 Task: Explore upcoming open houses in San Diego, California, to visit properties with ocean views.
Action: Mouse moved to (302, 163)
Screenshot: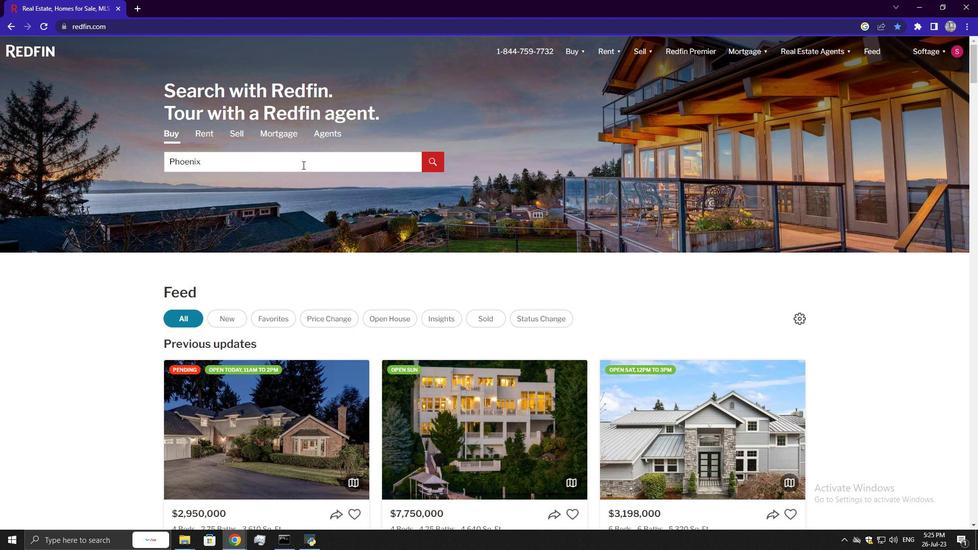 
Action: Mouse pressed left at (302, 163)
Screenshot: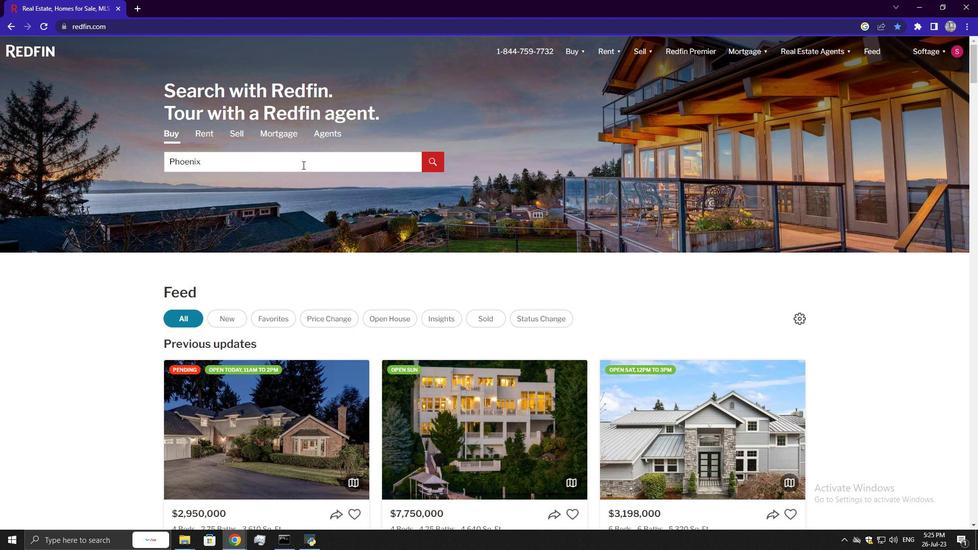 
Action: Key pressed <Key.shift>San<Key.space><Key.shift>Diego,<Key.space><Key.shift>California
Screenshot: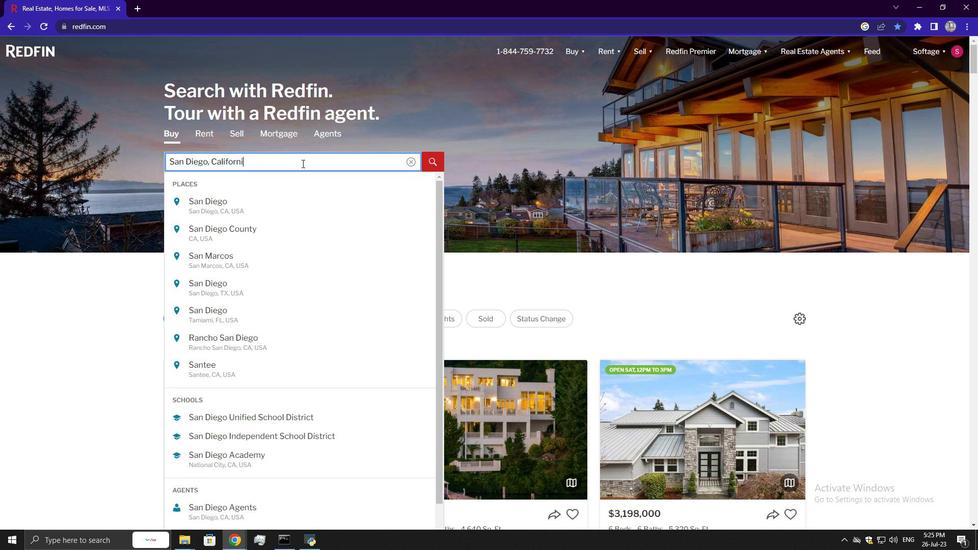 
Action: Mouse moved to (252, 207)
Screenshot: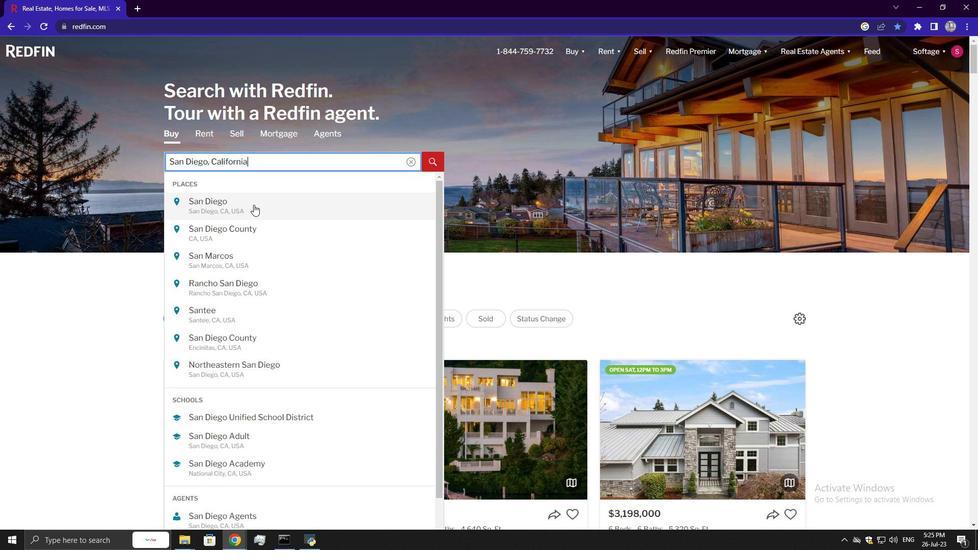 
Action: Mouse pressed left at (252, 207)
Screenshot: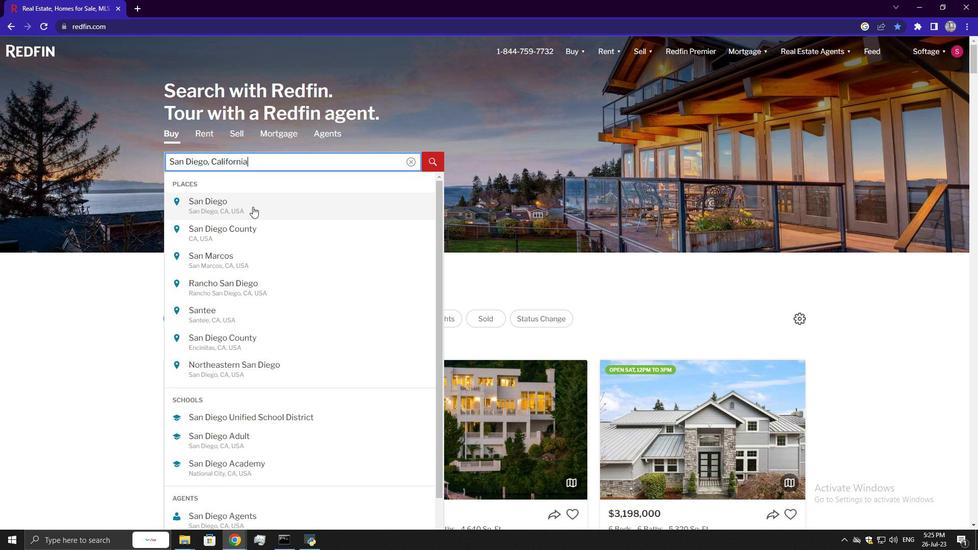 
Action: Mouse moved to (880, 117)
Screenshot: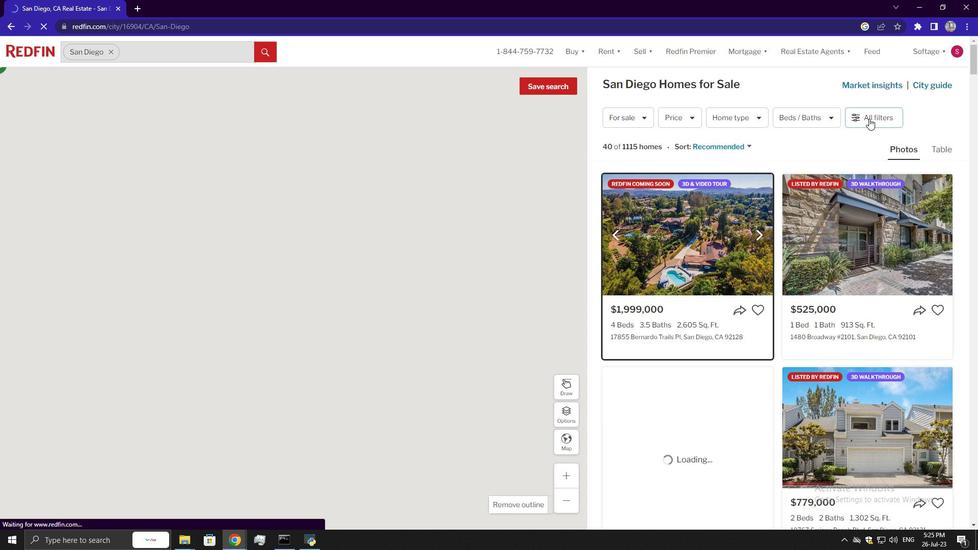 
Action: Mouse pressed left at (880, 117)
Screenshot: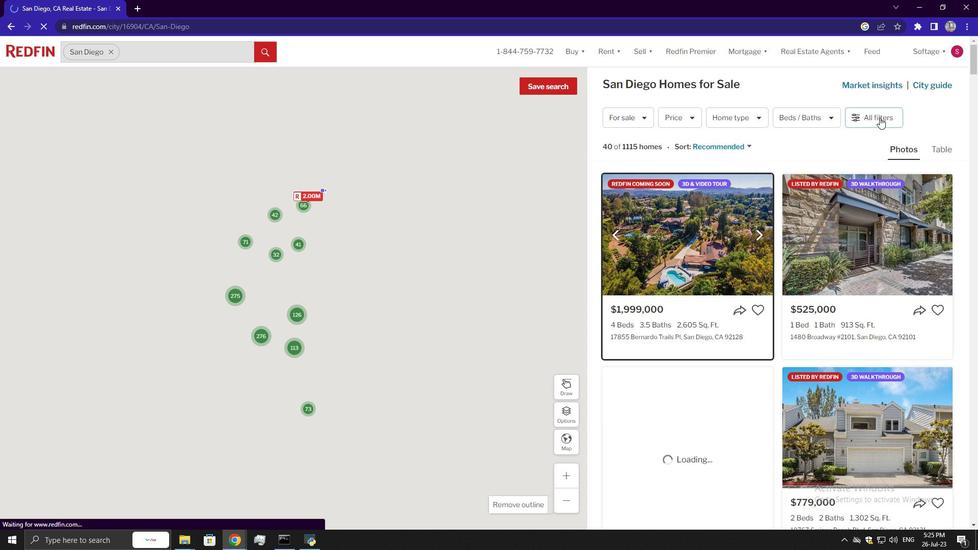 
Action: Mouse moved to (771, 273)
Screenshot: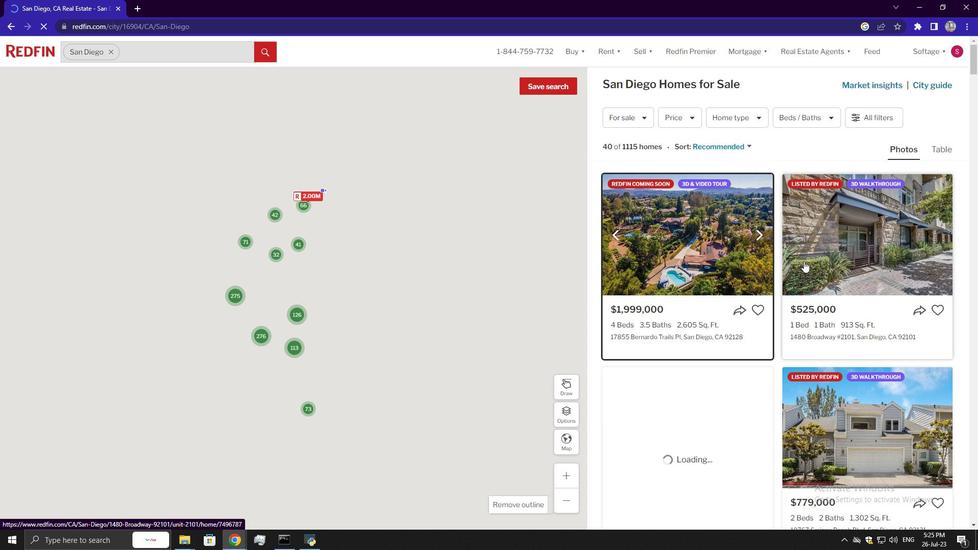 
Action: Mouse scrolled (771, 274) with delta (0, 0)
Screenshot: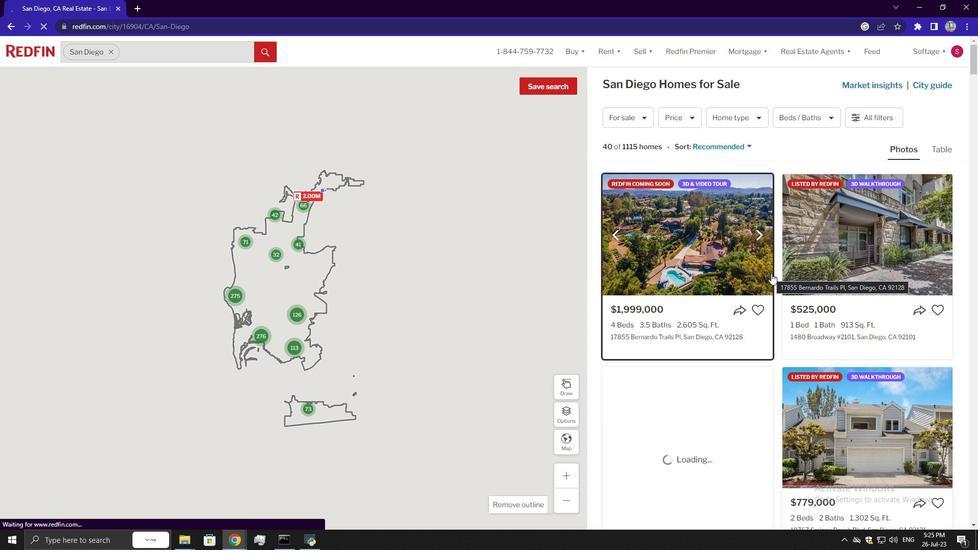 
Action: Mouse scrolled (771, 274) with delta (0, 0)
Screenshot: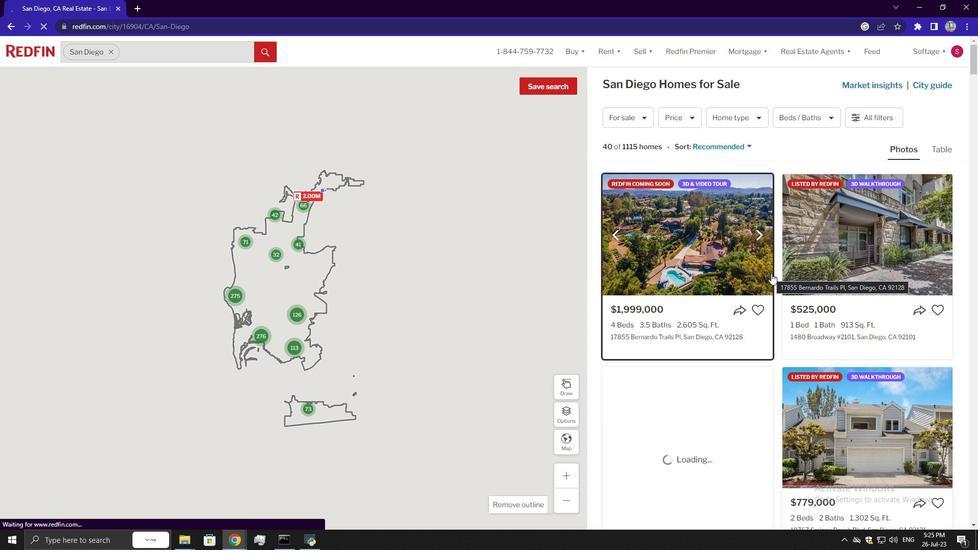 
Action: Mouse scrolled (771, 274) with delta (0, 0)
Screenshot: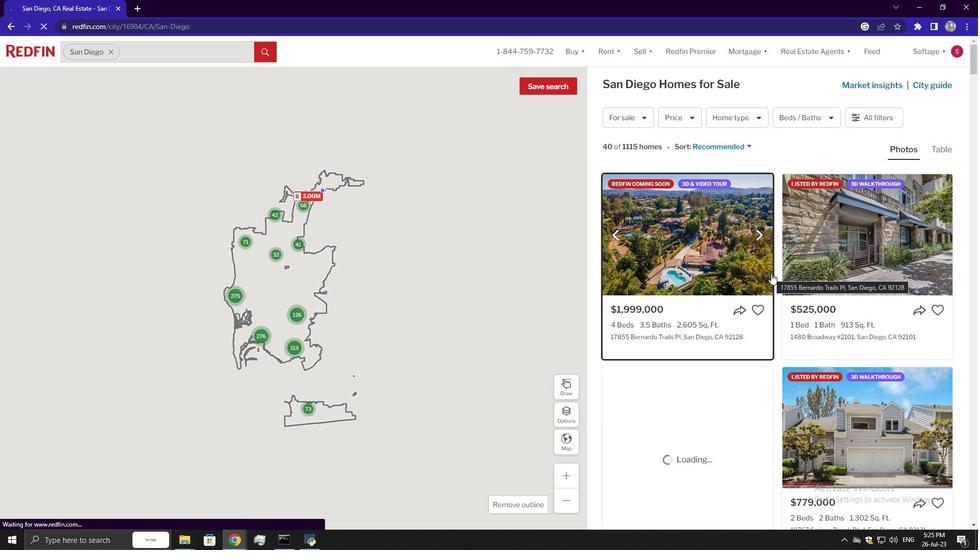 
Action: Mouse moved to (816, 210)
Screenshot: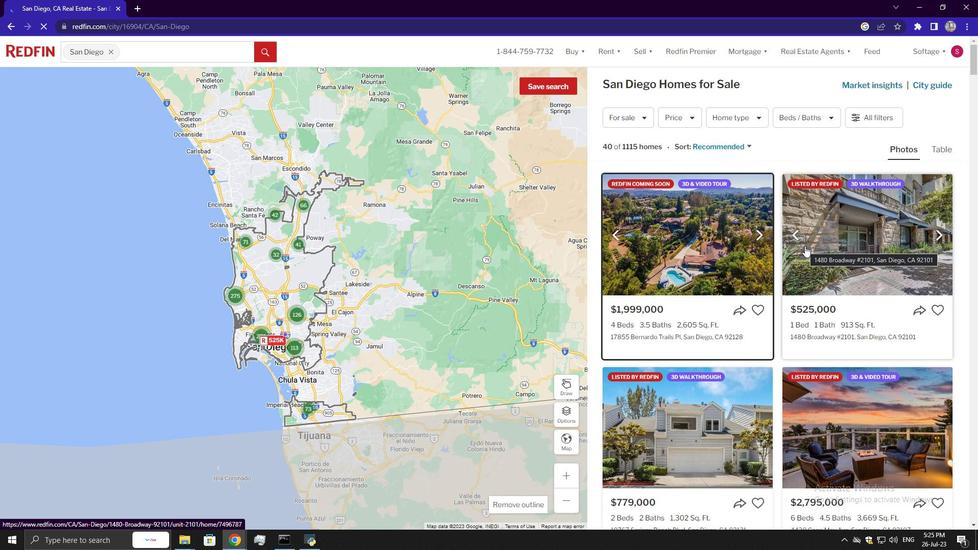 
Action: Mouse scrolled (816, 209) with delta (0, 0)
Screenshot: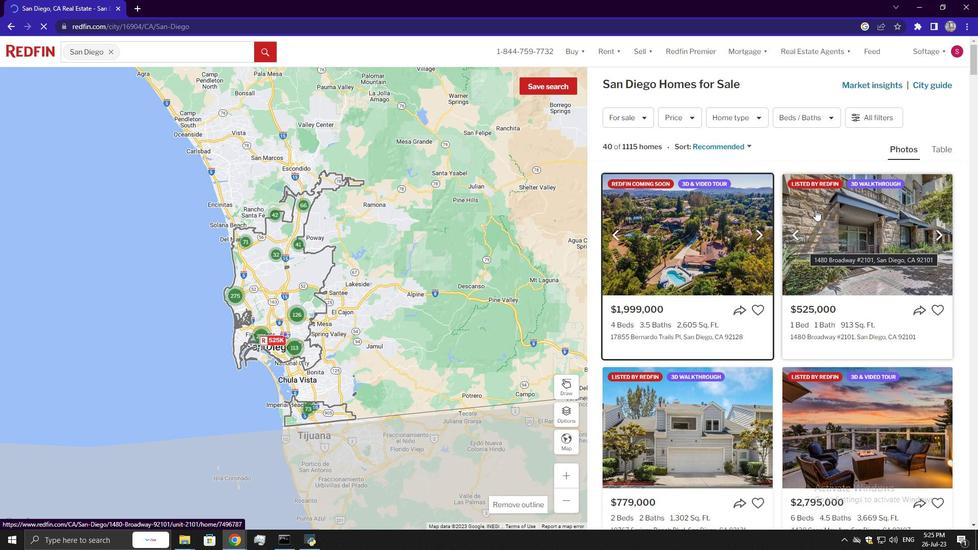
Action: Mouse scrolled (816, 209) with delta (0, 0)
Screenshot: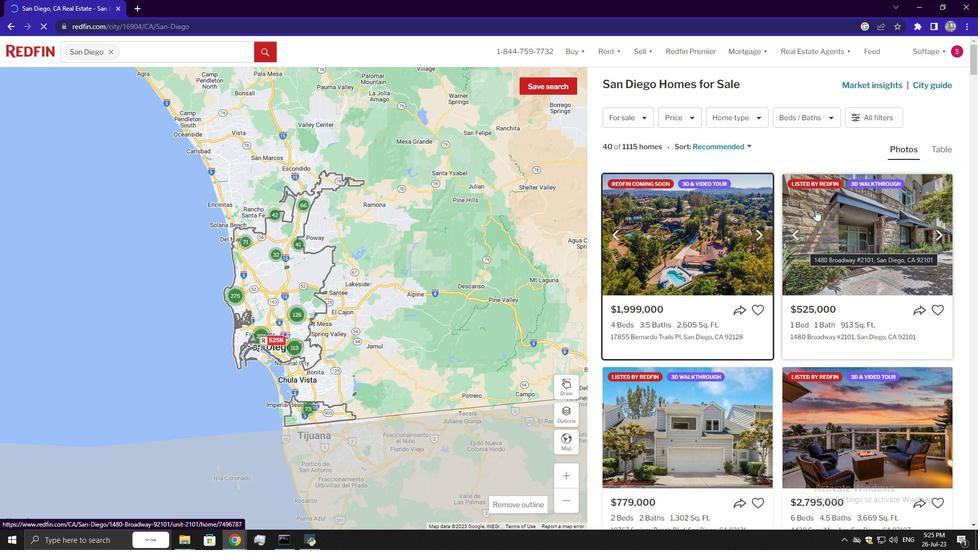 
Action: Mouse scrolled (816, 209) with delta (0, 0)
Screenshot: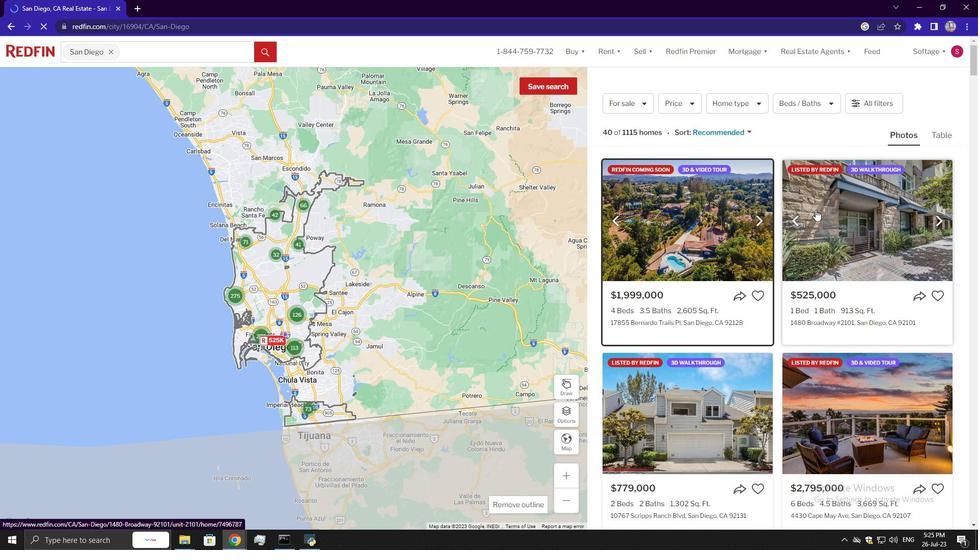 
Action: Mouse scrolled (816, 209) with delta (0, 0)
Screenshot: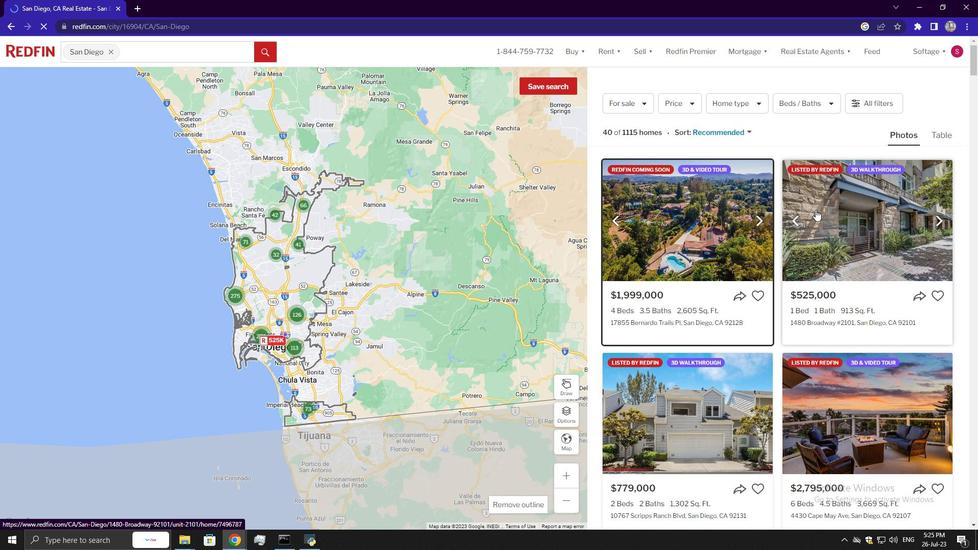 
Action: Mouse scrolled (816, 210) with delta (0, 0)
Screenshot: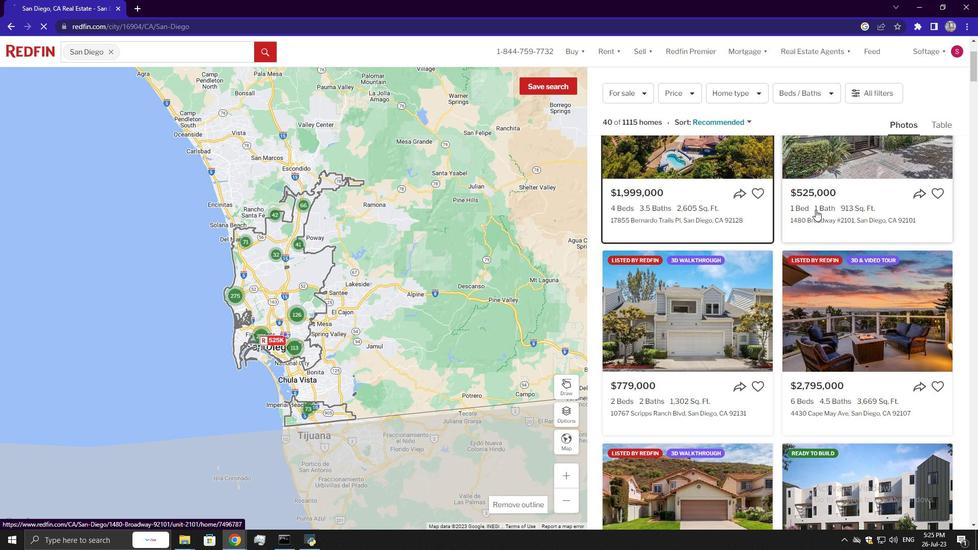 
Action: Mouse scrolled (816, 210) with delta (0, 0)
Screenshot: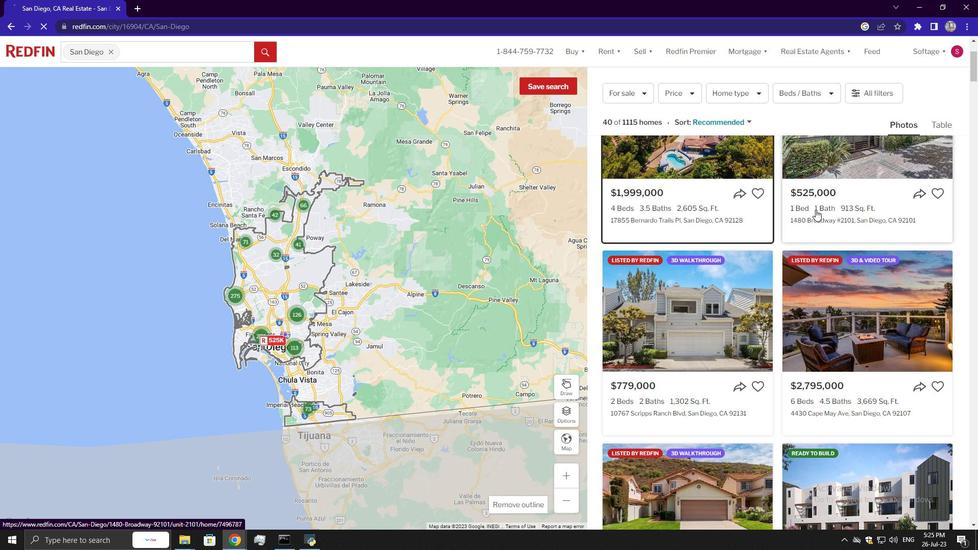 
Action: Mouse scrolled (816, 210) with delta (0, 0)
Screenshot: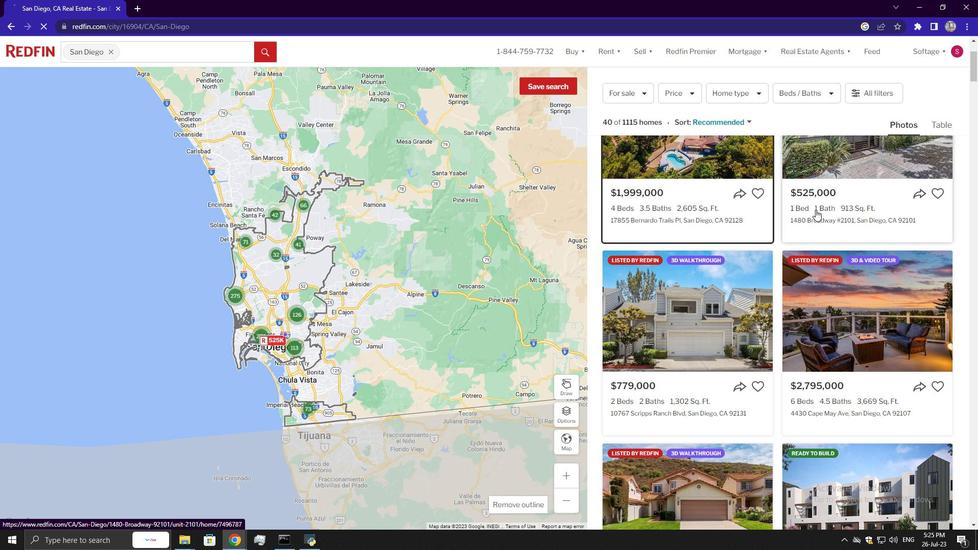 
Action: Mouse moved to (879, 92)
Screenshot: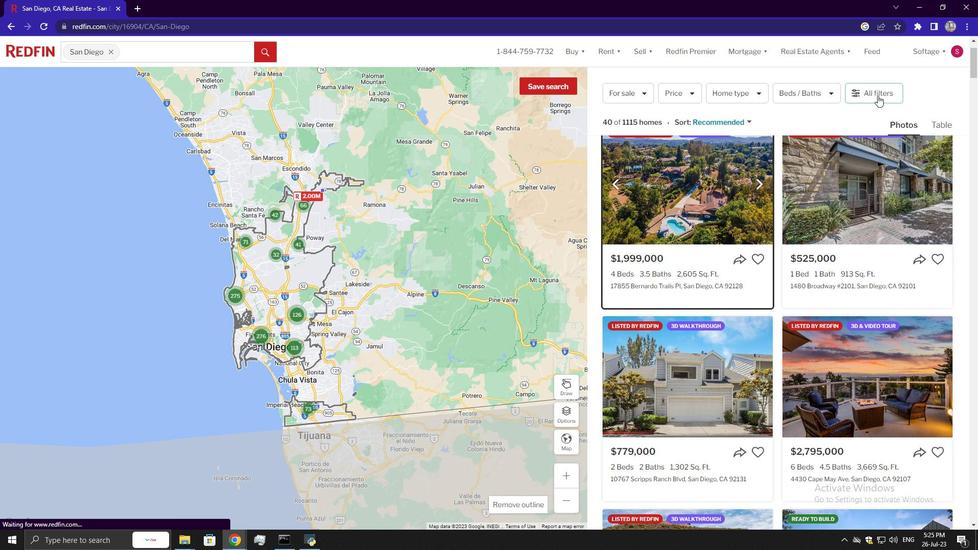 
Action: Mouse pressed left at (879, 92)
Screenshot: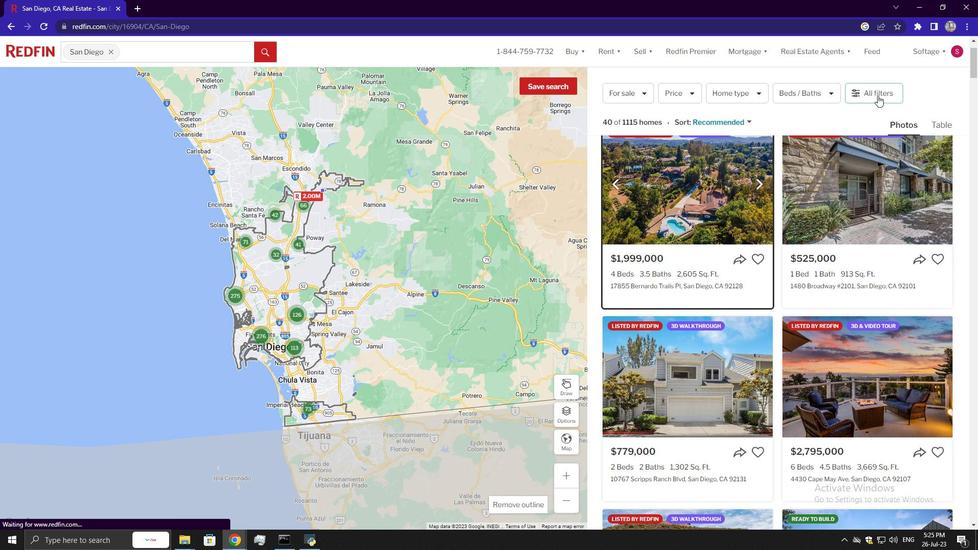 
Action: Mouse moved to (799, 227)
Screenshot: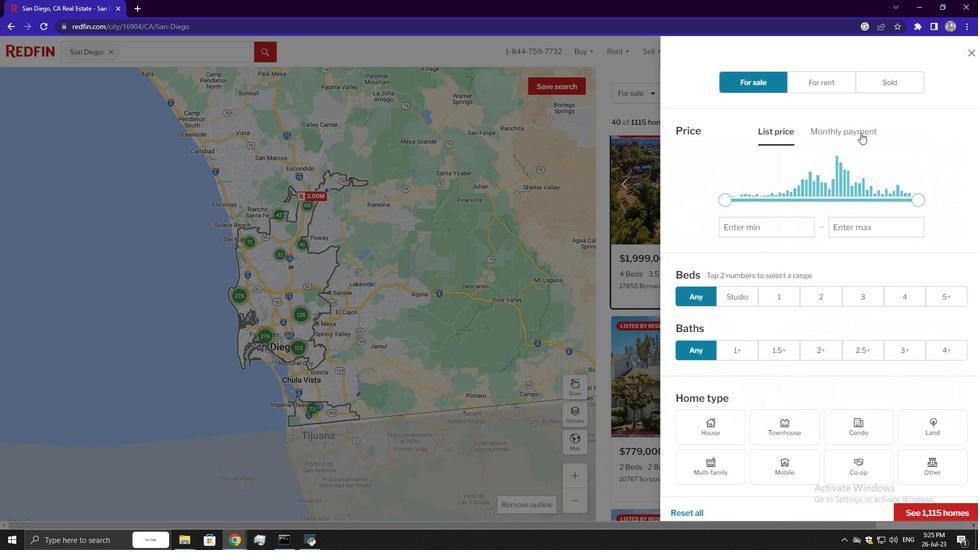 
Action: Mouse scrolled (799, 227) with delta (0, 0)
Screenshot: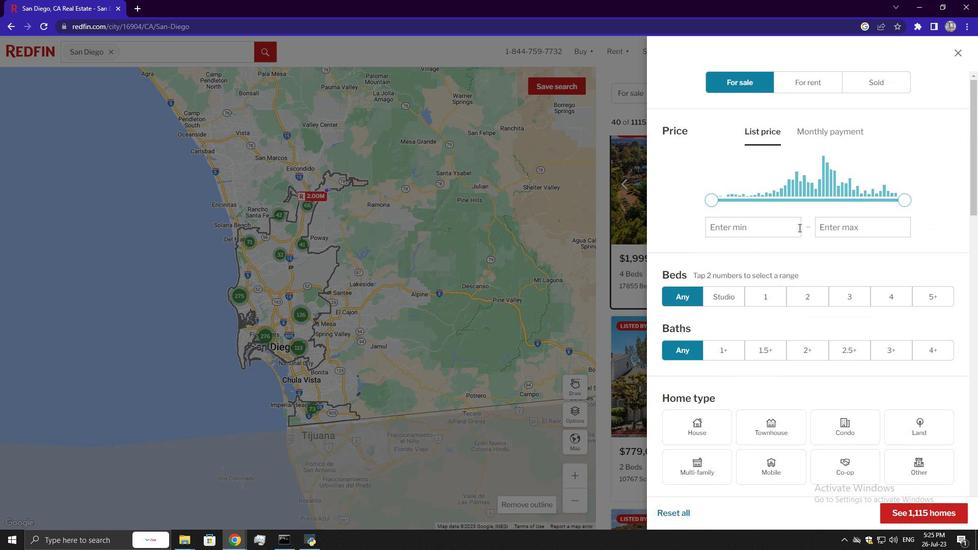 
Action: Mouse scrolled (799, 227) with delta (0, 0)
Screenshot: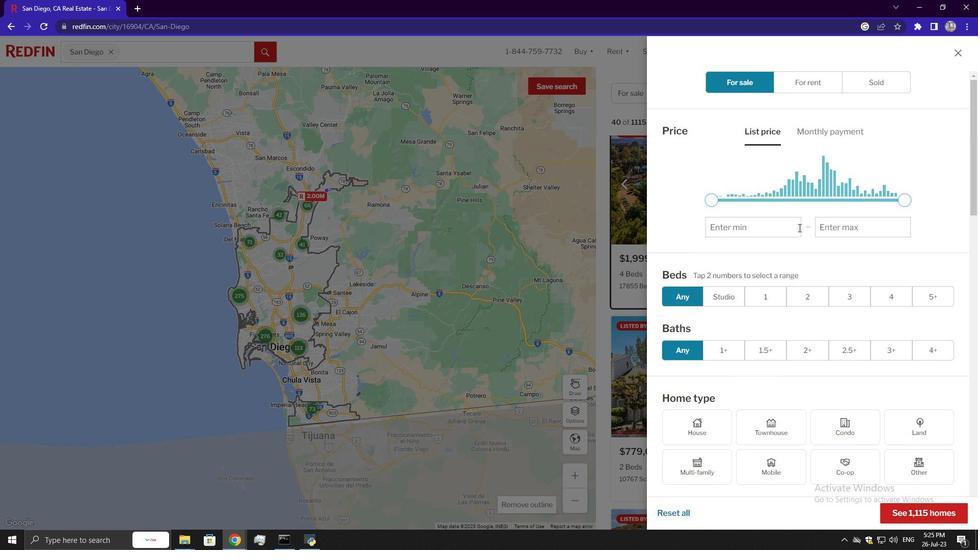 
Action: Mouse scrolled (799, 227) with delta (0, 0)
Screenshot: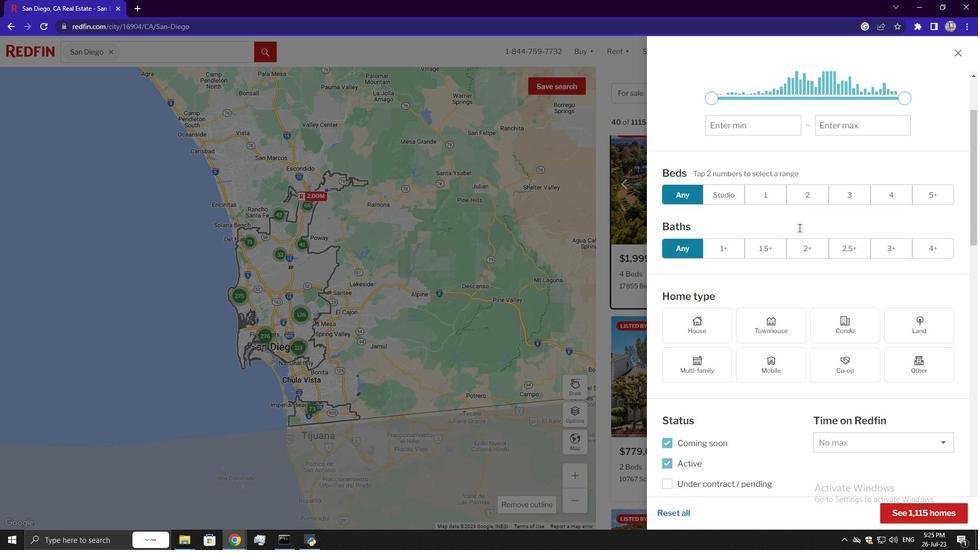 
Action: Mouse scrolled (799, 227) with delta (0, 0)
Screenshot: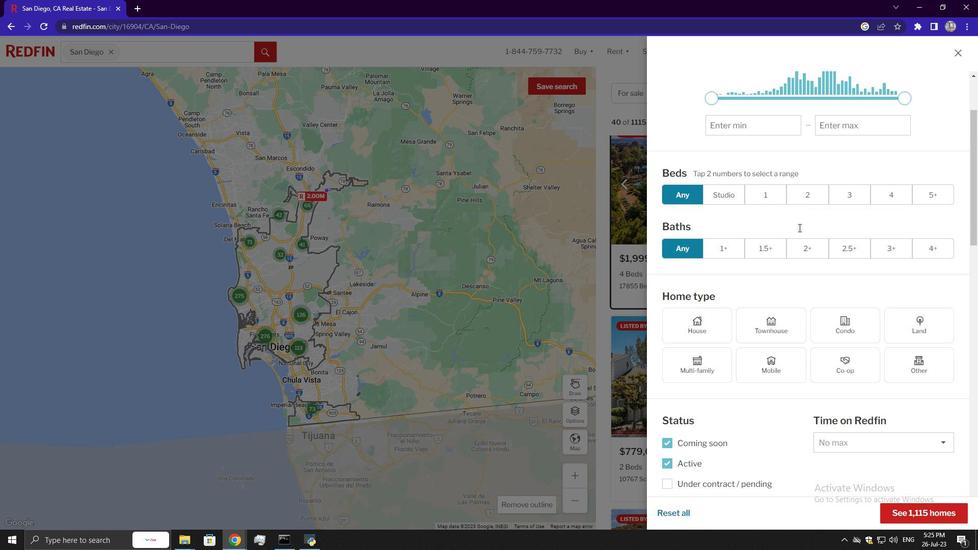 
Action: Mouse scrolled (799, 227) with delta (0, 0)
Screenshot: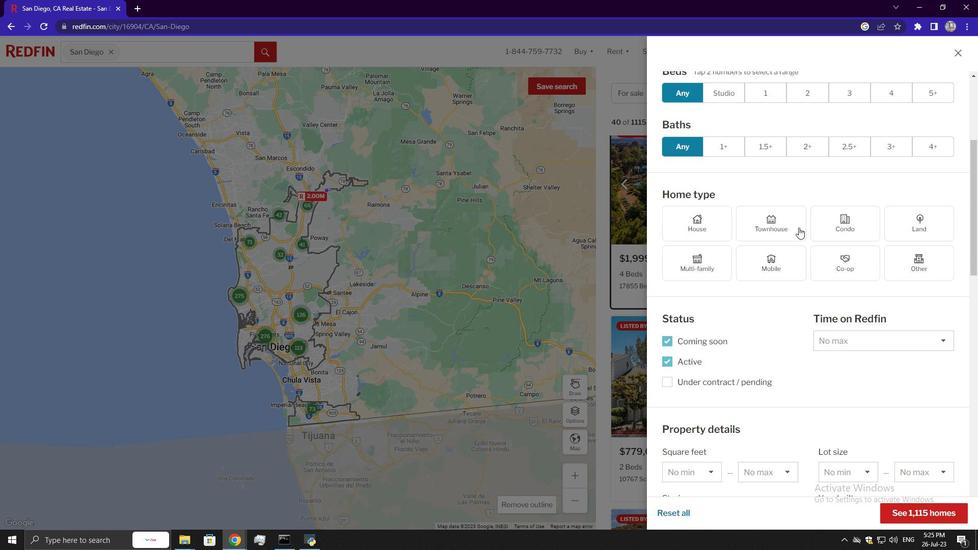 
Action: Mouse scrolled (799, 227) with delta (0, 0)
Screenshot: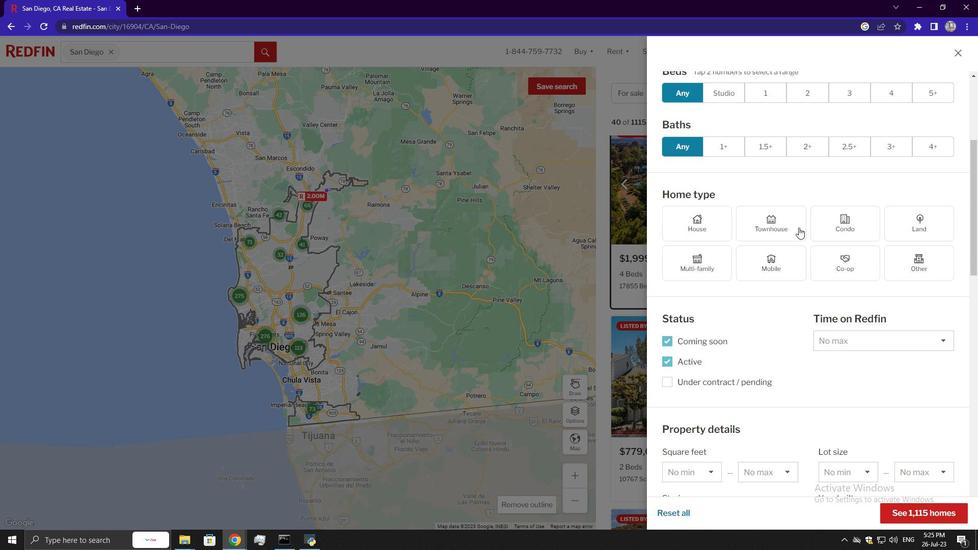 
Action: Mouse scrolled (799, 227) with delta (0, 0)
Screenshot: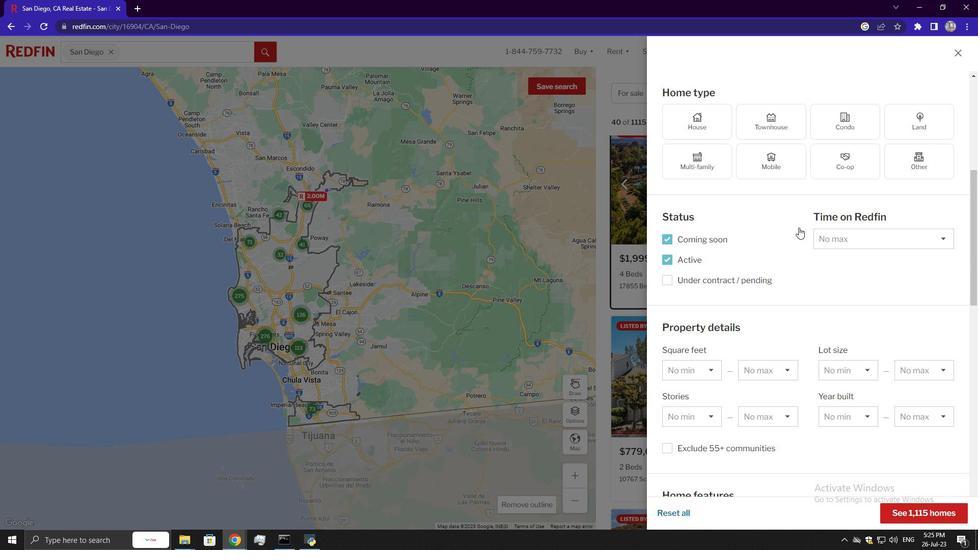 
Action: Mouse scrolled (799, 227) with delta (0, 0)
Screenshot: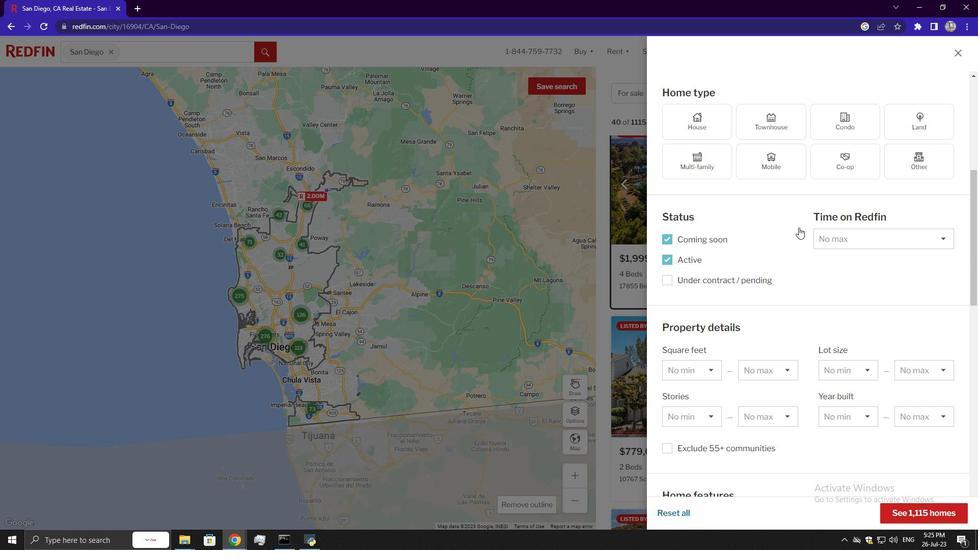 
Action: Mouse moved to (791, 211)
Screenshot: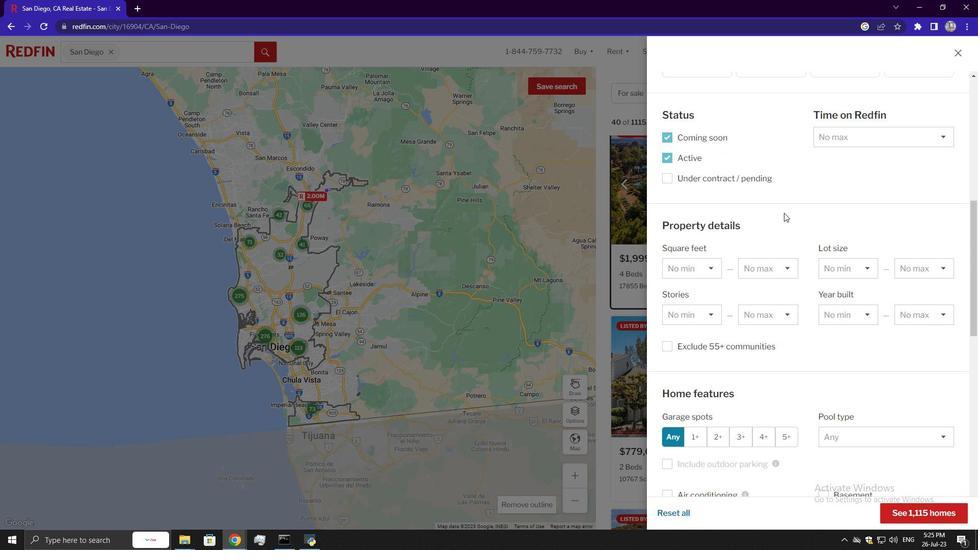 
Action: Mouse scrolled (791, 210) with delta (0, 0)
Screenshot: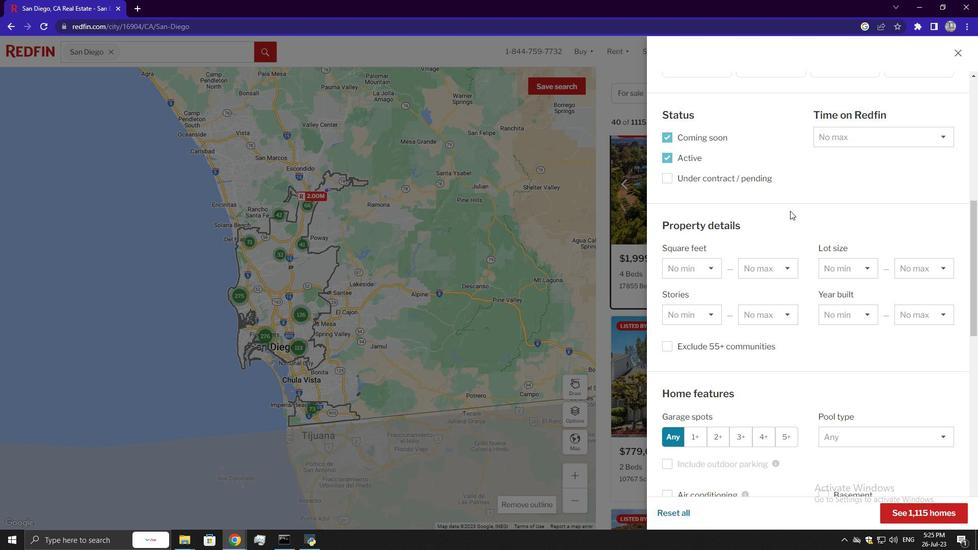 
Action: Mouse scrolled (791, 210) with delta (0, 0)
Screenshot: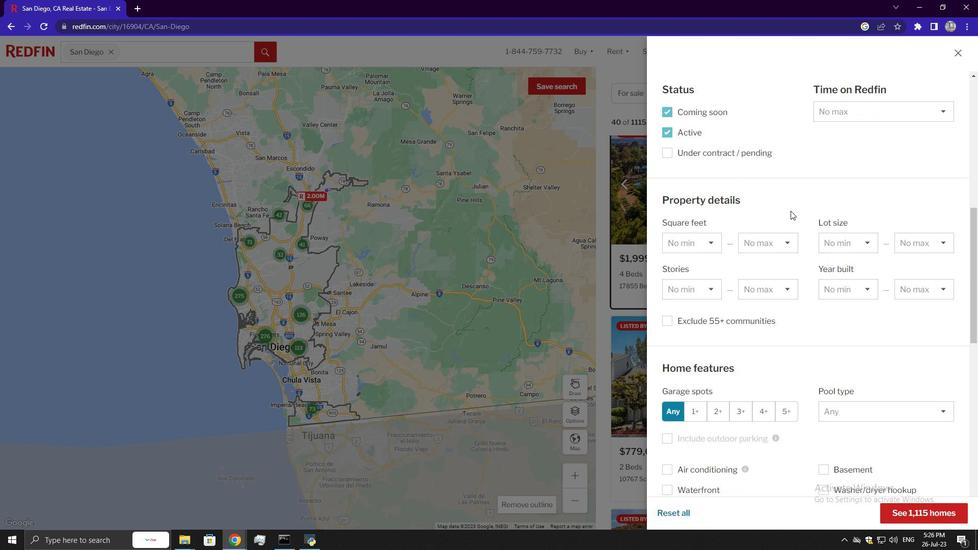 
Action: Mouse scrolled (791, 210) with delta (0, 0)
Screenshot: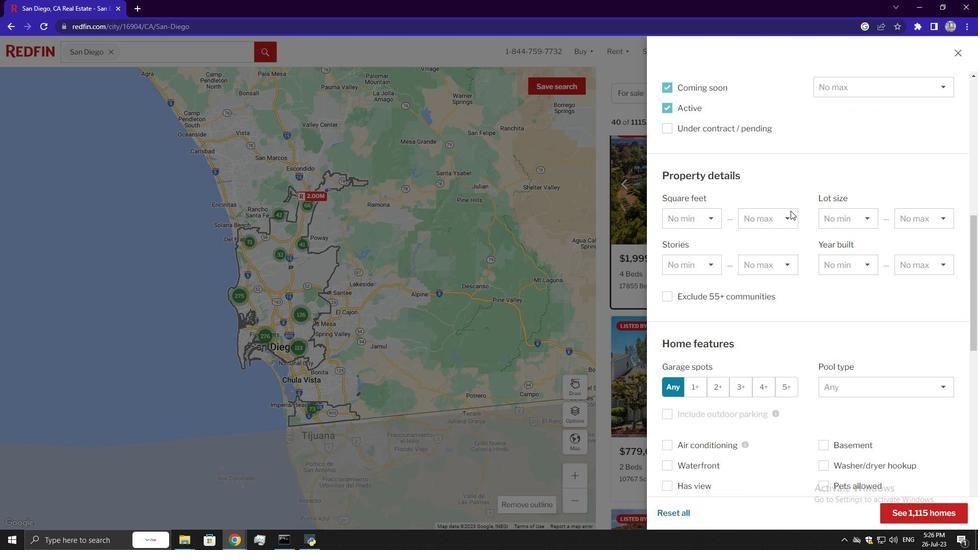 
Action: Mouse scrolled (791, 210) with delta (0, 0)
Screenshot: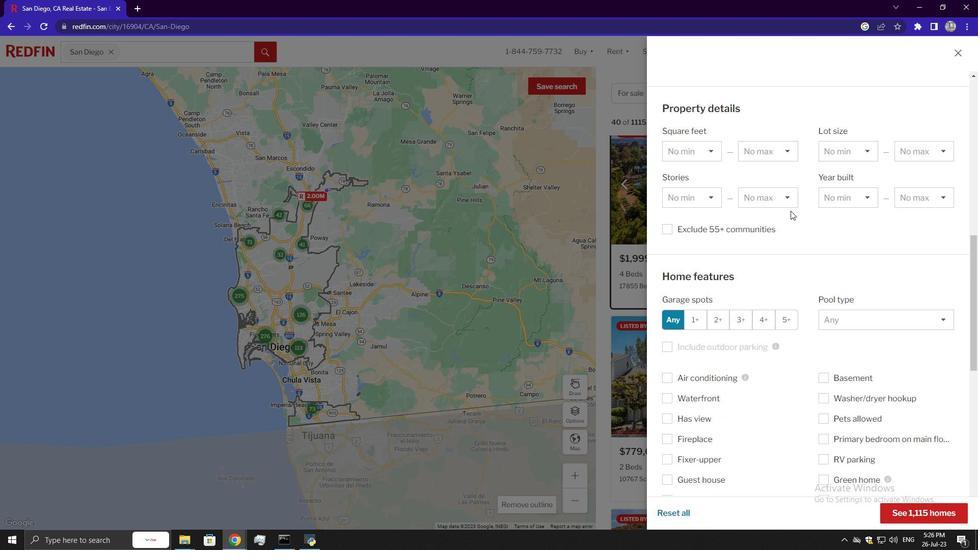 
Action: Mouse scrolled (791, 210) with delta (0, 0)
Screenshot: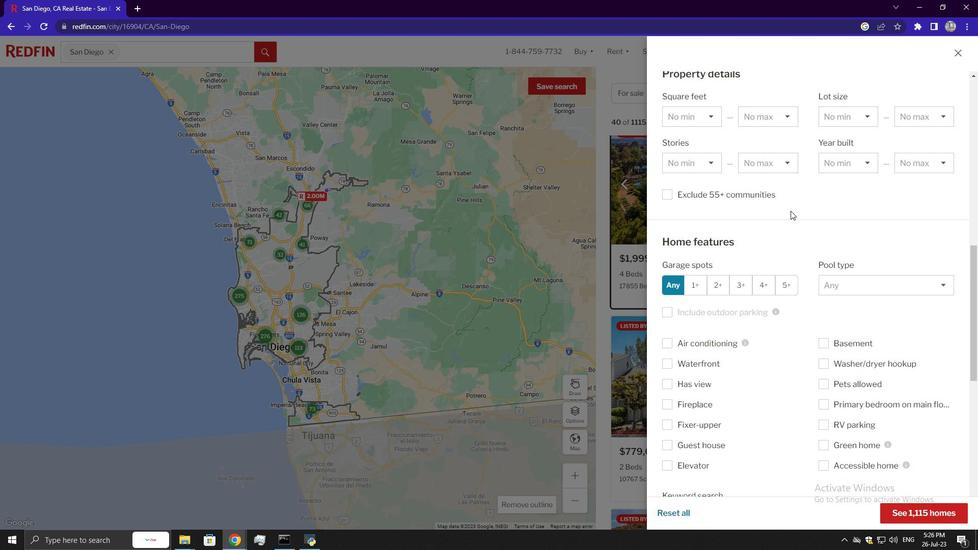 
Action: Mouse moved to (749, 410)
Screenshot: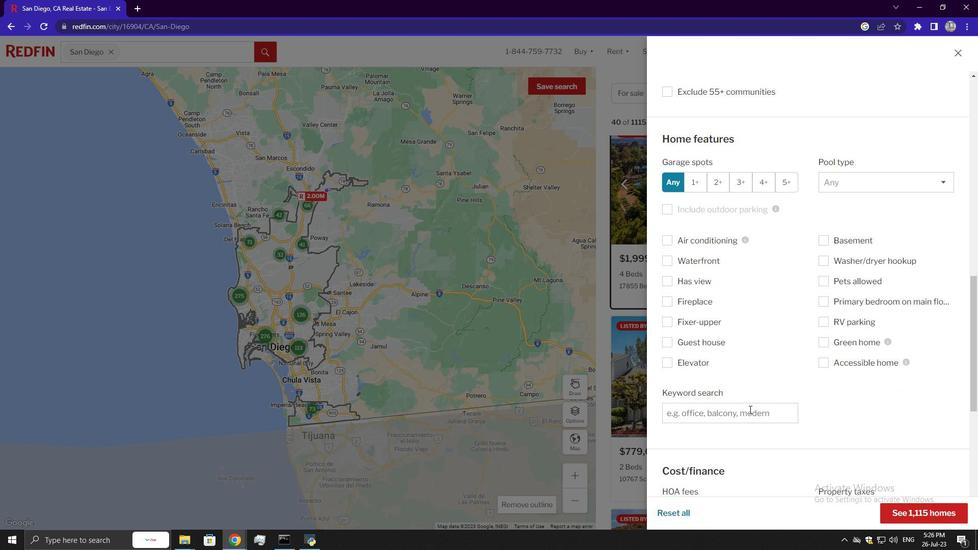 
Action: Mouse pressed left at (749, 410)
Screenshot: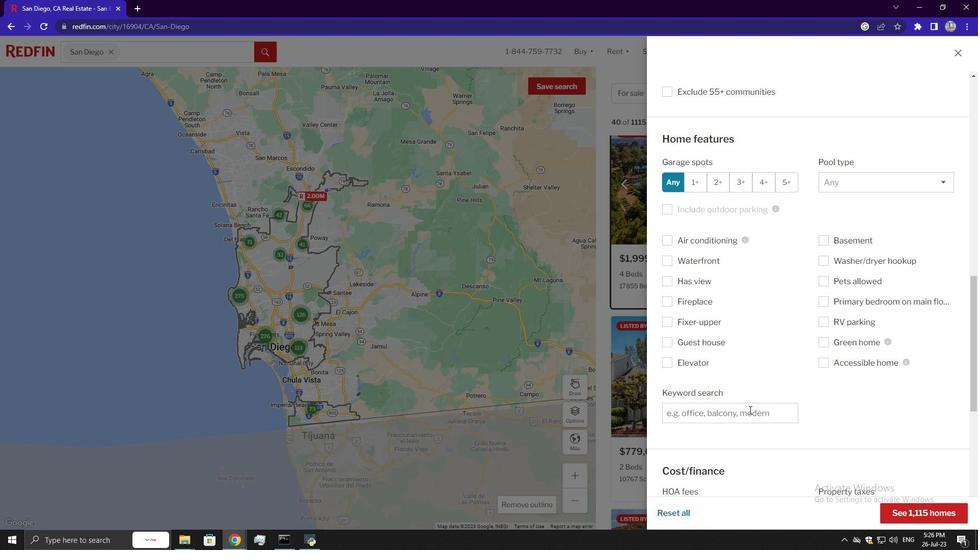
Action: Key pressed ocean<Key.space><Key.shift>Views
Screenshot: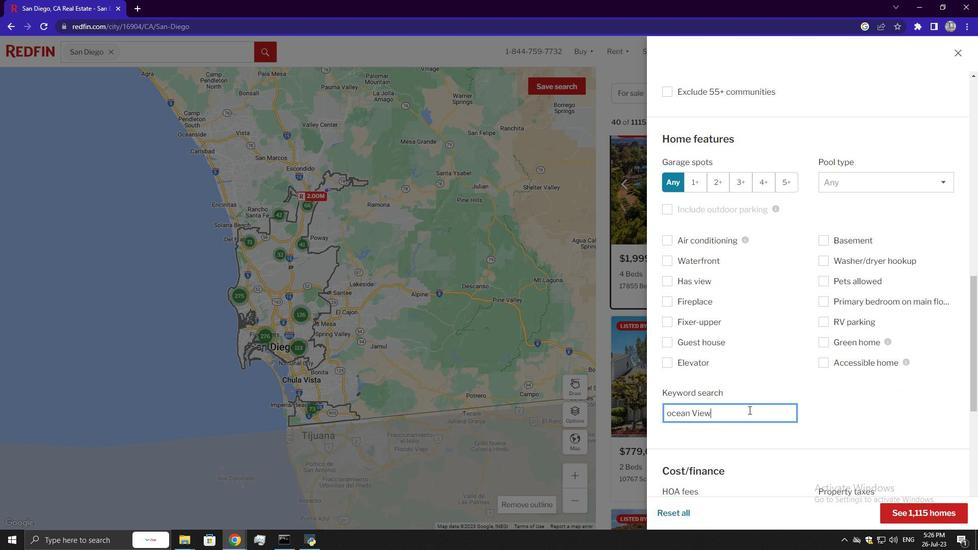
Action: Mouse moved to (760, 412)
Screenshot: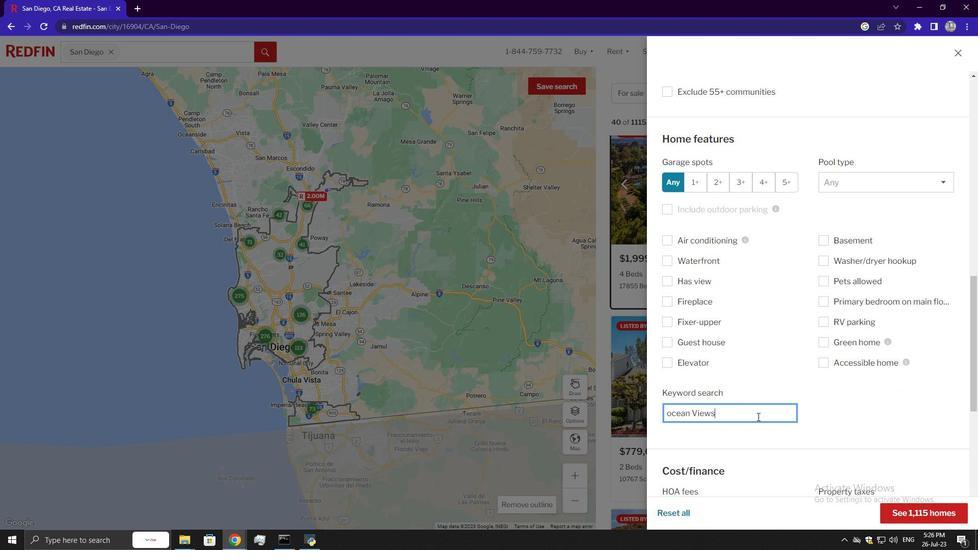 
Action: Mouse scrolled (760, 411) with delta (0, 0)
Screenshot: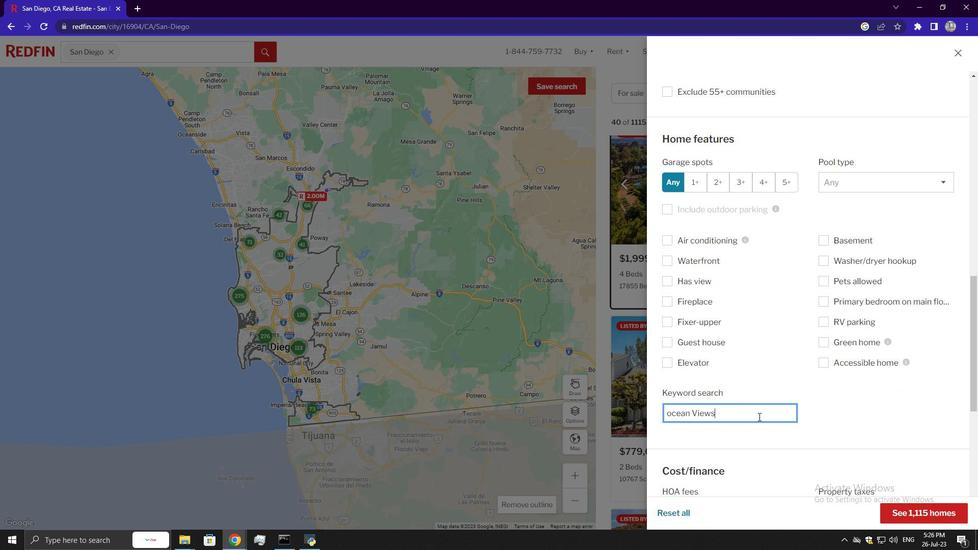 
Action: Mouse scrolled (760, 411) with delta (0, 0)
Screenshot: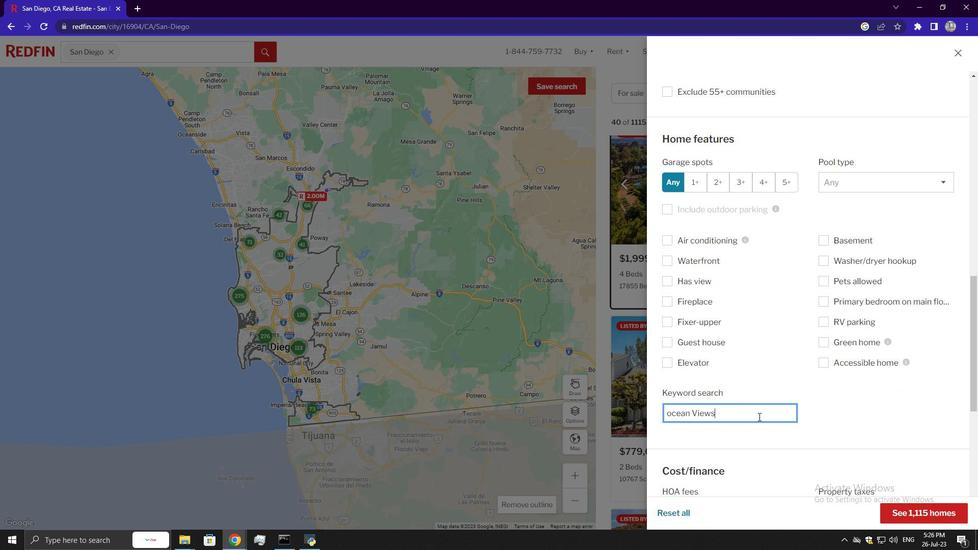 
Action: Mouse moved to (763, 407)
Screenshot: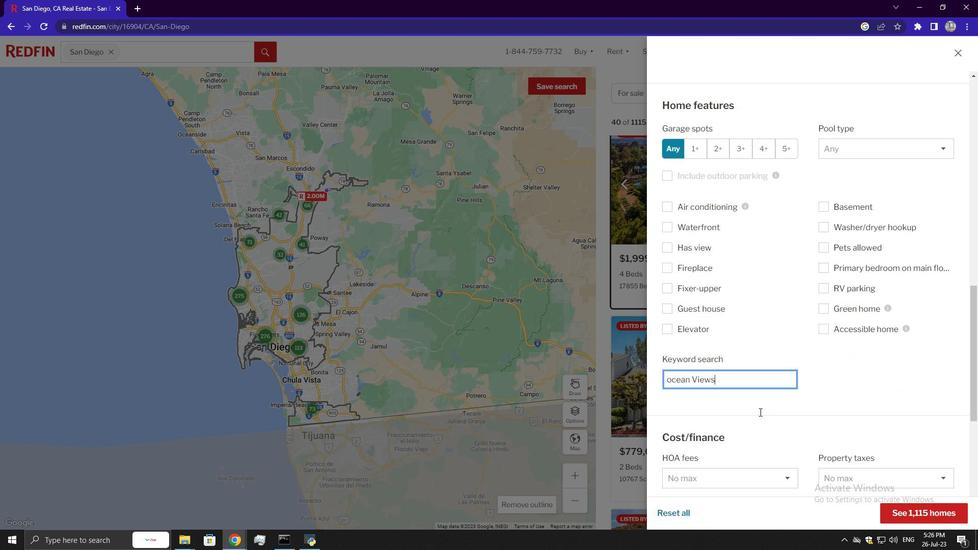 
Action: Mouse scrolled (763, 407) with delta (0, 0)
Screenshot: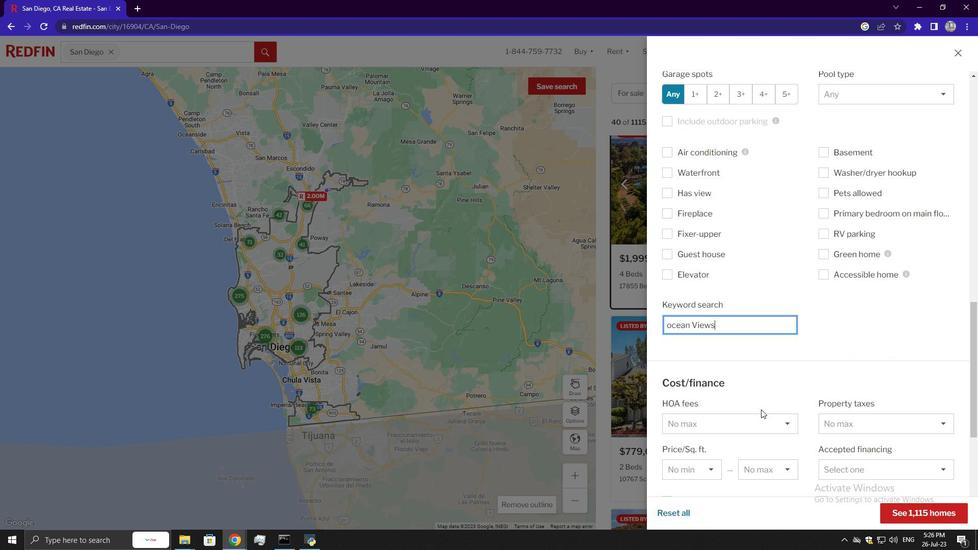
Action: Mouse scrolled (763, 407) with delta (0, 0)
Screenshot: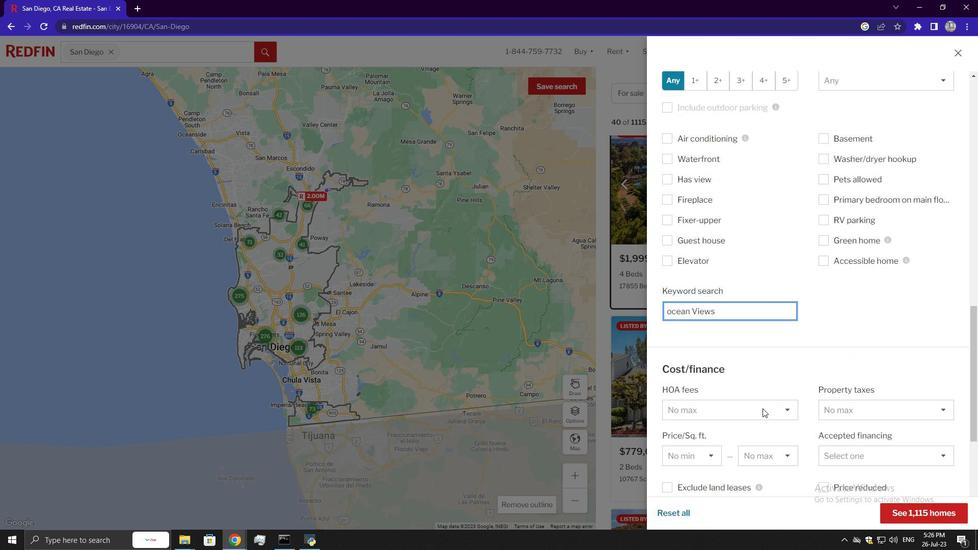 
Action: Mouse scrolled (763, 407) with delta (0, 0)
Screenshot: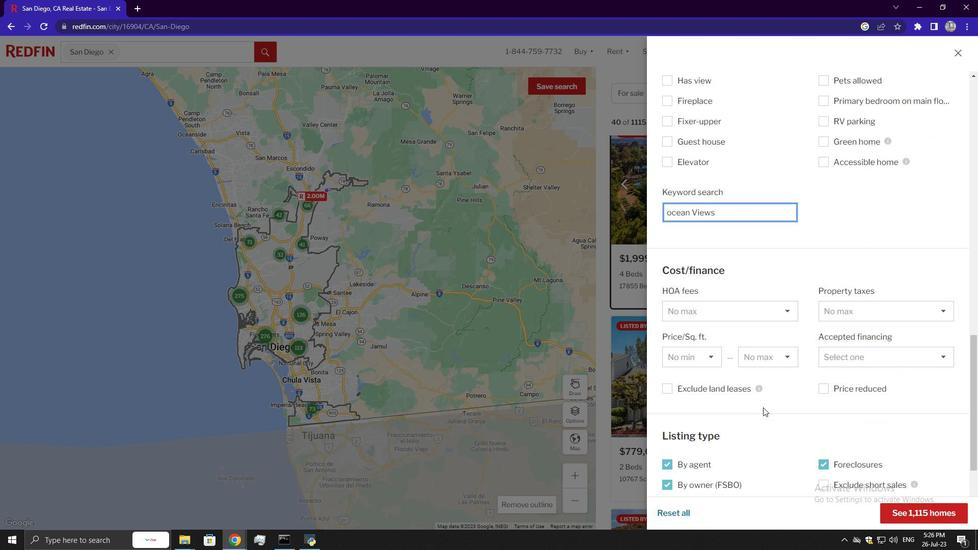 
Action: Mouse scrolled (763, 407) with delta (0, 0)
Screenshot: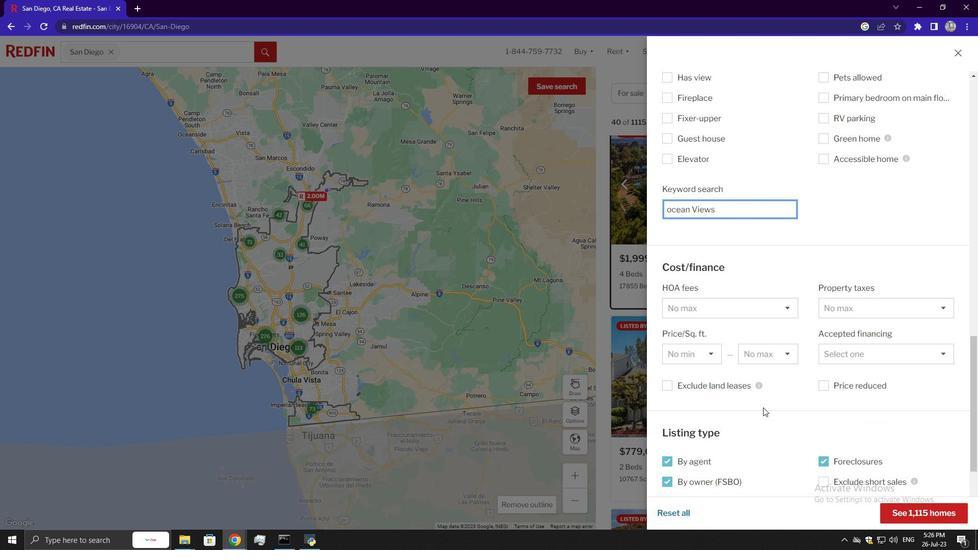 
Action: Mouse scrolled (763, 407) with delta (0, 0)
Screenshot: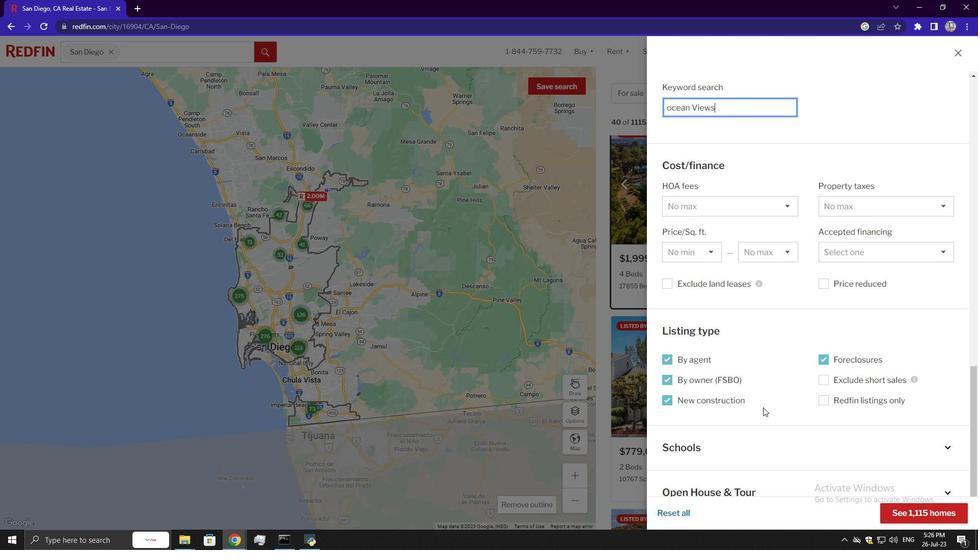 
Action: Mouse scrolled (763, 407) with delta (0, 0)
Screenshot: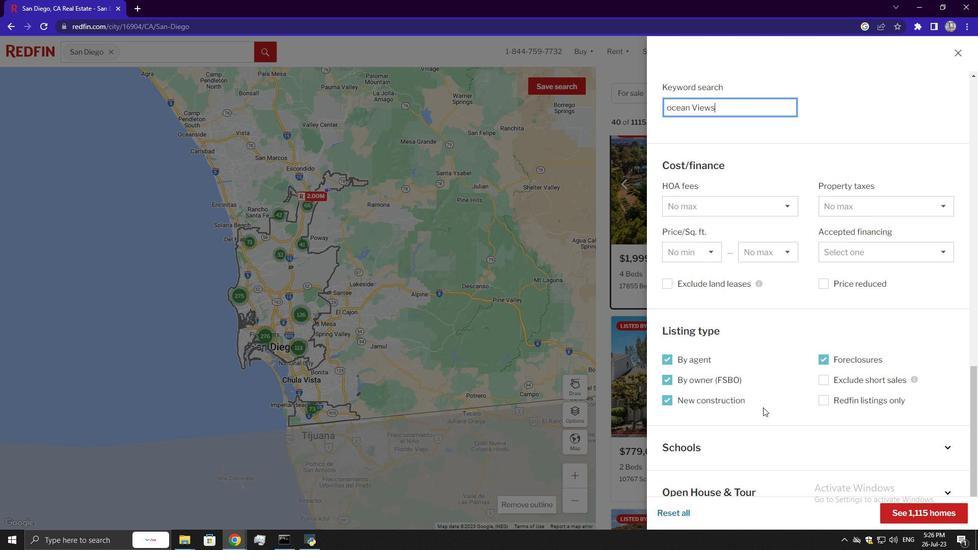 
Action: Mouse scrolled (763, 407) with delta (0, 0)
Screenshot: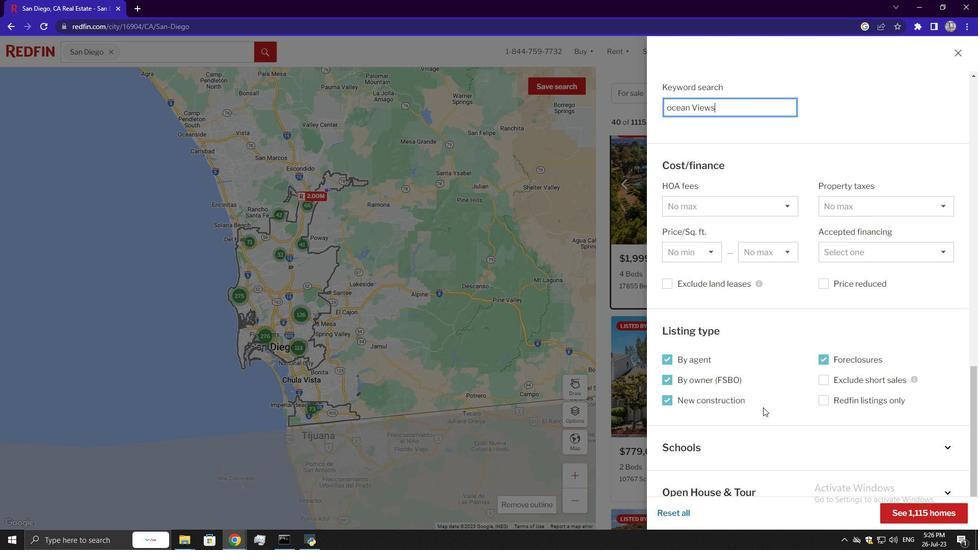 
Action: Mouse scrolled (763, 407) with delta (0, 0)
Screenshot: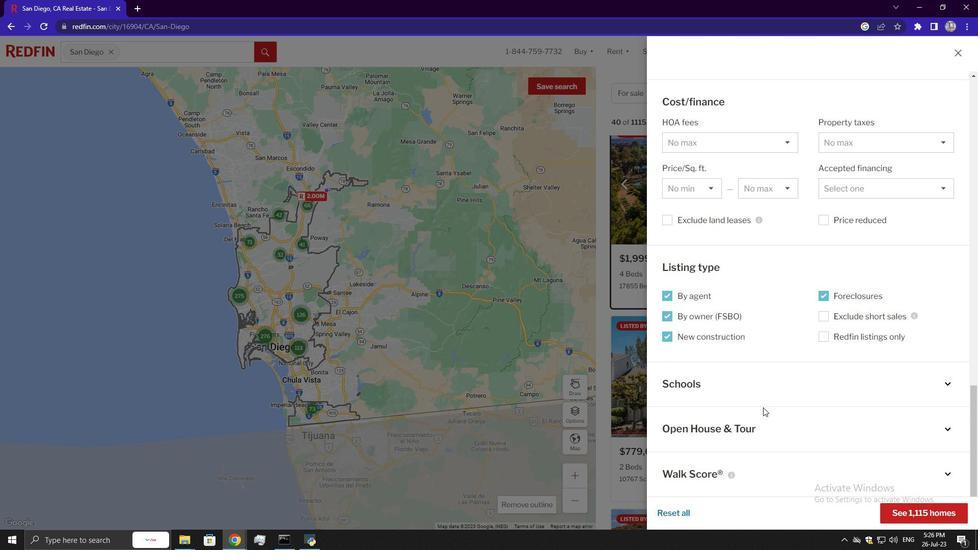 
Action: Mouse scrolled (763, 407) with delta (0, 0)
Screenshot: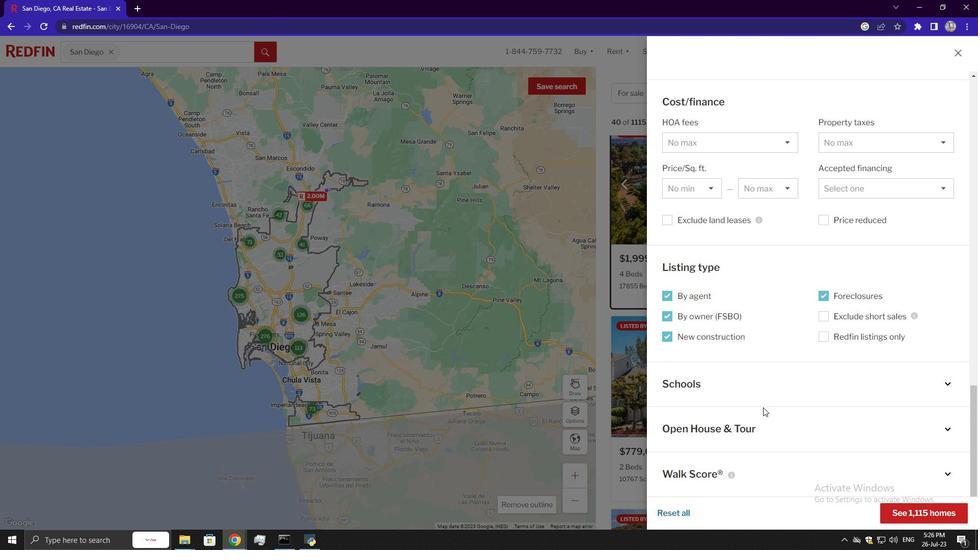 
Action: Mouse moved to (950, 426)
Screenshot: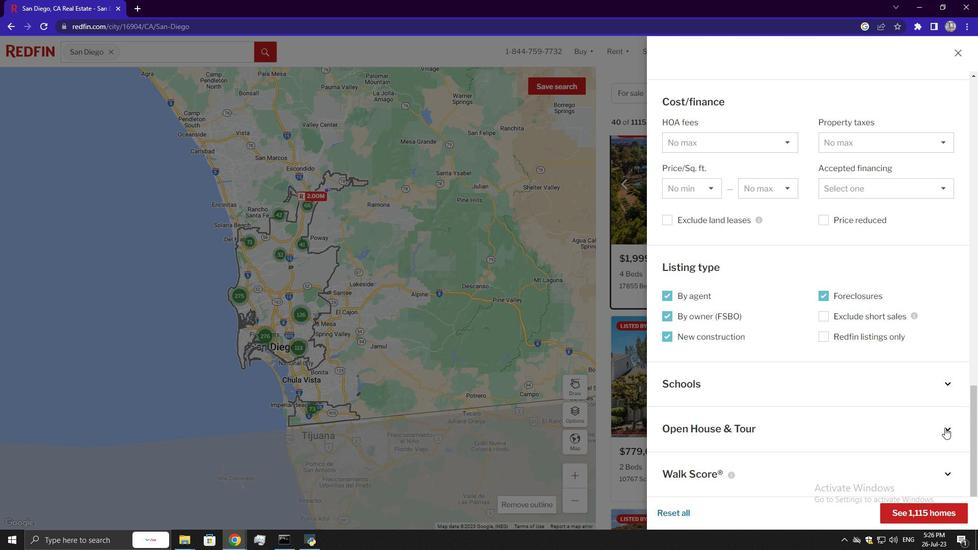 
Action: Mouse pressed left at (950, 426)
Screenshot: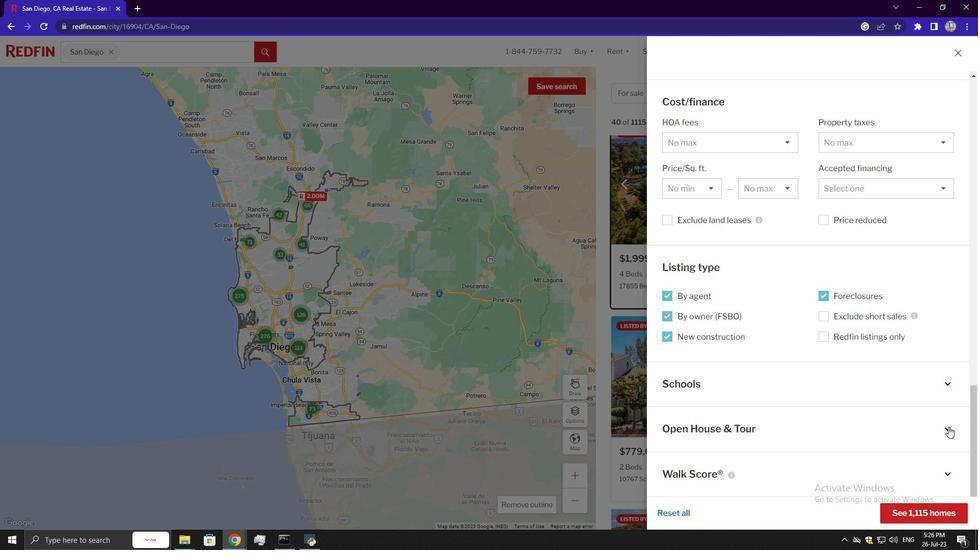 
Action: Mouse moved to (674, 424)
Screenshot: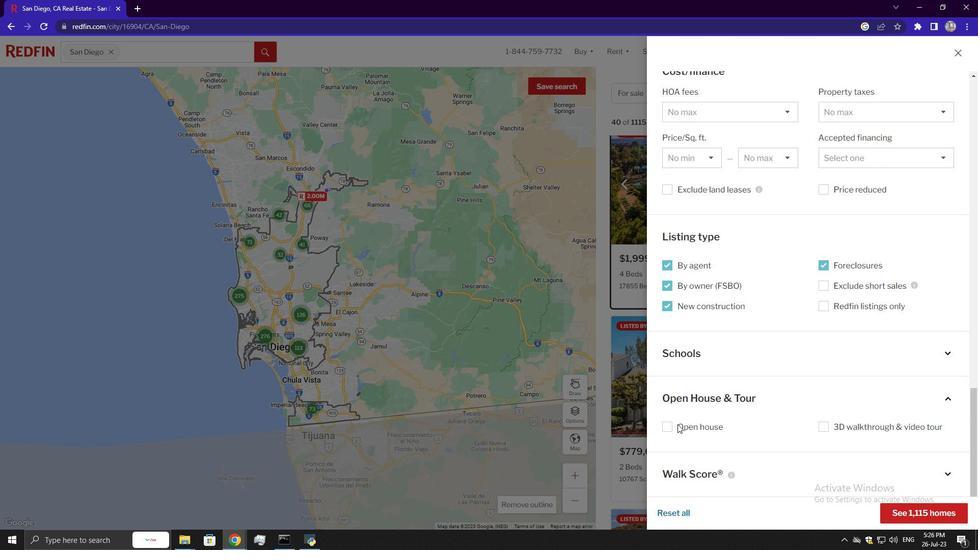 
Action: Mouse pressed left at (674, 424)
Screenshot: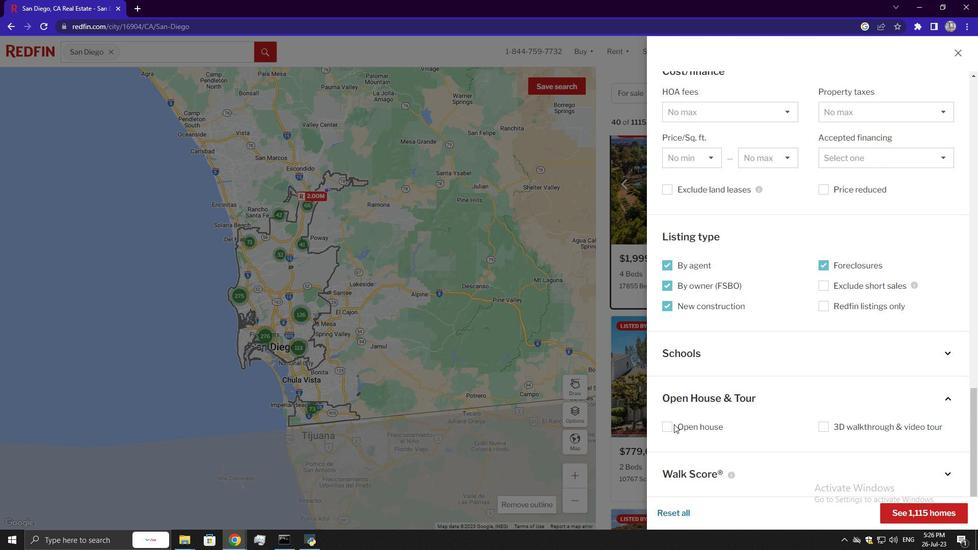 
Action: Mouse moved to (664, 425)
Screenshot: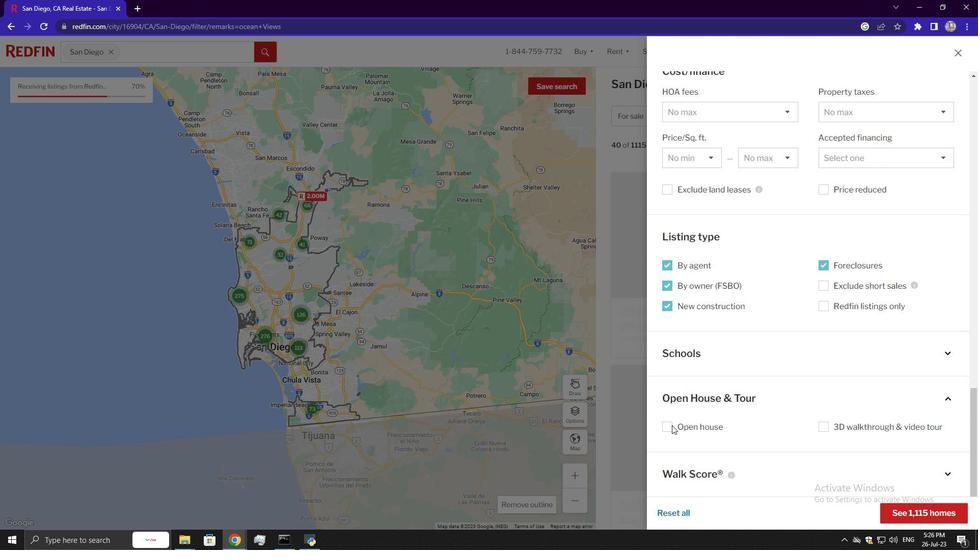 
Action: Mouse pressed left at (664, 425)
Screenshot: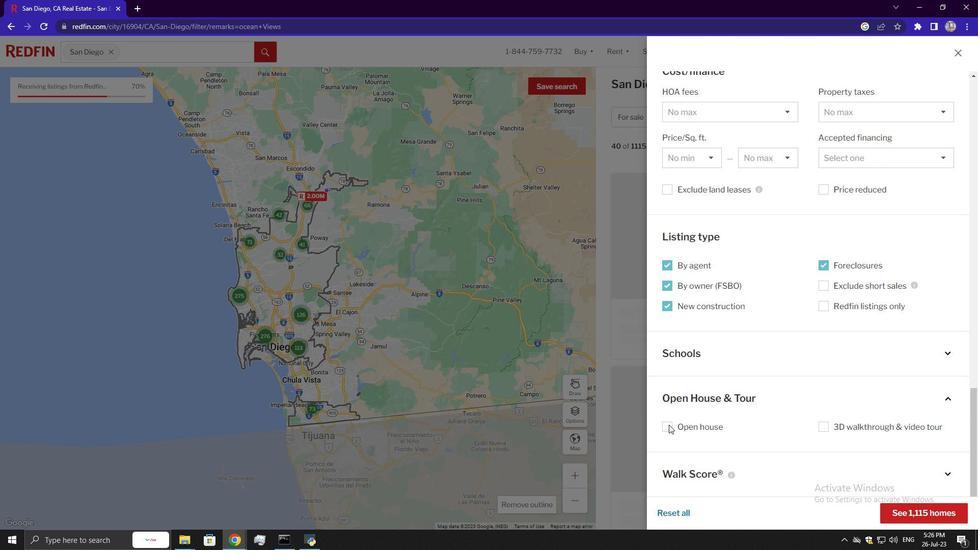 
Action: Mouse moved to (760, 409)
Screenshot: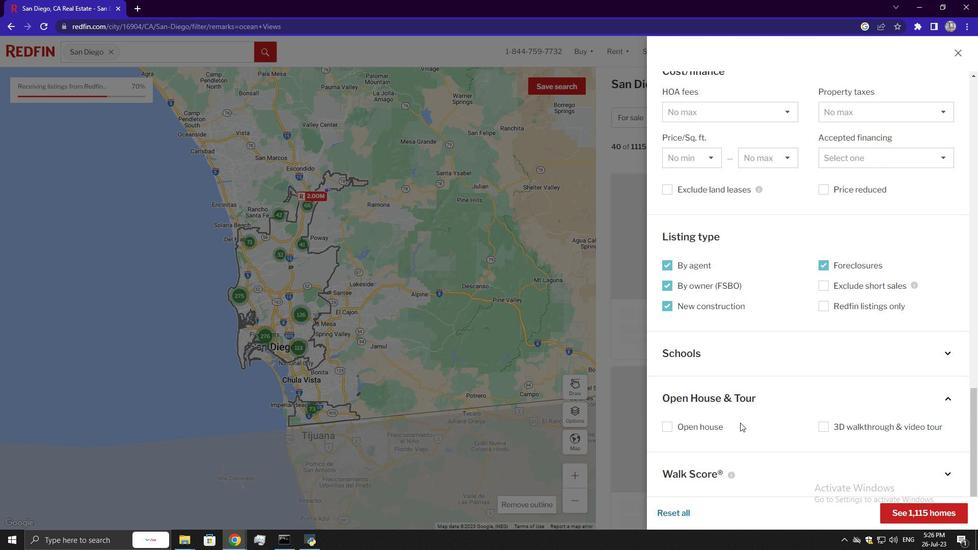 
Action: Mouse scrolled (760, 409) with delta (0, 0)
Screenshot: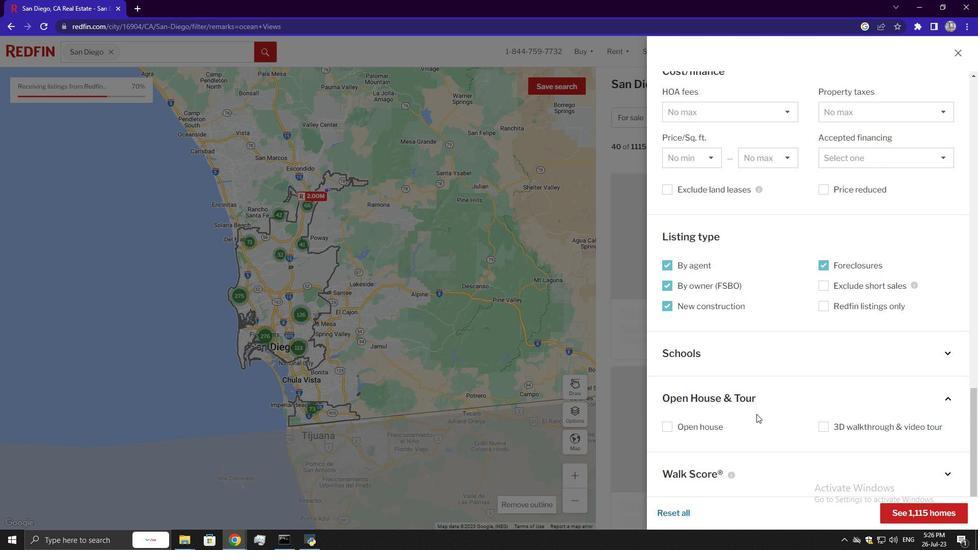 
Action: Mouse scrolled (760, 408) with delta (0, 0)
Screenshot: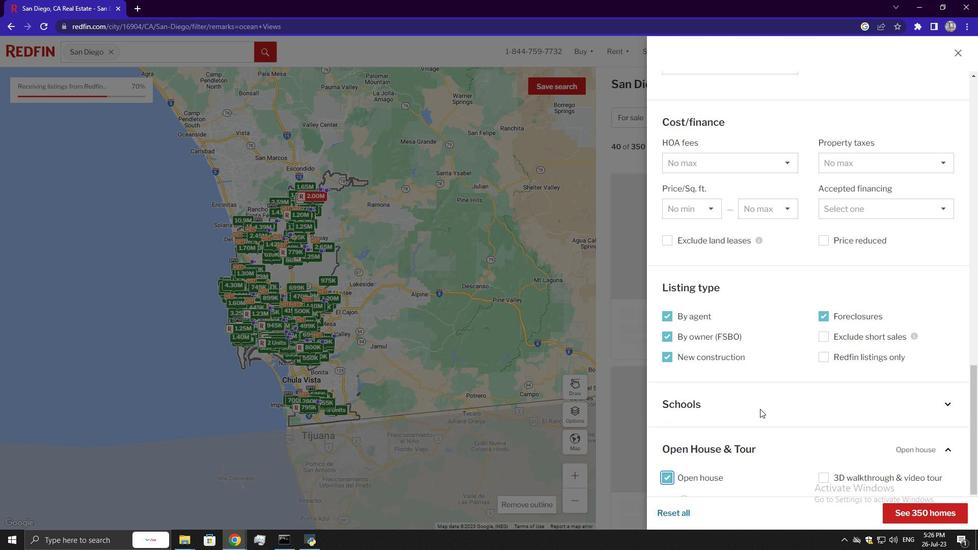 
Action: Mouse scrolled (760, 408) with delta (0, 0)
Screenshot: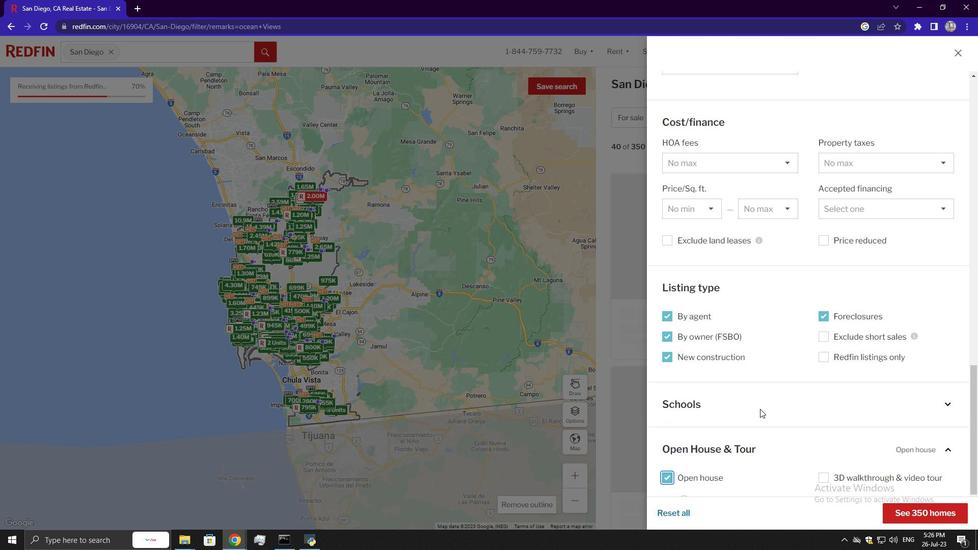
Action: Mouse moved to (908, 394)
Screenshot: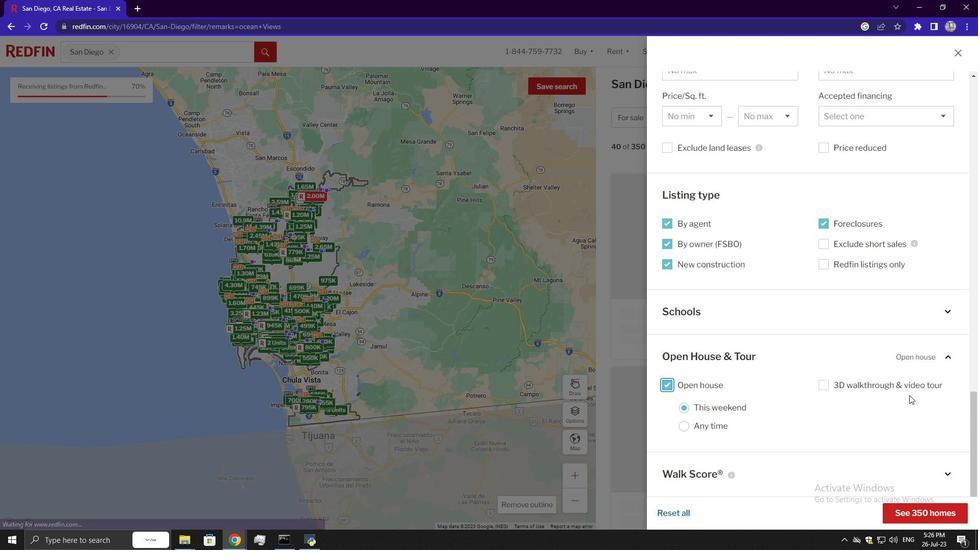
Action: Mouse scrolled (908, 393) with delta (0, 0)
Screenshot: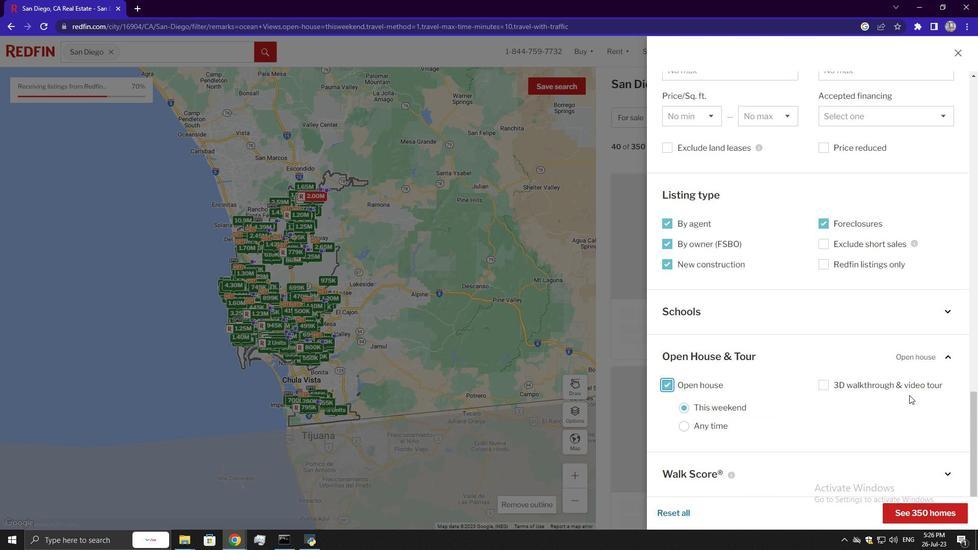 
Action: Mouse scrolled (908, 393) with delta (0, 0)
Screenshot: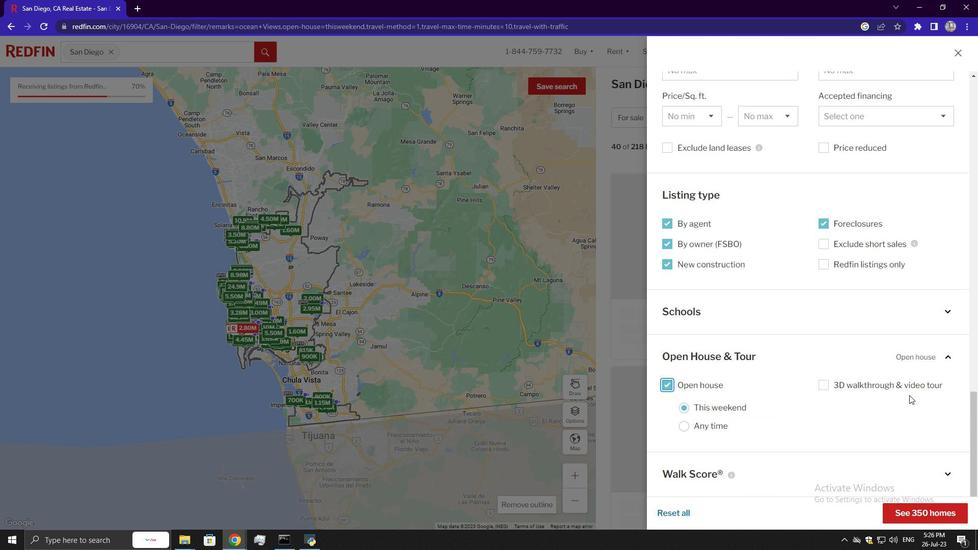 
Action: Mouse scrolled (908, 393) with delta (0, 0)
Screenshot: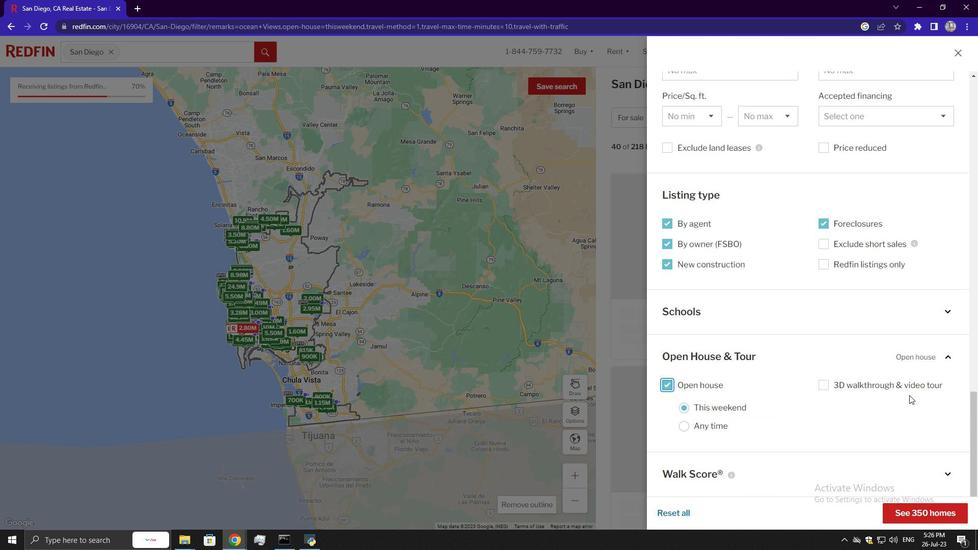 
Action: Mouse scrolled (908, 393) with delta (0, 0)
Screenshot: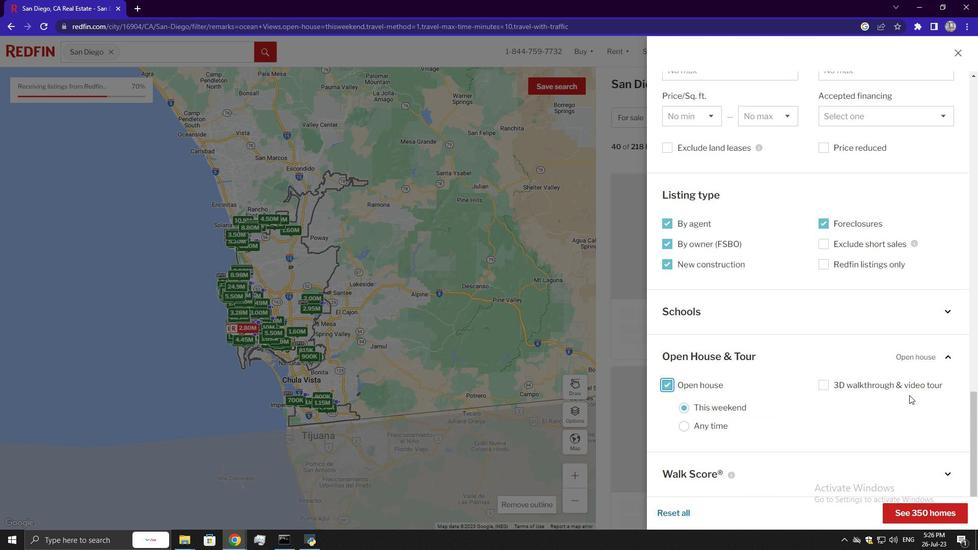 
Action: Mouse scrolled (908, 393) with delta (0, 0)
Screenshot: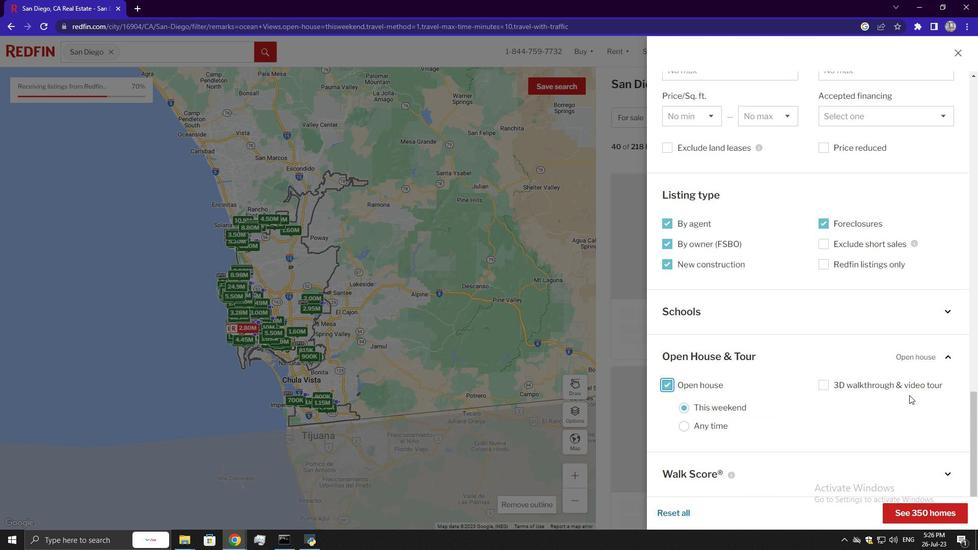 
Action: Mouse scrolled (908, 393) with delta (0, 0)
Screenshot: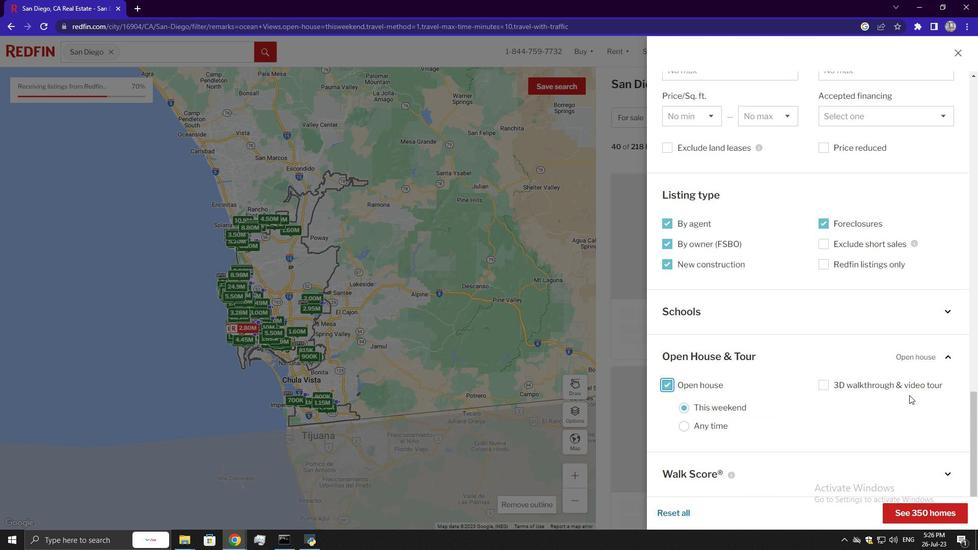 
Action: Mouse scrolled (908, 394) with delta (0, 0)
Screenshot: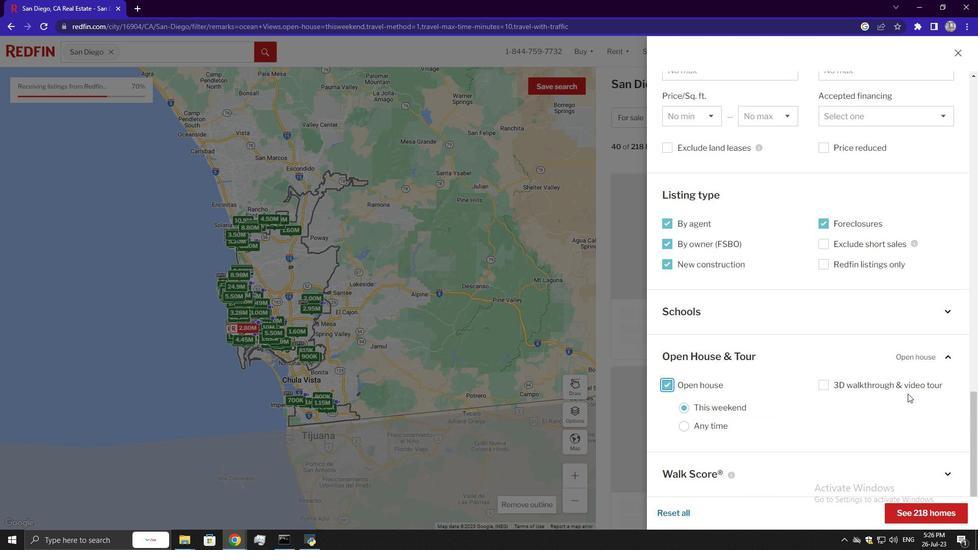 
Action: Mouse scrolled (908, 394) with delta (0, 0)
Screenshot: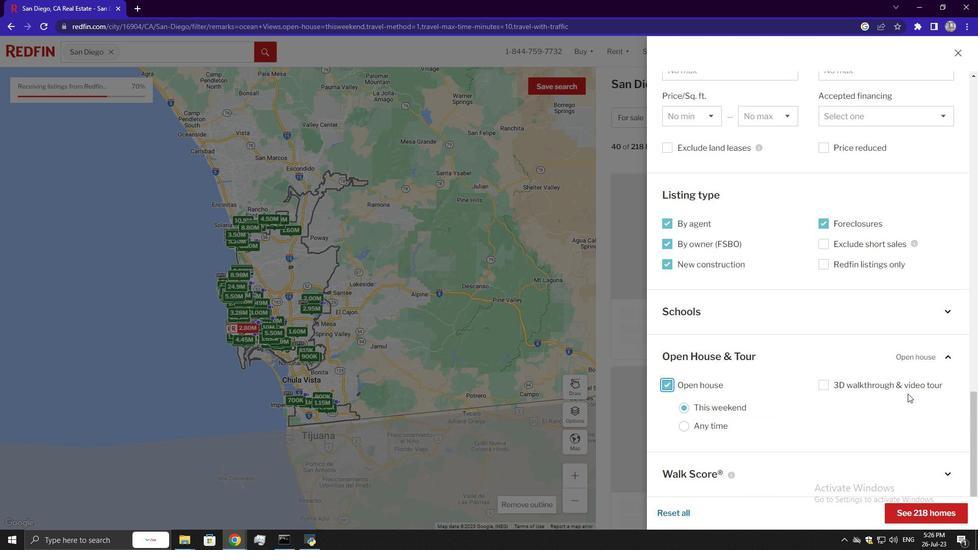 
Action: Mouse scrolled (908, 394) with delta (0, 0)
Screenshot: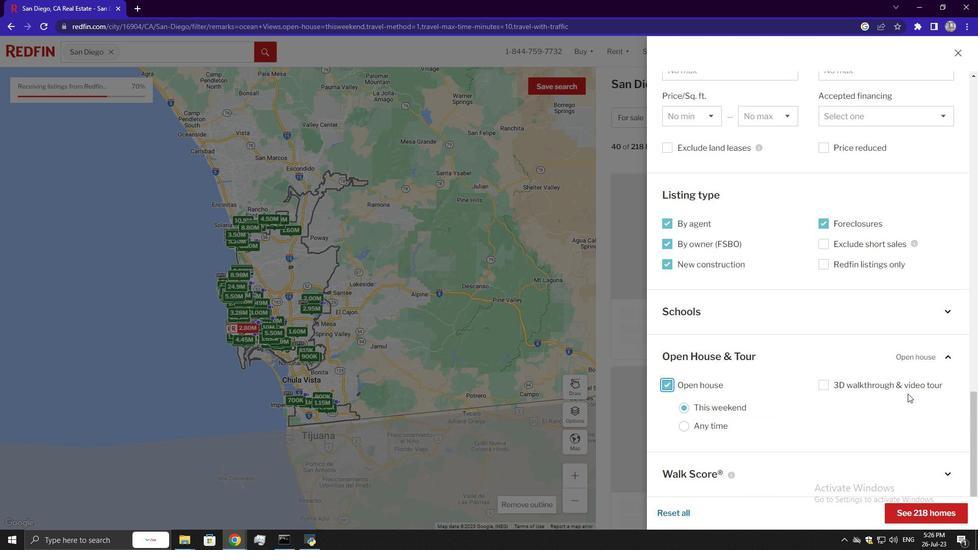 
Action: Mouse scrolled (908, 394) with delta (0, 0)
Screenshot: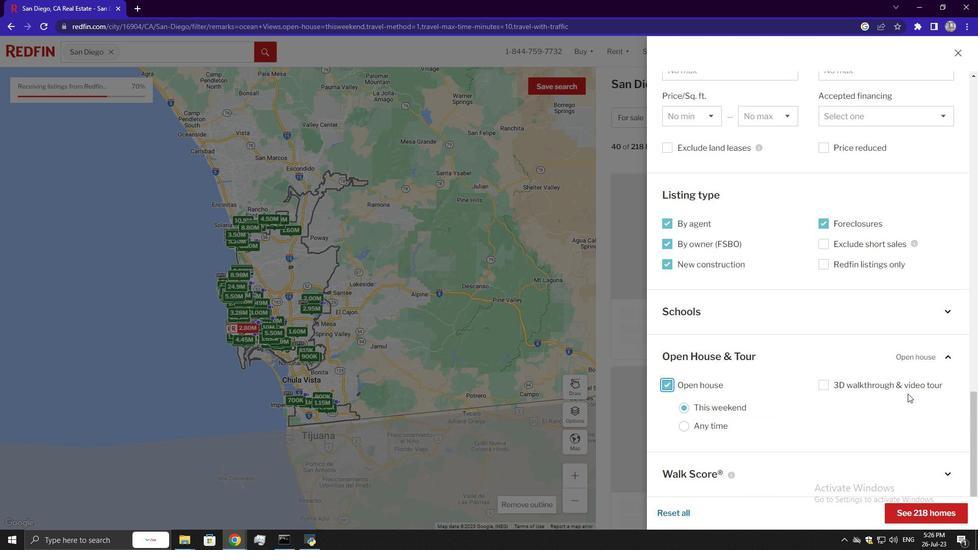 
Action: Mouse scrolled (908, 394) with delta (0, 0)
Screenshot: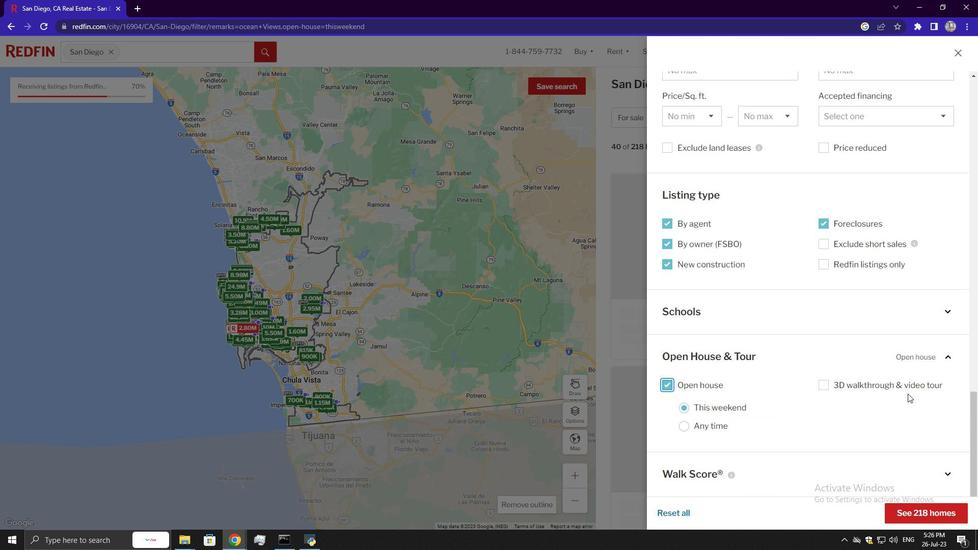 
Action: Mouse scrolled (908, 394) with delta (0, 0)
Screenshot: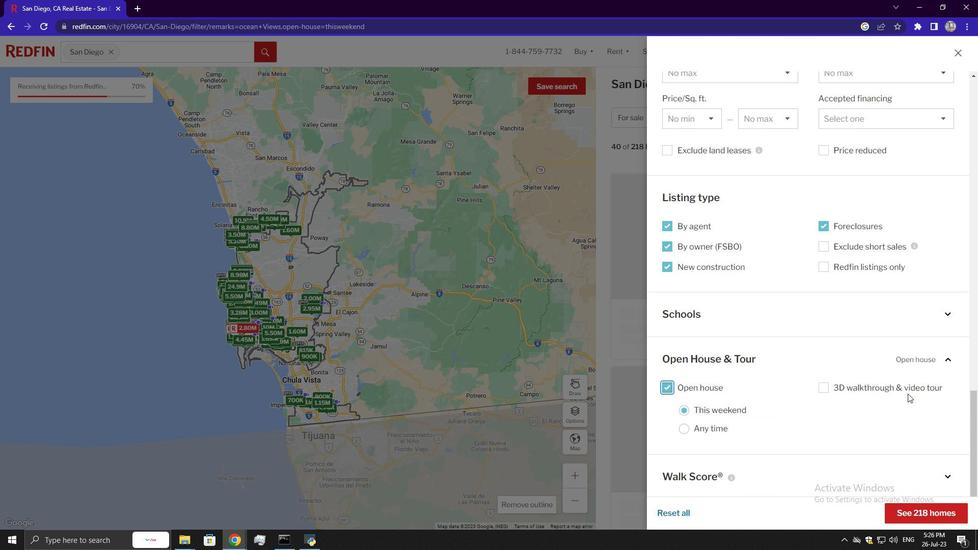 
Action: Mouse scrolled (908, 394) with delta (0, 0)
Screenshot: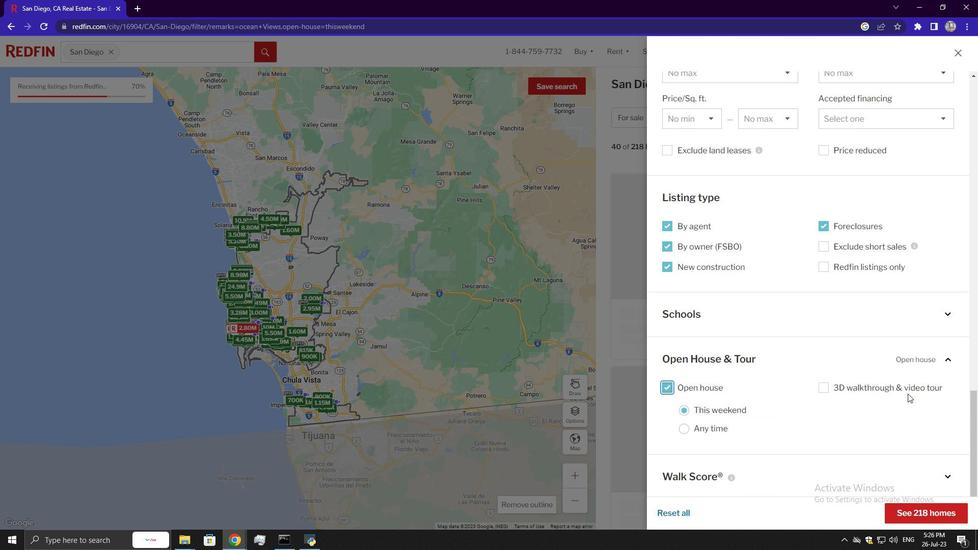 
Action: Mouse scrolled (908, 394) with delta (0, 0)
Screenshot: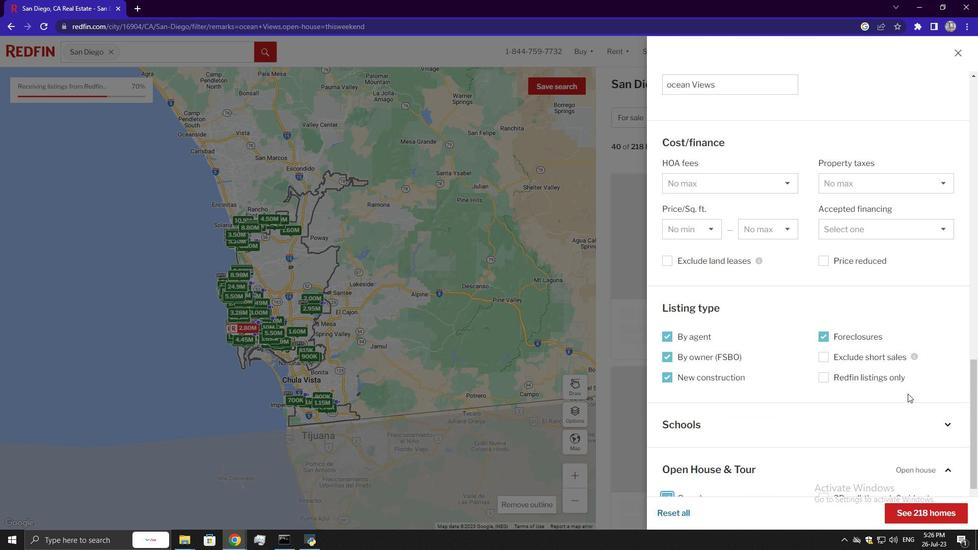 
Action: Mouse scrolled (908, 394) with delta (0, 0)
Screenshot: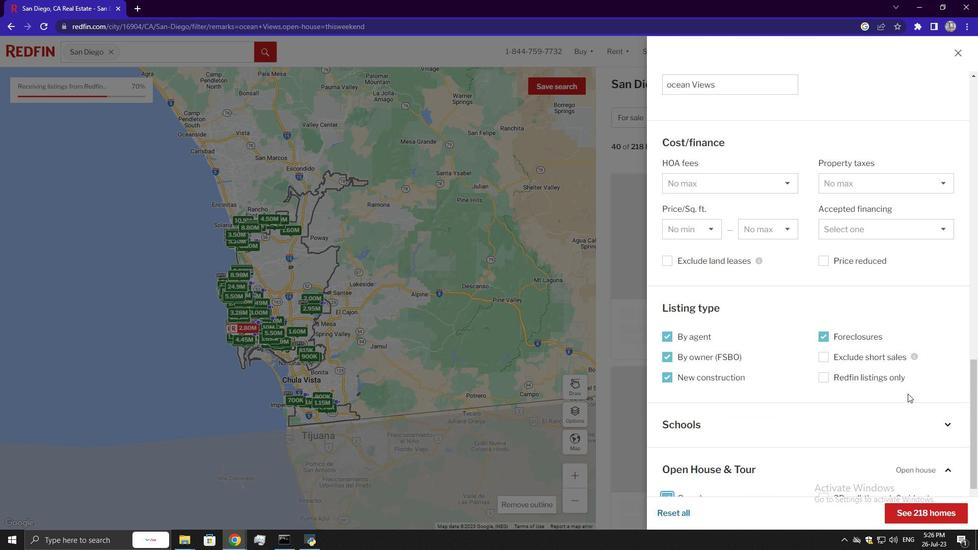 
Action: Mouse scrolled (908, 394) with delta (0, 0)
Screenshot: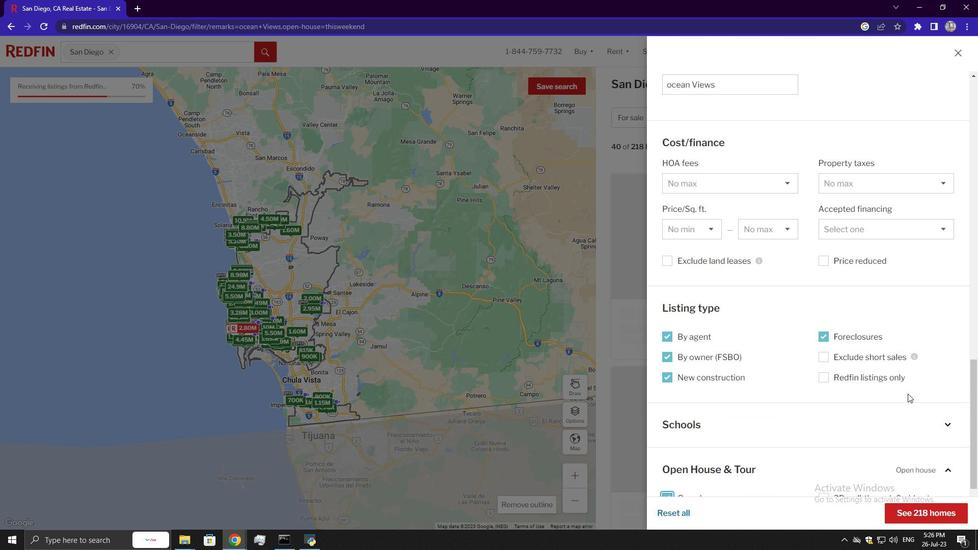 
Action: Mouse scrolled (908, 394) with delta (0, 0)
Screenshot: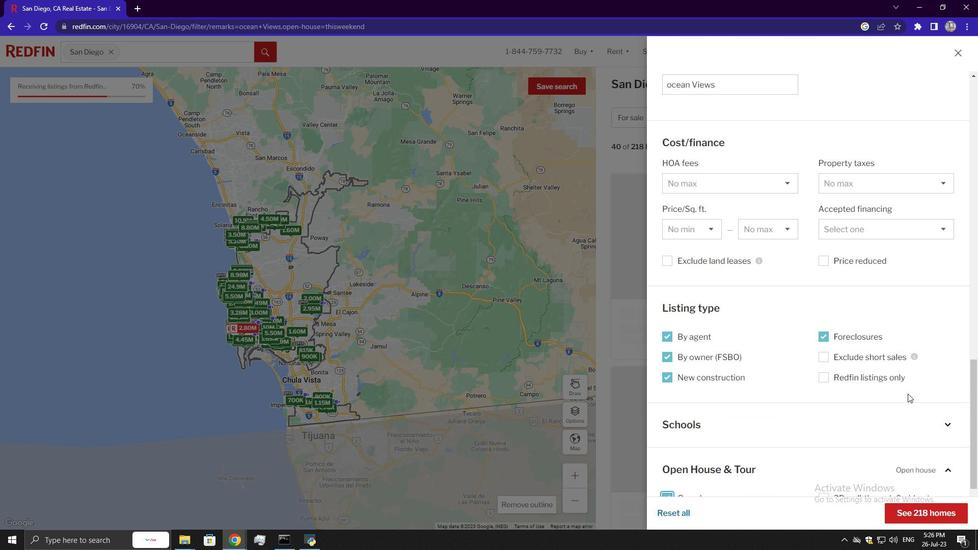 
Action: Mouse moved to (938, 510)
Screenshot: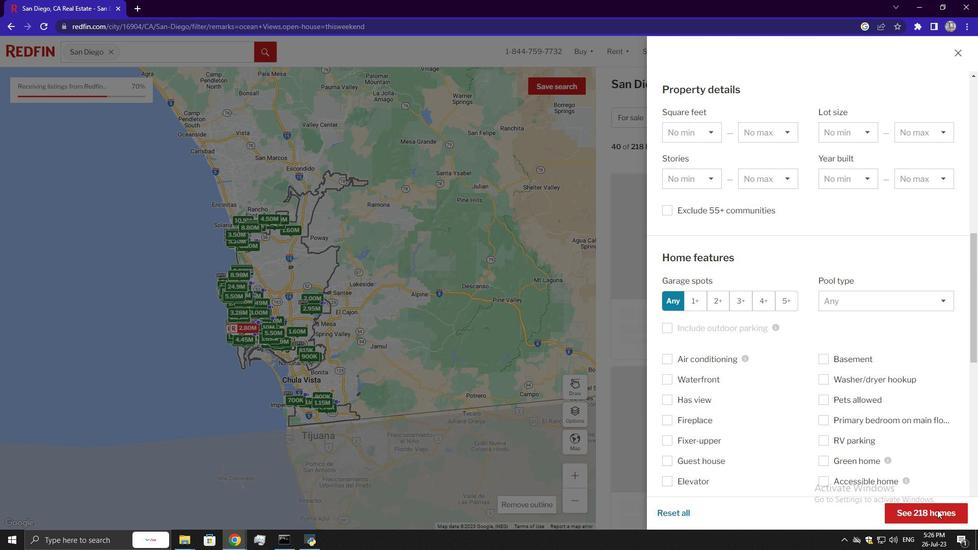 
Action: Mouse pressed left at (938, 510)
Screenshot: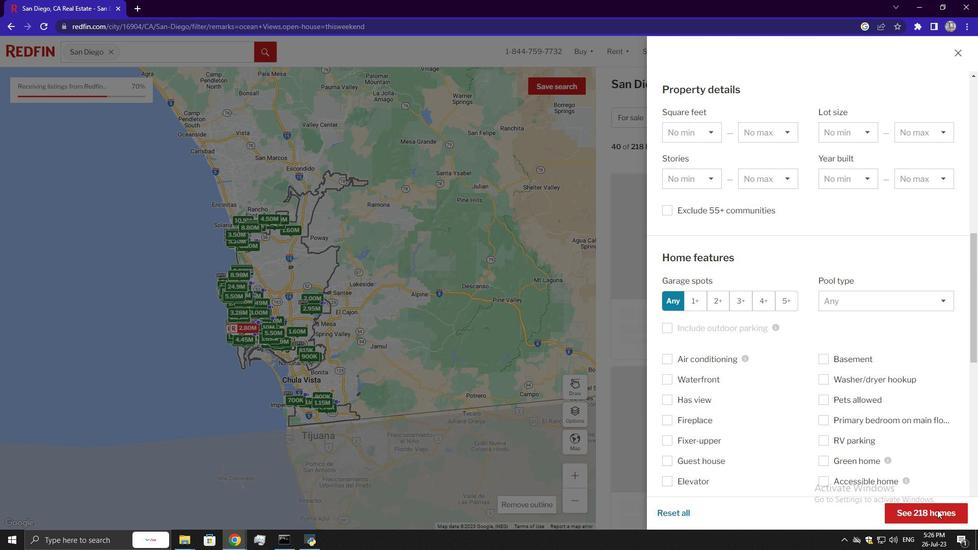 
Action: Mouse moved to (884, 251)
Screenshot: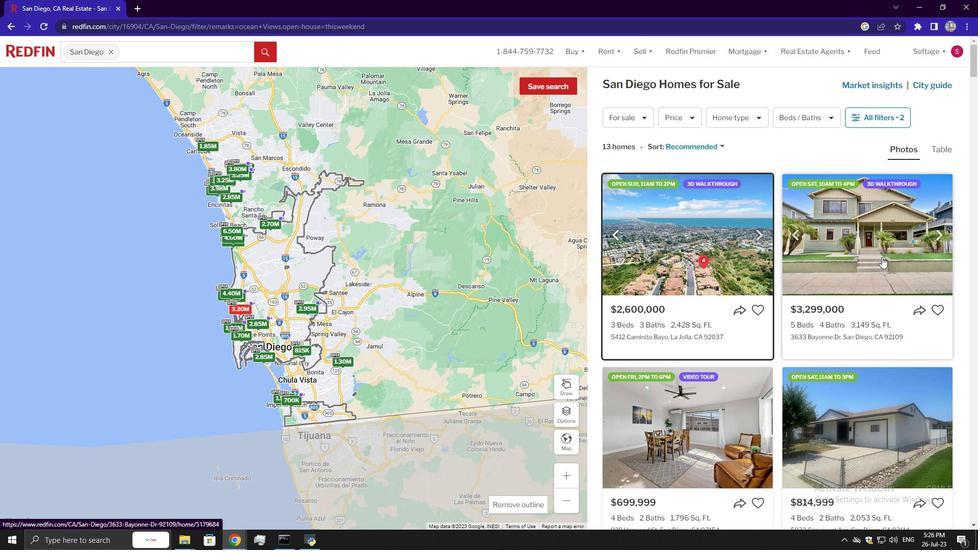 
Action: Mouse scrolled (884, 251) with delta (0, 0)
Screenshot: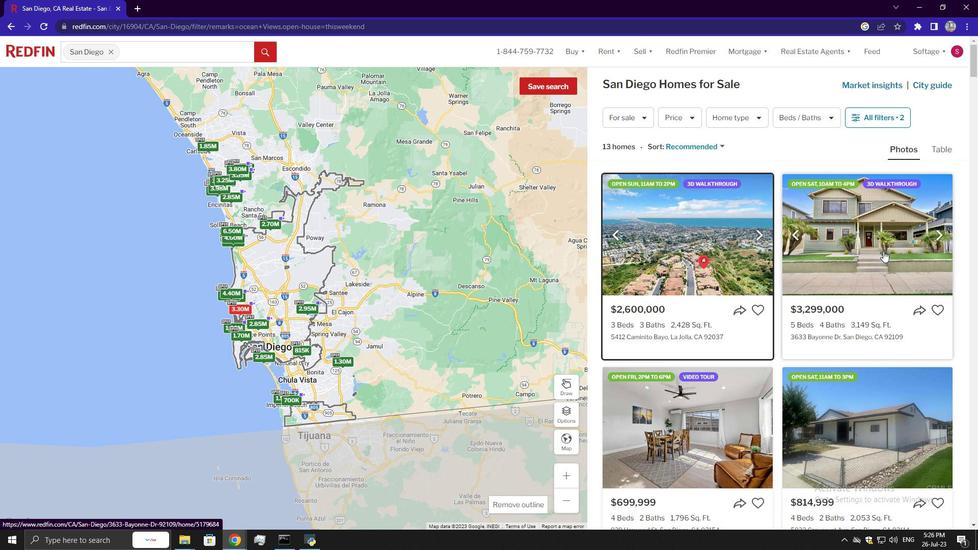 
Action: Mouse scrolled (884, 251) with delta (0, 0)
Screenshot: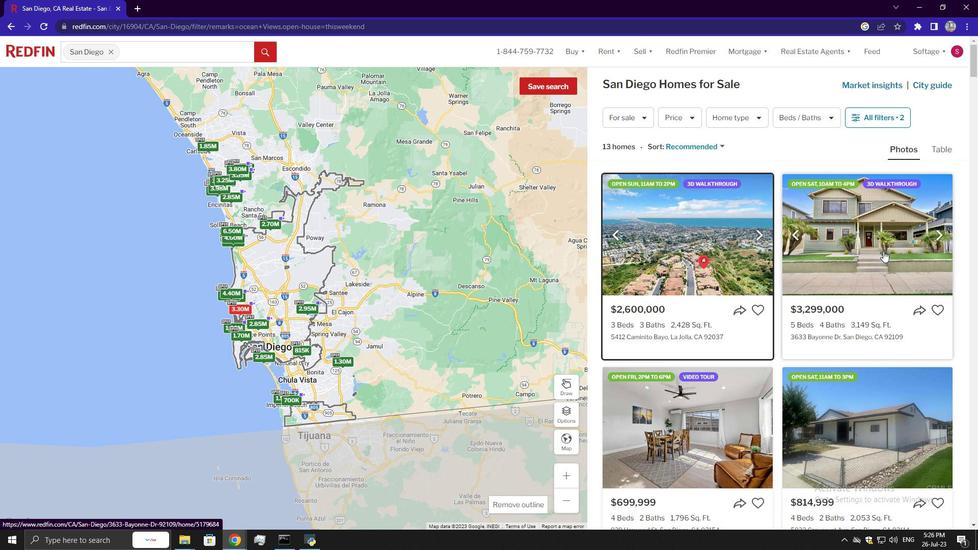 
Action: Mouse scrolled (884, 250) with delta (0, 0)
Screenshot: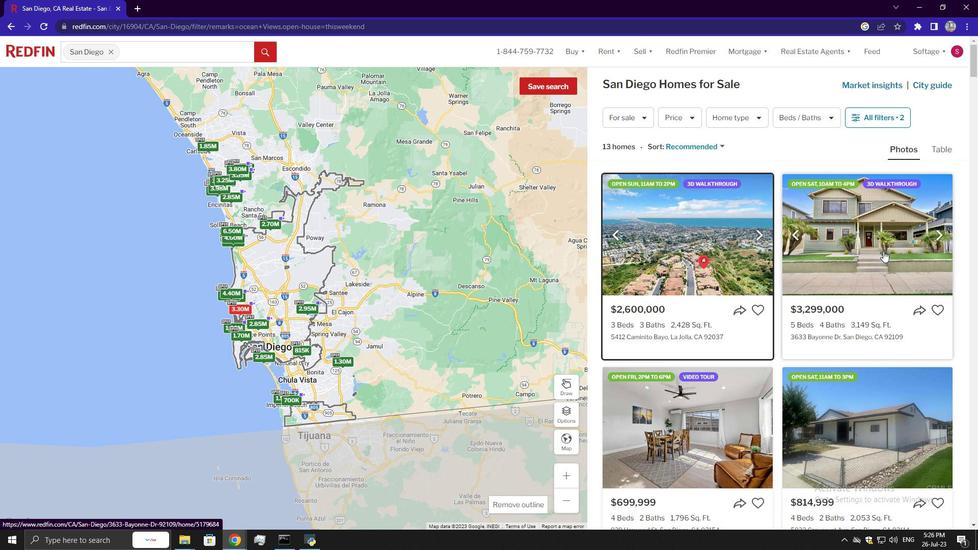 
Action: Mouse scrolled (884, 250) with delta (0, 0)
Screenshot: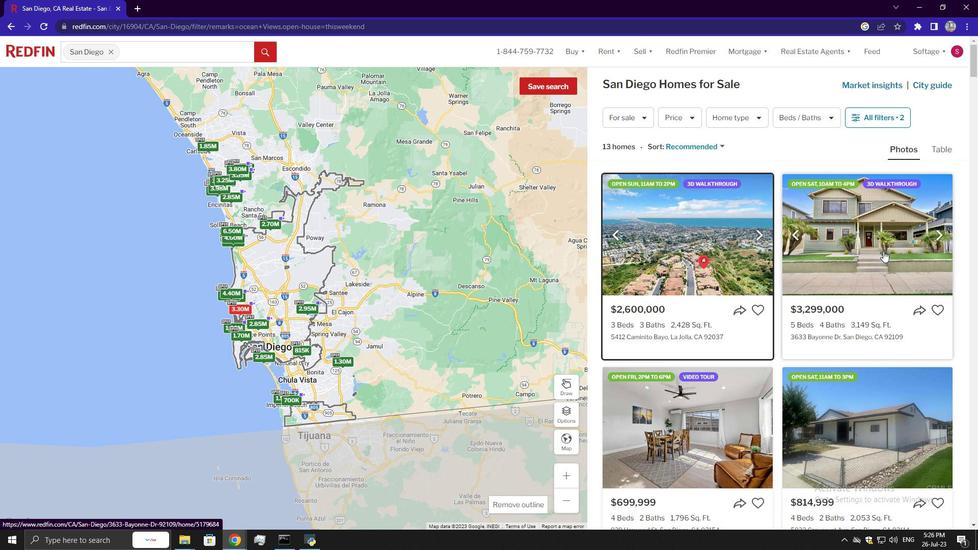 
Action: Mouse scrolled (884, 250) with delta (0, 0)
Screenshot: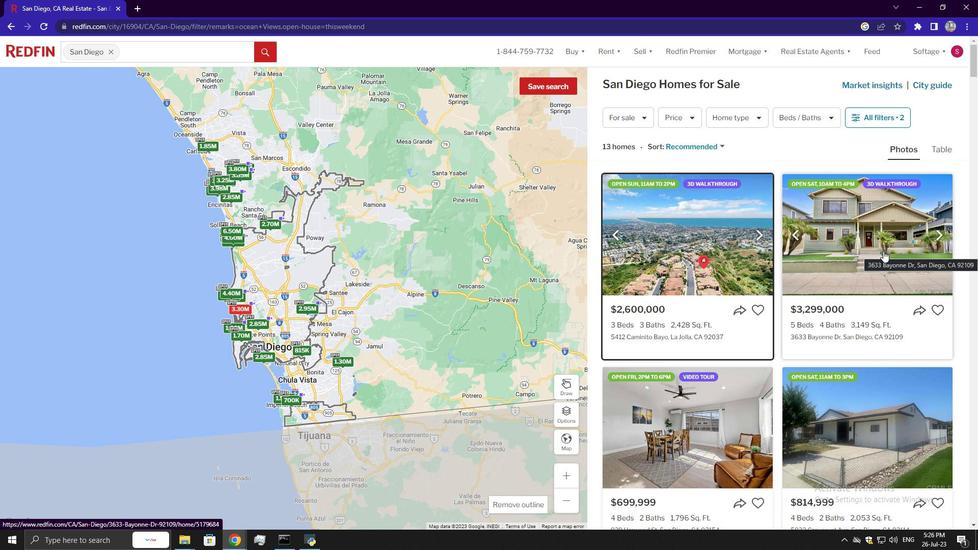 
Action: Mouse scrolled (884, 250) with delta (0, 0)
Screenshot: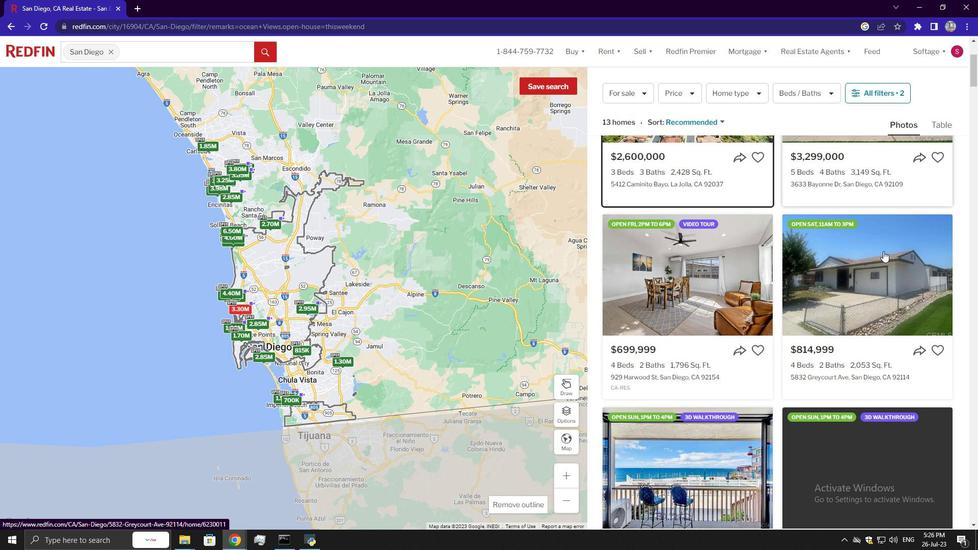 
Action: Mouse scrolled (884, 250) with delta (0, 0)
Screenshot: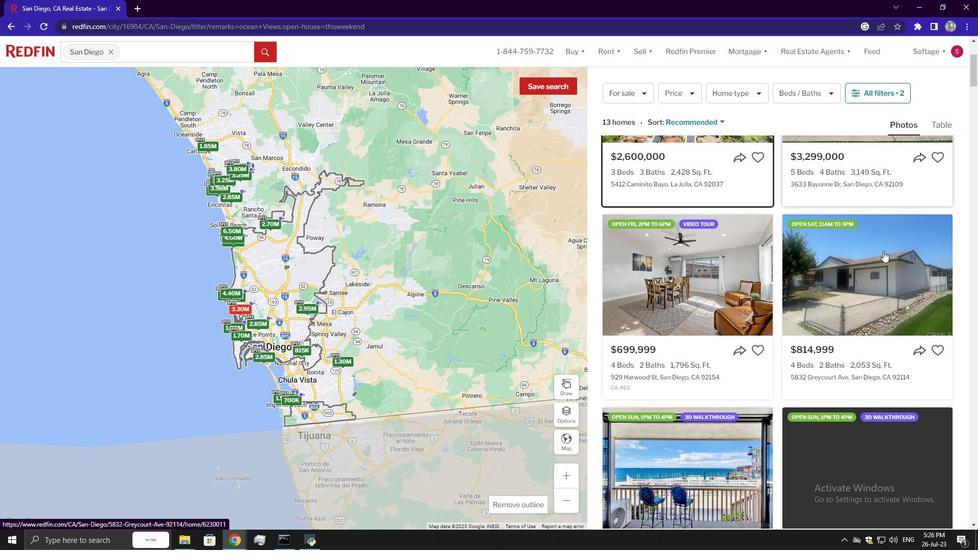 
Action: Mouse scrolled (884, 250) with delta (0, 0)
Screenshot: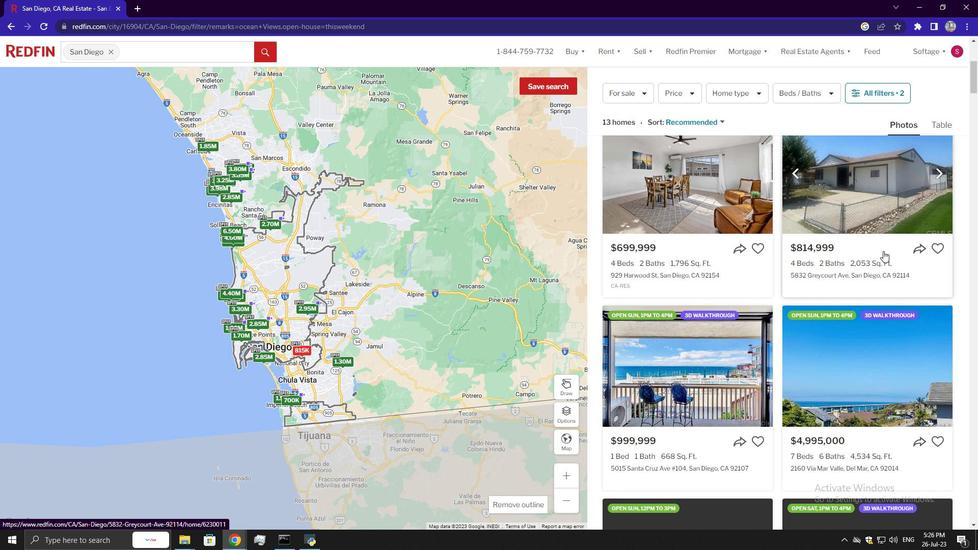
Action: Mouse moved to (884, 285)
Screenshot: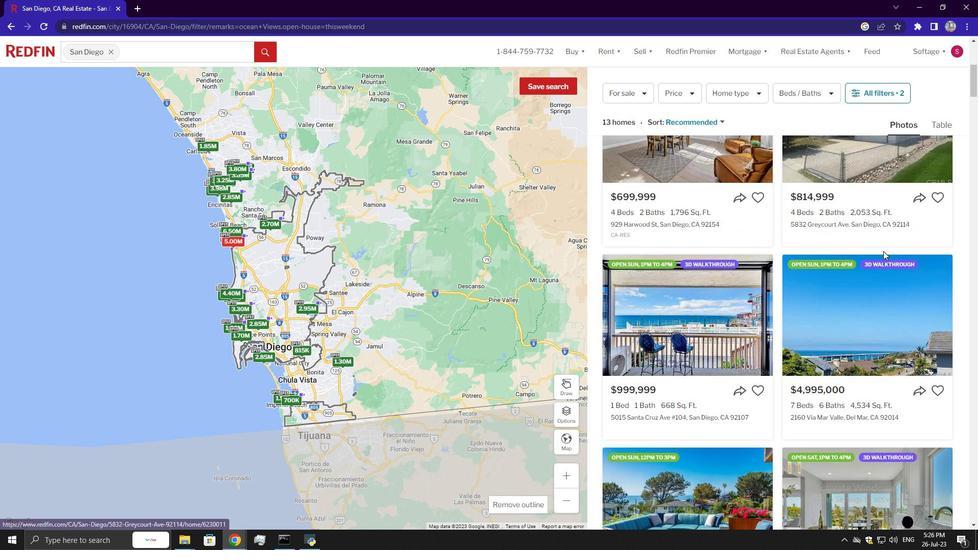 
Action: Mouse scrolled (884, 285) with delta (0, 0)
Screenshot: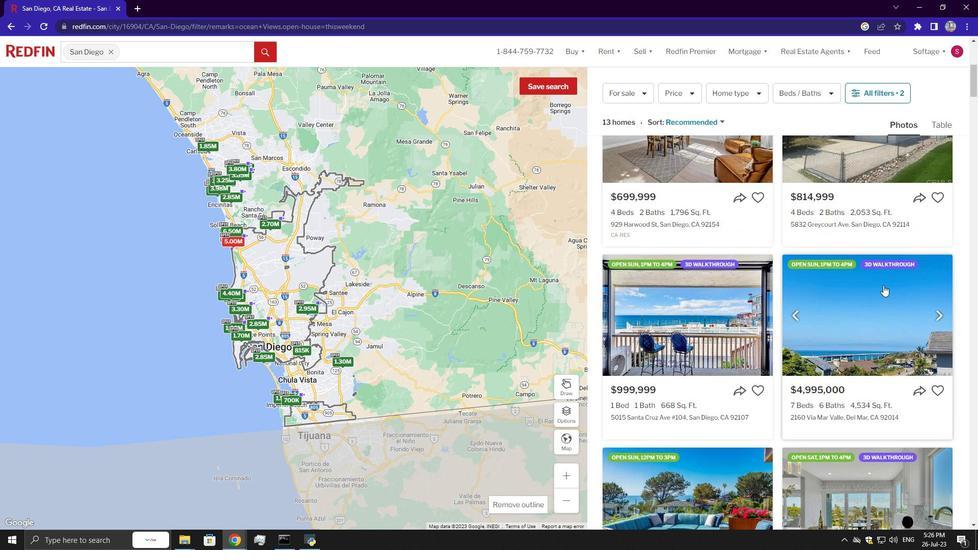 
Action: Mouse scrolled (884, 285) with delta (0, 0)
Screenshot: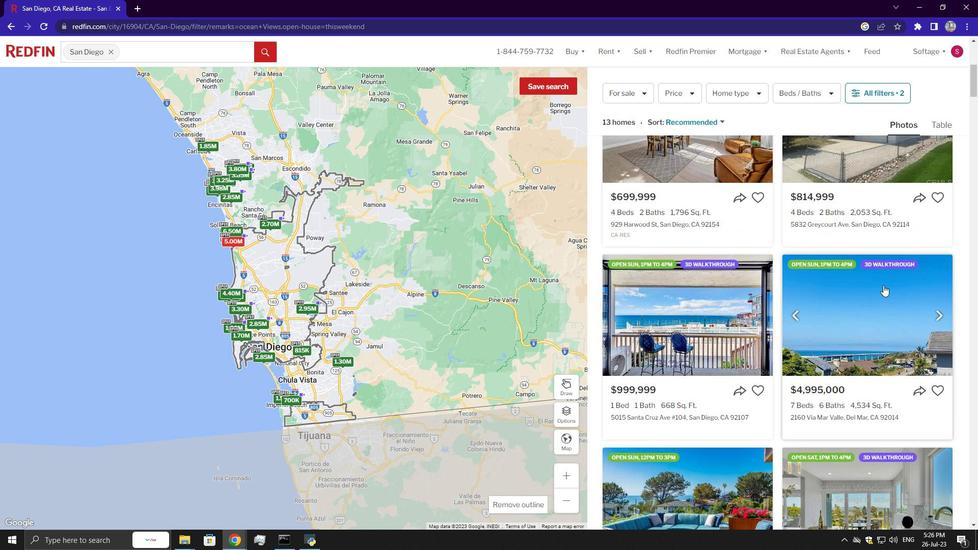 
Action: Mouse moved to (884, 284)
Screenshot: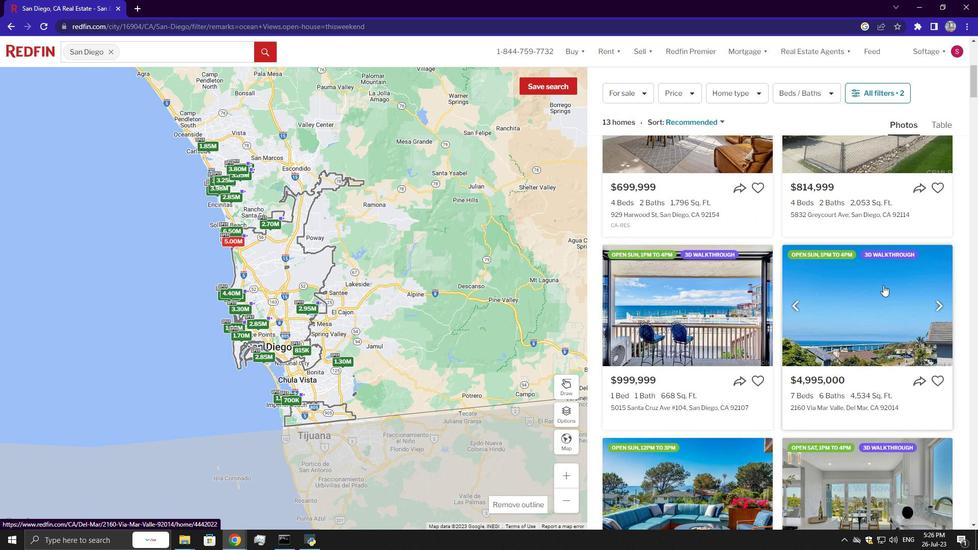 
Action: Mouse scrolled (884, 284) with delta (0, 0)
Screenshot: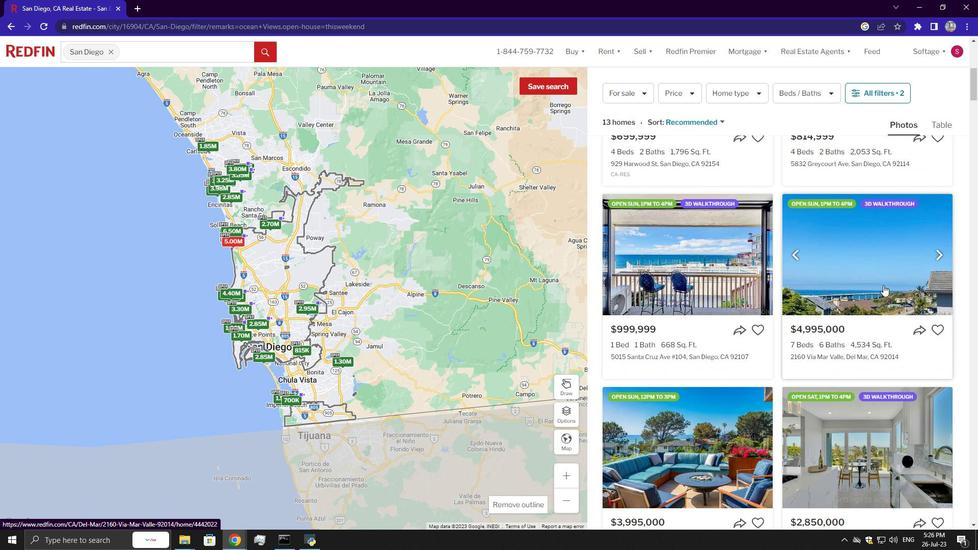 
Action: Mouse moved to (853, 247)
Screenshot: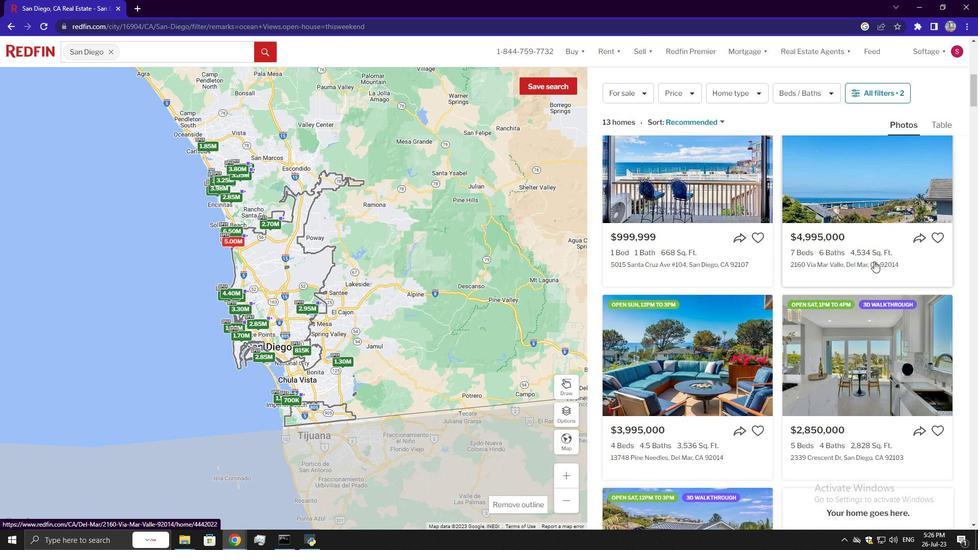 
Action: Mouse scrolled (853, 248) with delta (0, 0)
Screenshot: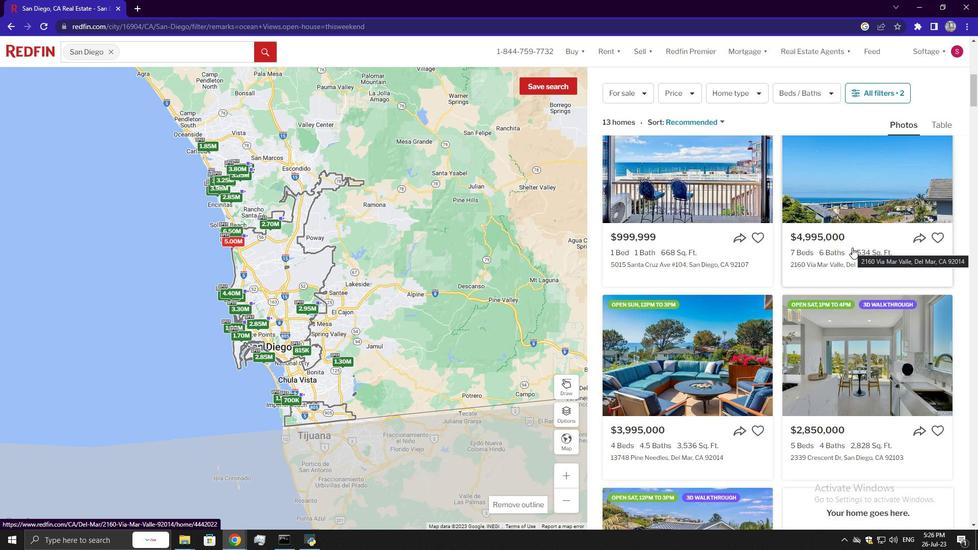 
Action: Mouse scrolled (853, 248) with delta (0, 0)
Screenshot: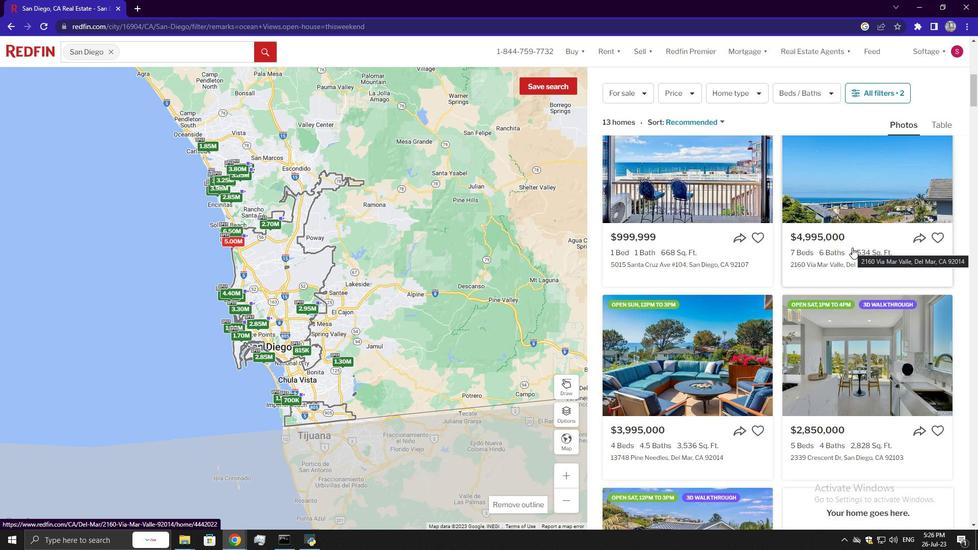
Action: Mouse moved to (701, 259)
Screenshot: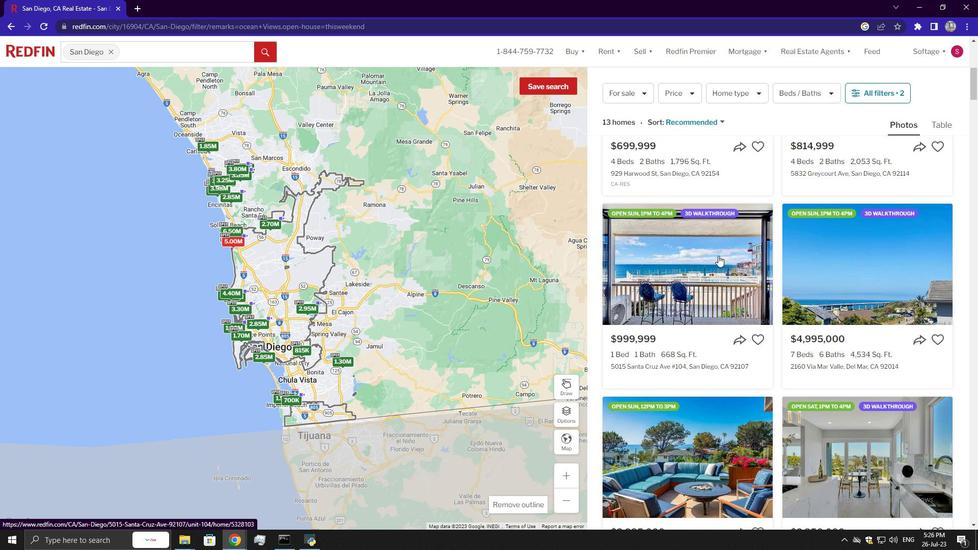 
Action: Mouse pressed left at (701, 259)
Screenshot: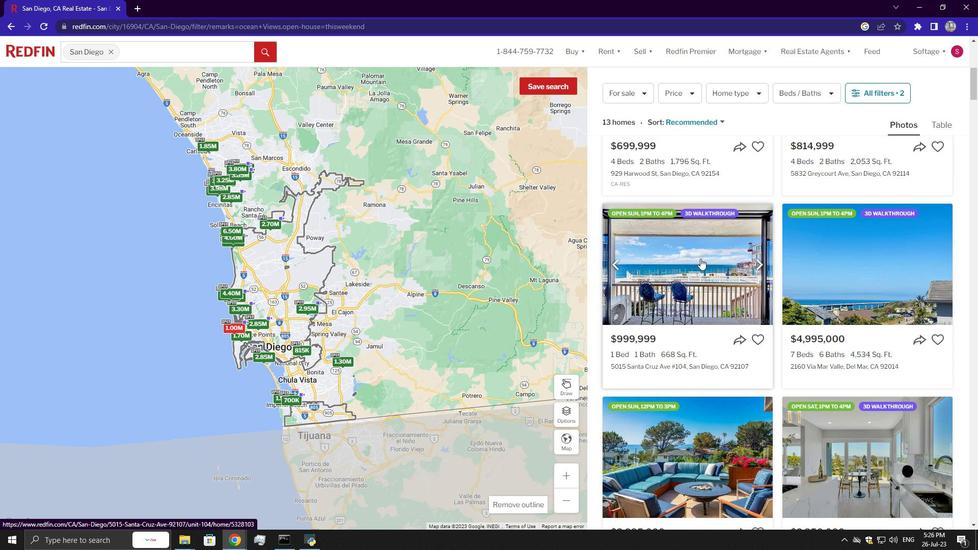 
Action: Mouse moved to (513, 218)
Screenshot: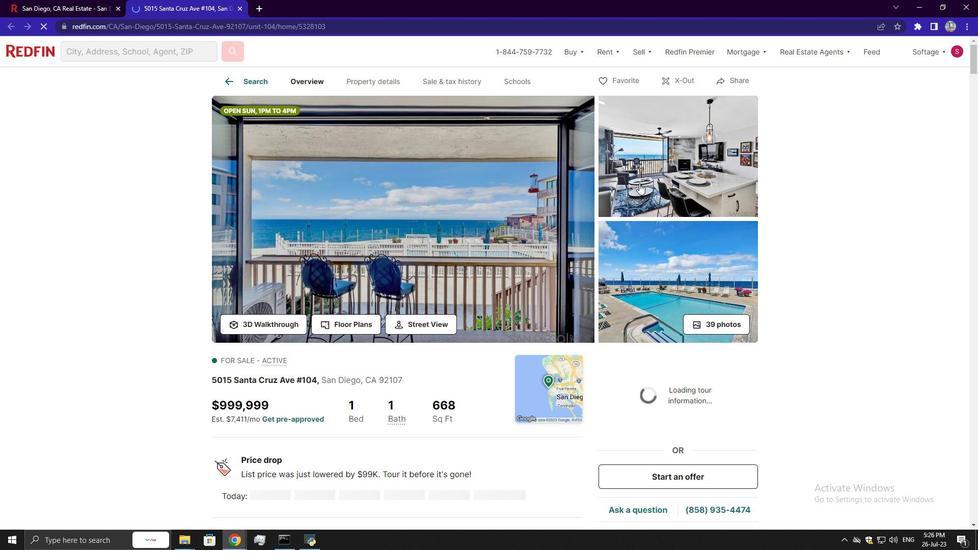 
Action: Mouse pressed left at (513, 218)
Screenshot: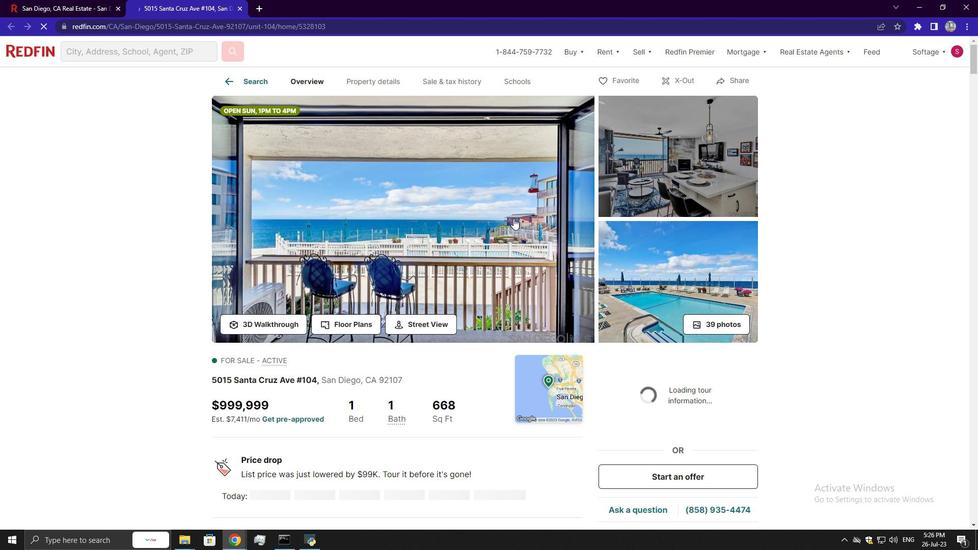 
Action: Mouse moved to (919, 285)
Screenshot: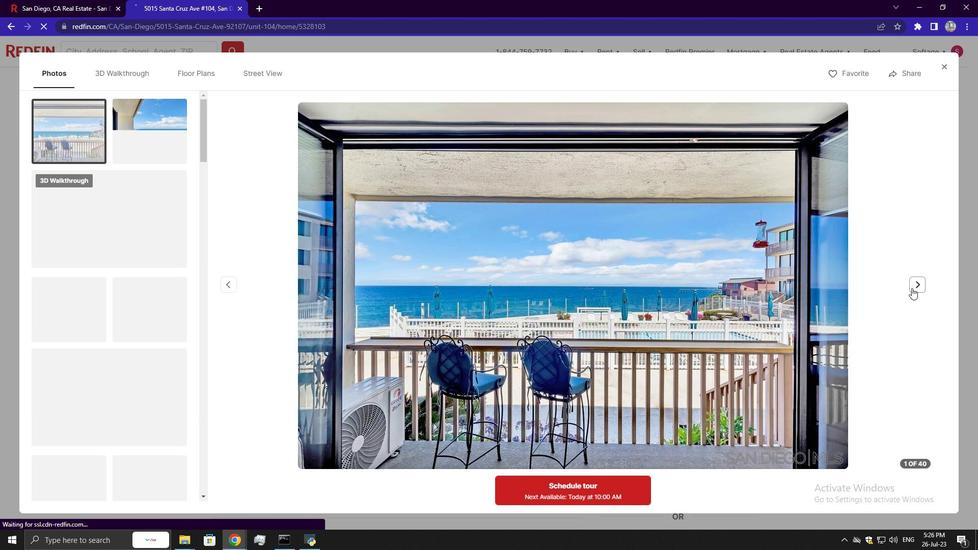 
Action: Mouse pressed left at (919, 285)
Screenshot: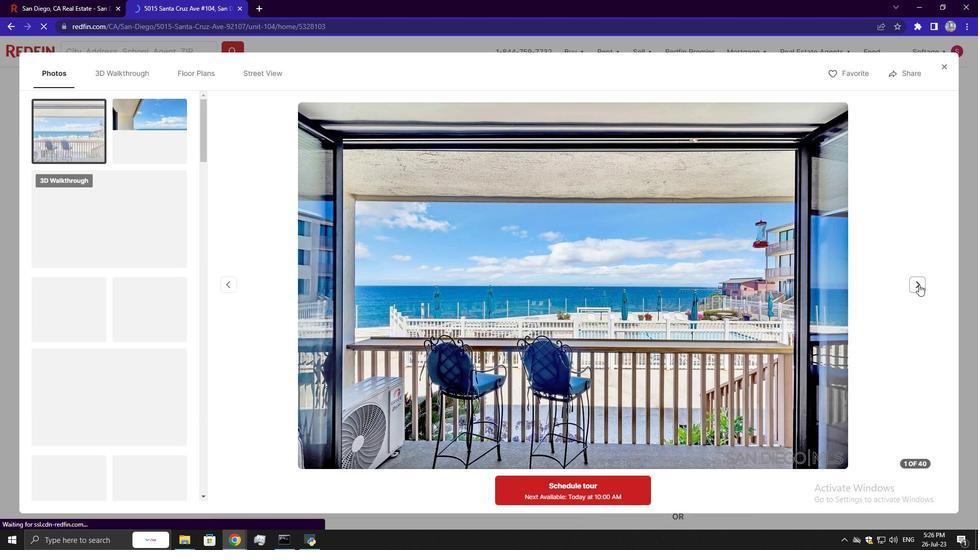 
Action: Mouse pressed left at (919, 285)
Screenshot: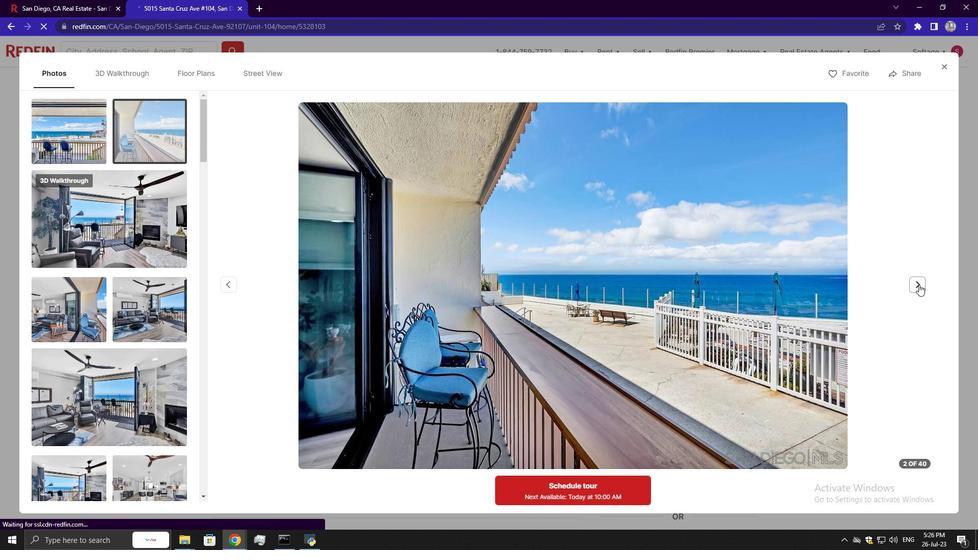 
Action: Mouse pressed left at (919, 285)
Screenshot: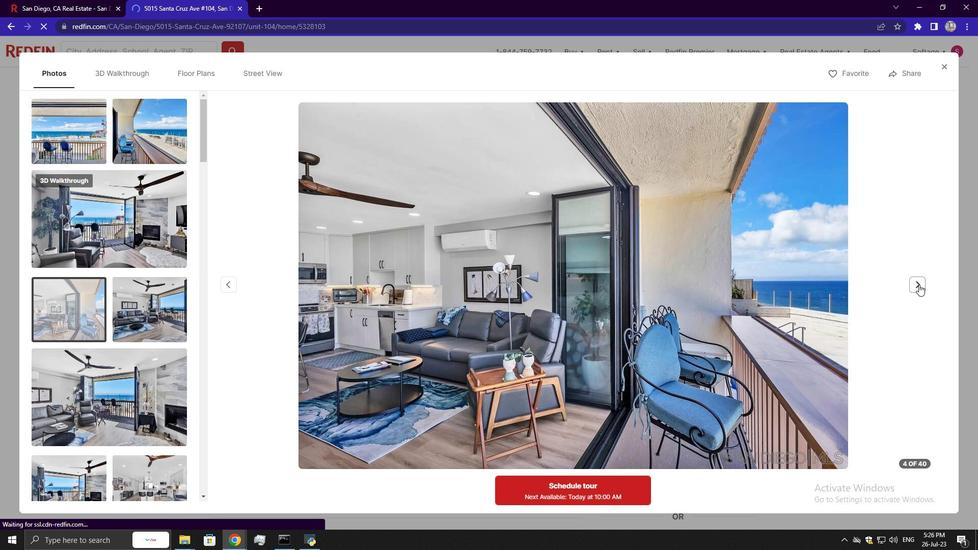 
Action: Mouse pressed left at (919, 285)
Screenshot: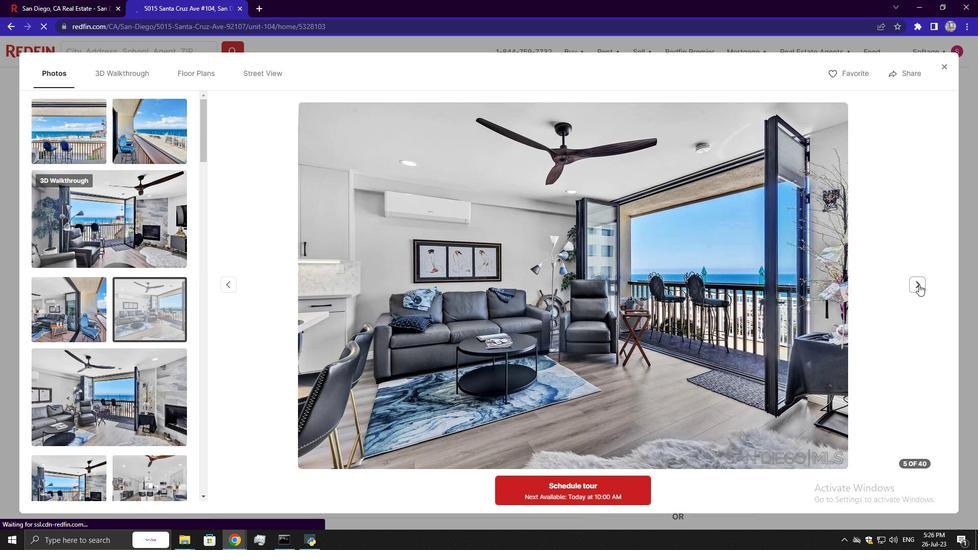 
Action: Mouse pressed left at (919, 285)
Screenshot: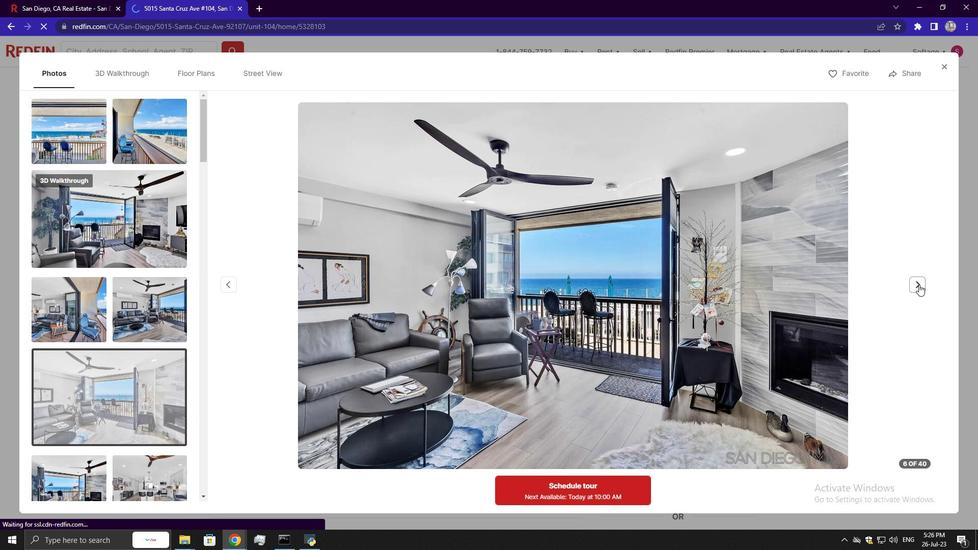 
Action: Mouse pressed left at (919, 285)
Screenshot: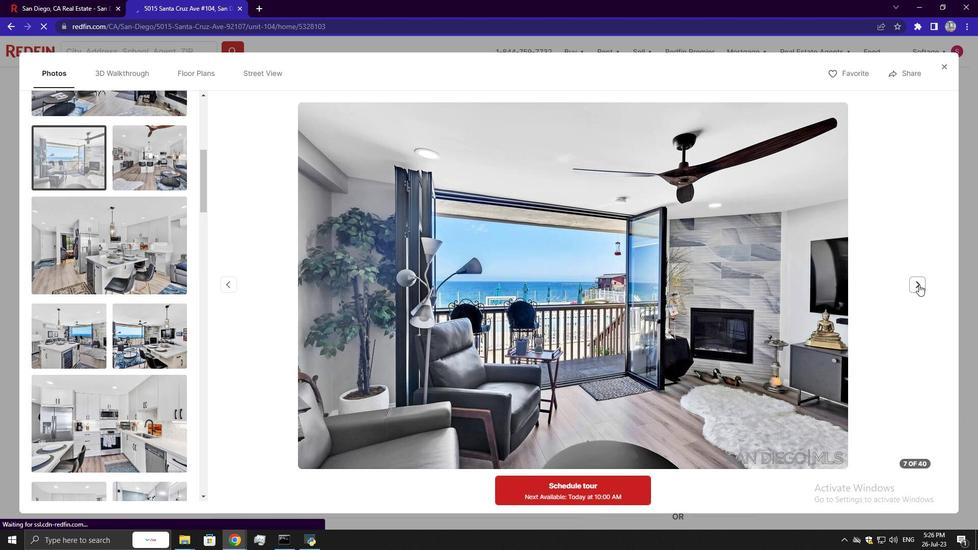 
Action: Mouse pressed left at (919, 285)
Screenshot: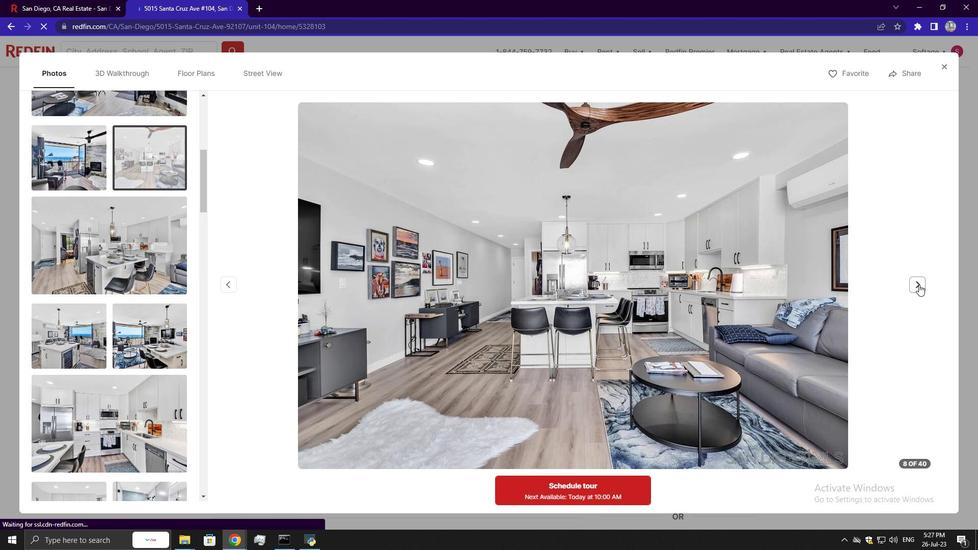 
Action: Mouse pressed left at (919, 285)
Screenshot: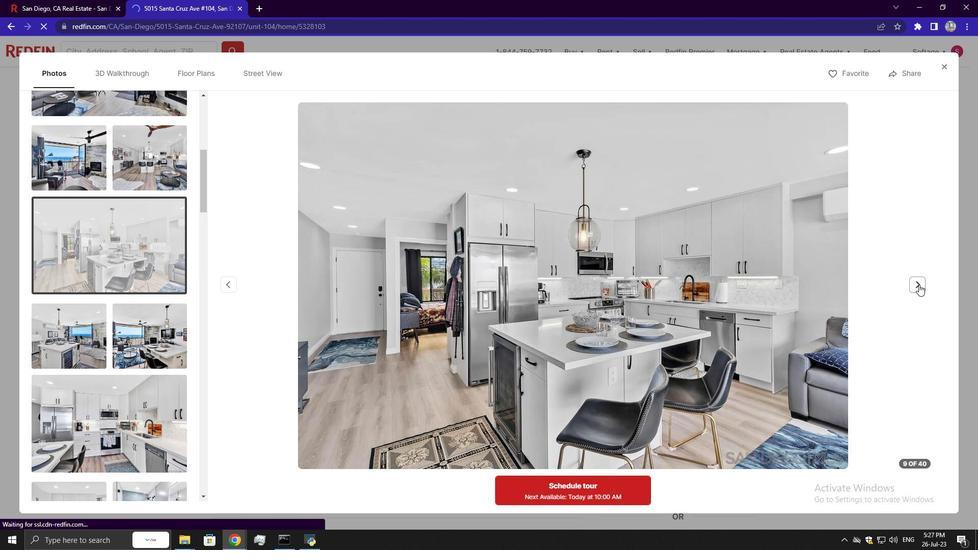 
Action: Mouse pressed left at (919, 285)
Screenshot: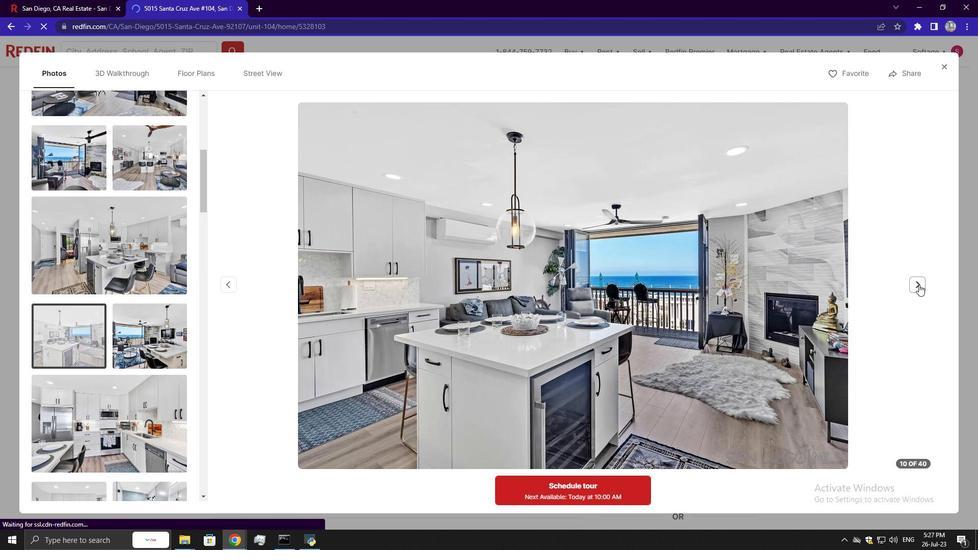 
Action: Mouse pressed left at (919, 285)
Screenshot: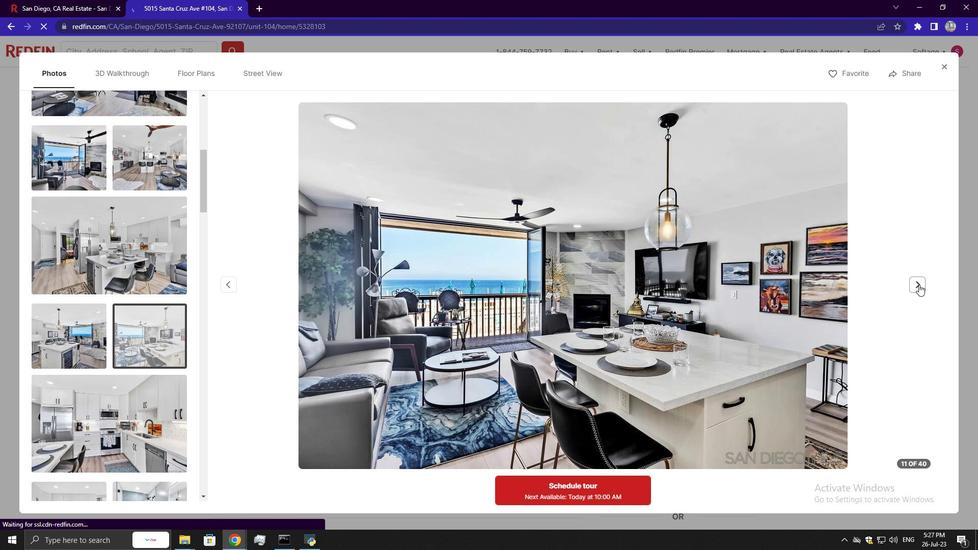 
Action: Mouse pressed left at (919, 285)
Screenshot: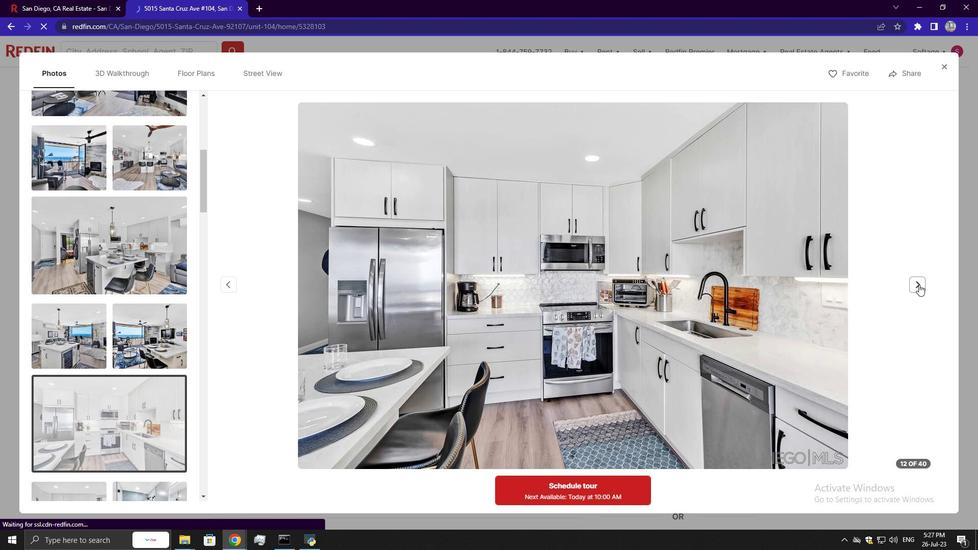 
Action: Mouse pressed left at (919, 285)
Screenshot: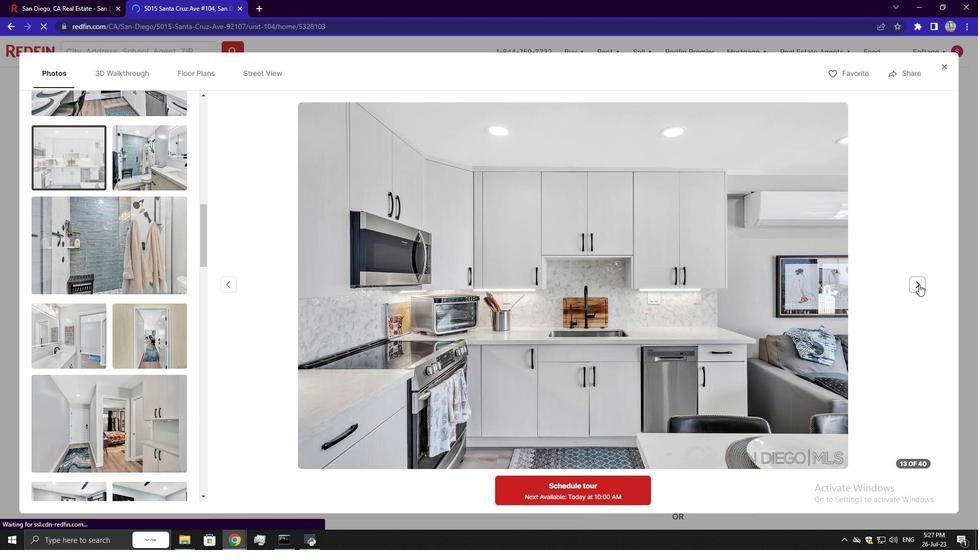 
Action: Mouse pressed left at (919, 285)
Screenshot: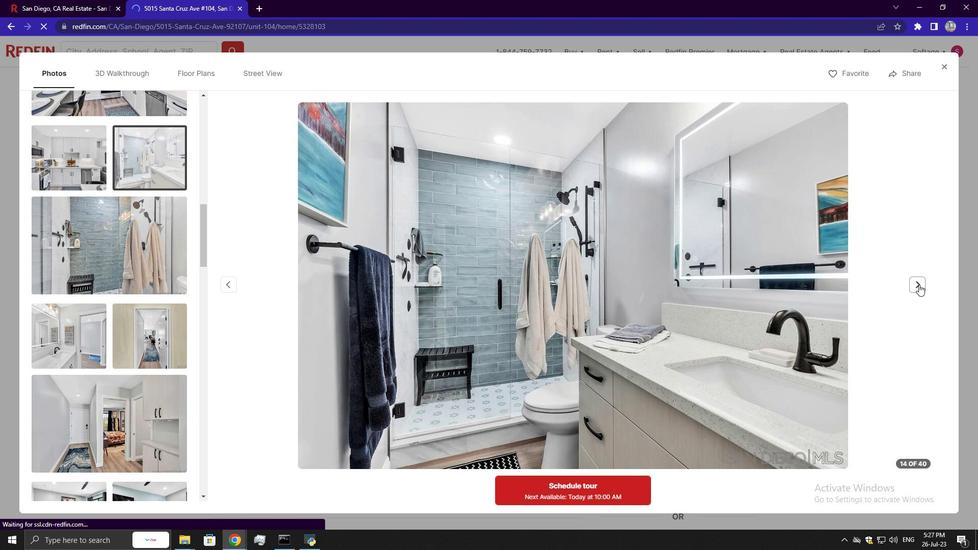 
Action: Mouse pressed left at (919, 285)
Screenshot: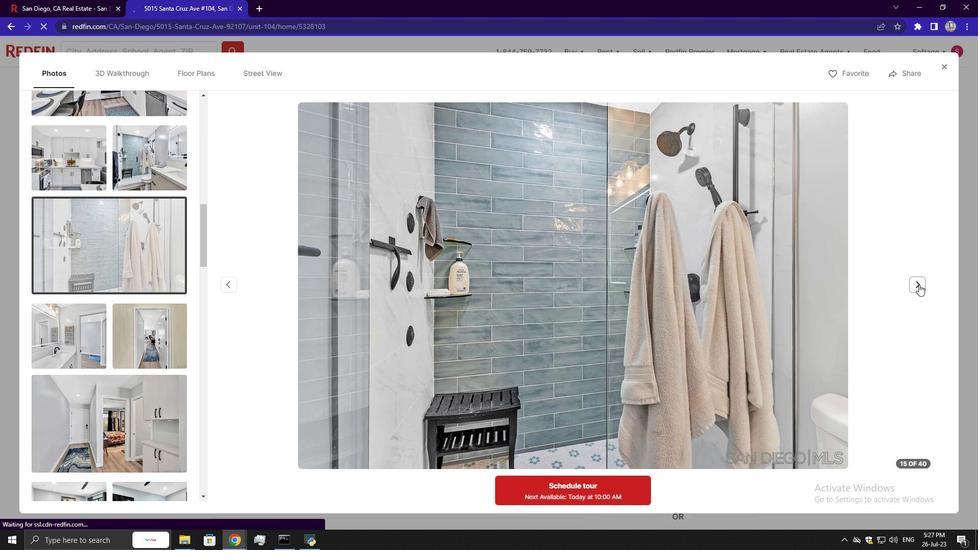 
Action: Mouse pressed left at (919, 285)
Screenshot: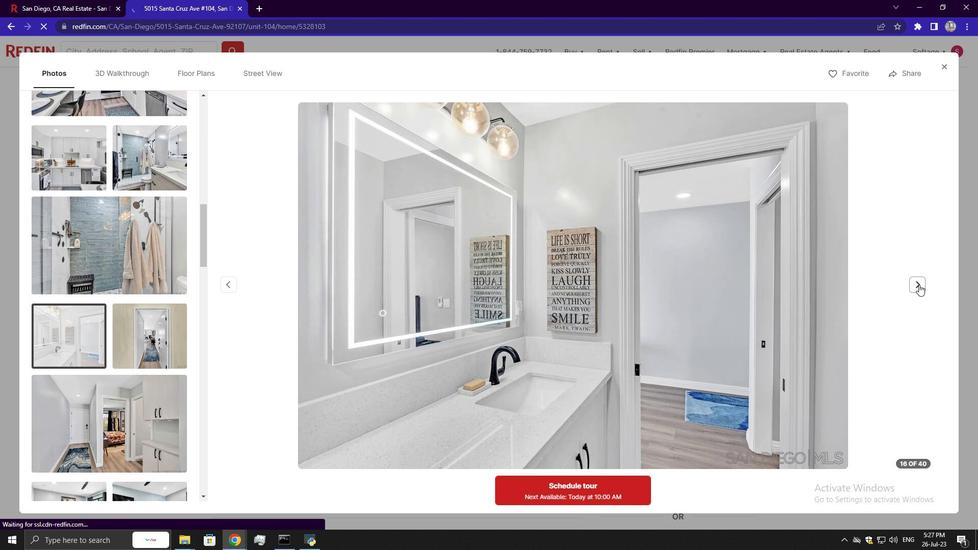 
Action: Mouse pressed left at (919, 285)
Screenshot: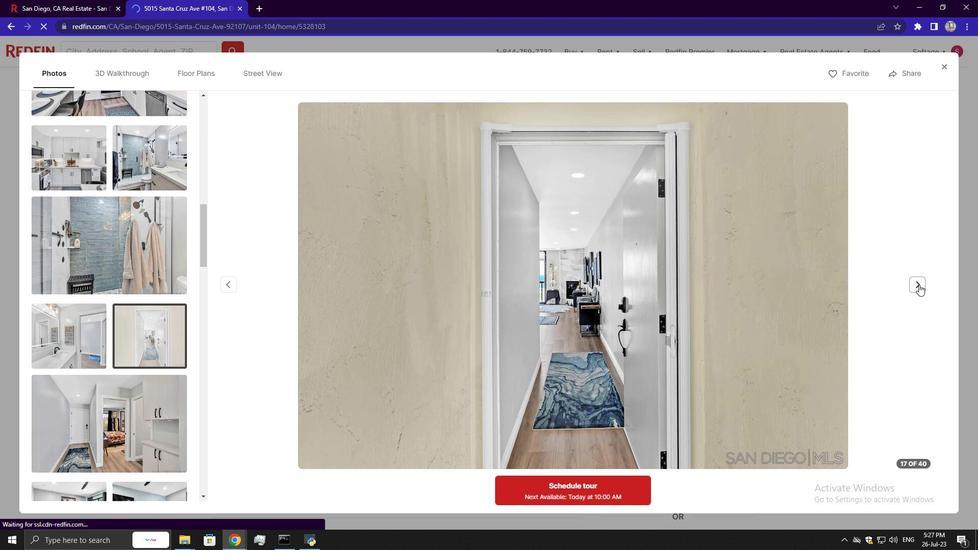 
Action: Mouse pressed left at (919, 285)
Screenshot: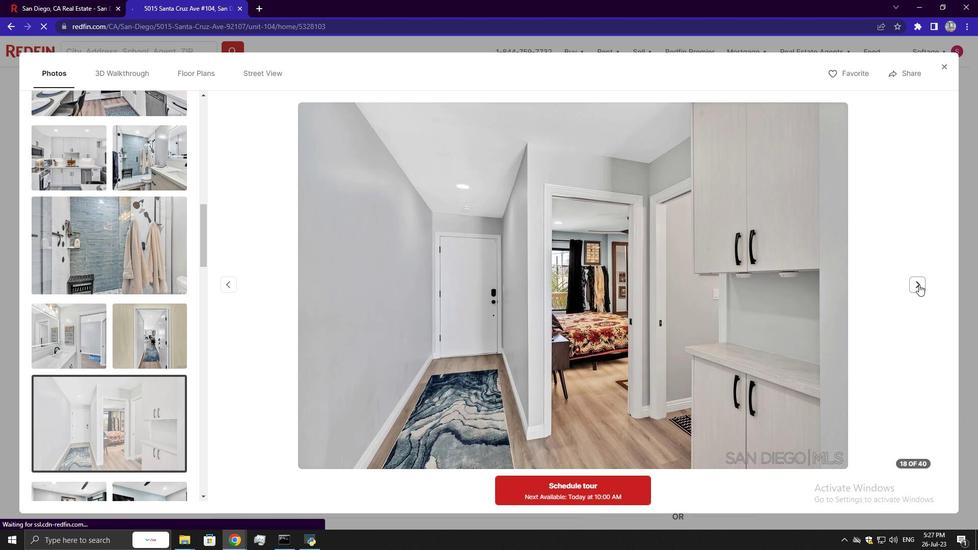 
Action: Mouse pressed left at (919, 285)
Screenshot: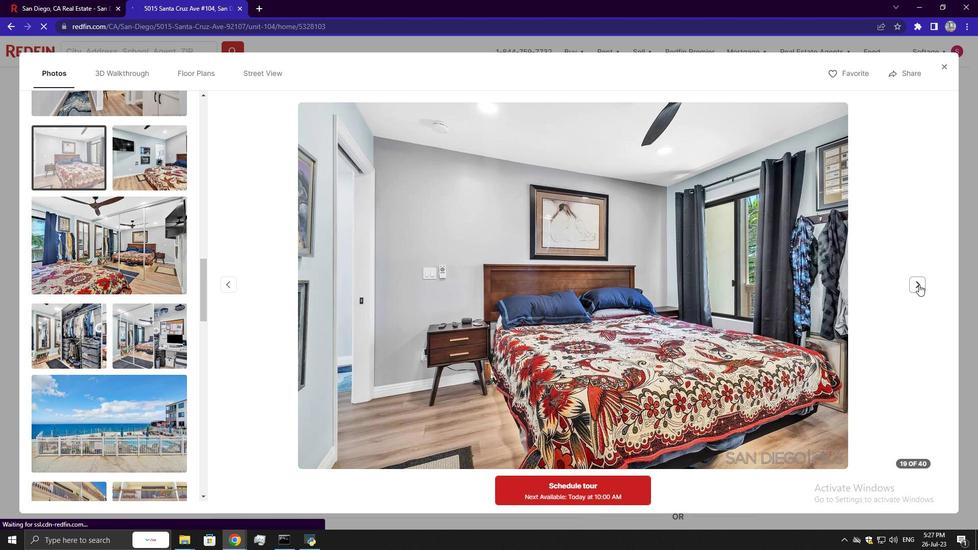 
Action: Mouse pressed left at (919, 285)
Screenshot: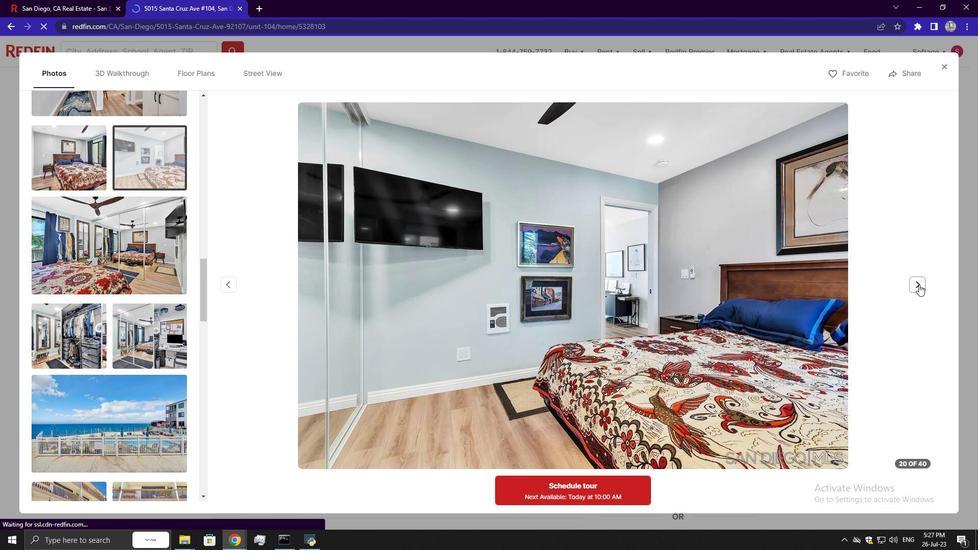 
Action: Mouse pressed left at (919, 285)
Screenshot: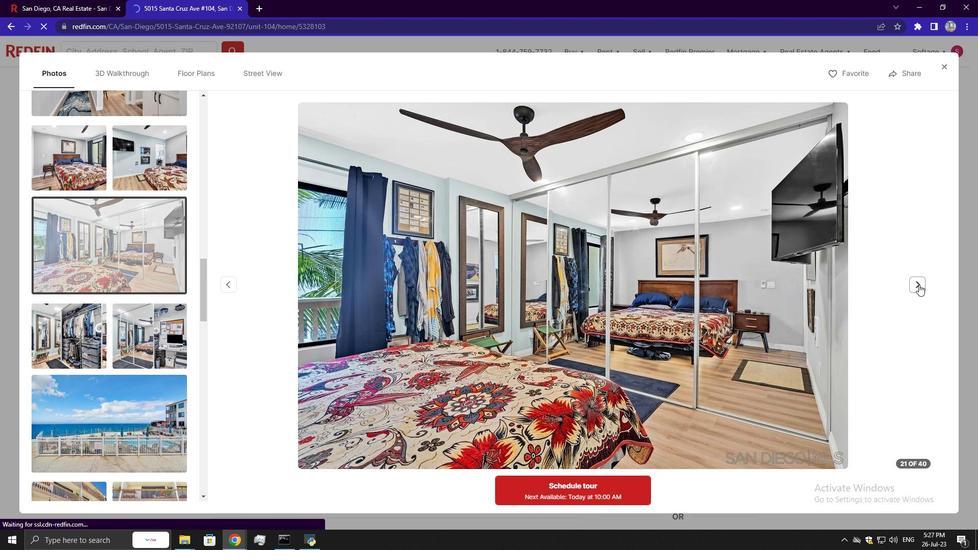 
Action: Mouse pressed left at (919, 285)
Screenshot: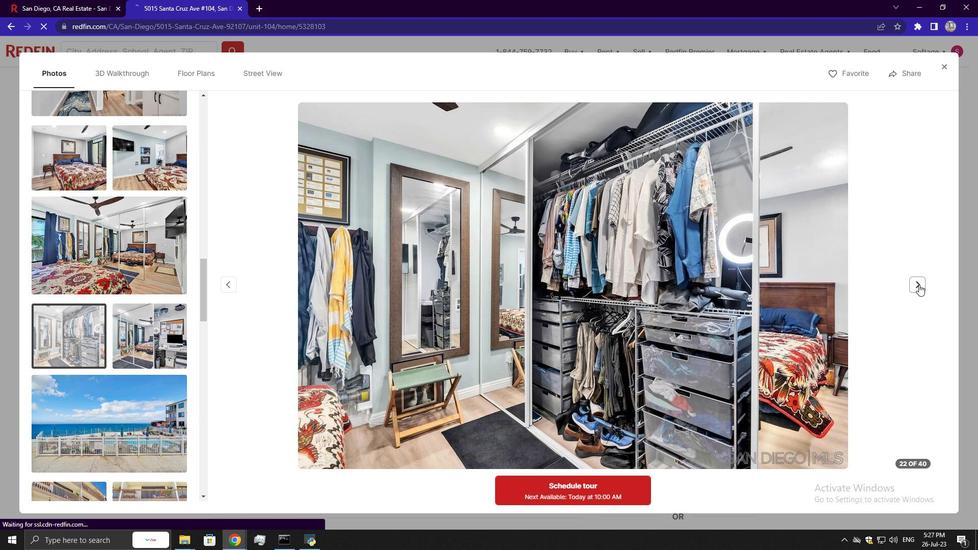 
Action: Mouse pressed left at (919, 285)
Screenshot: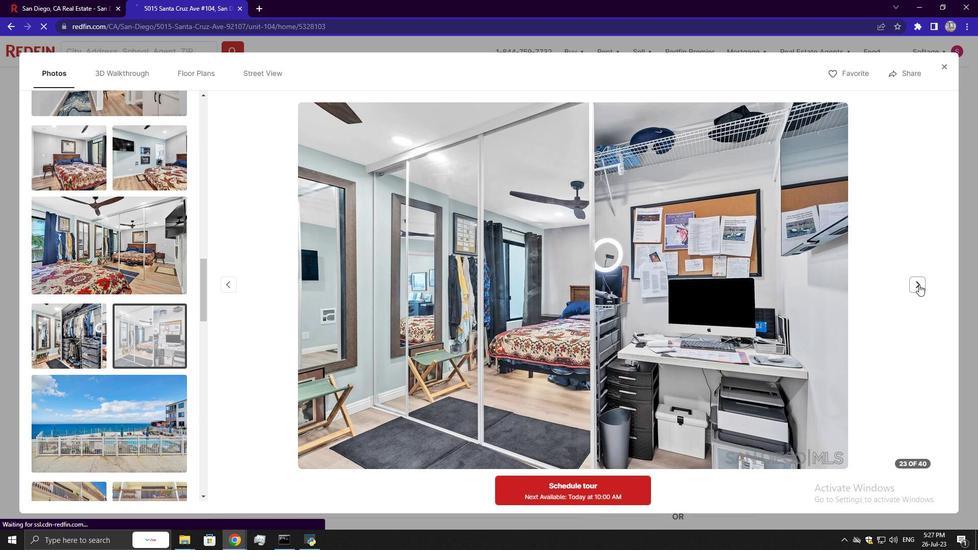 
Action: Mouse pressed left at (919, 285)
Screenshot: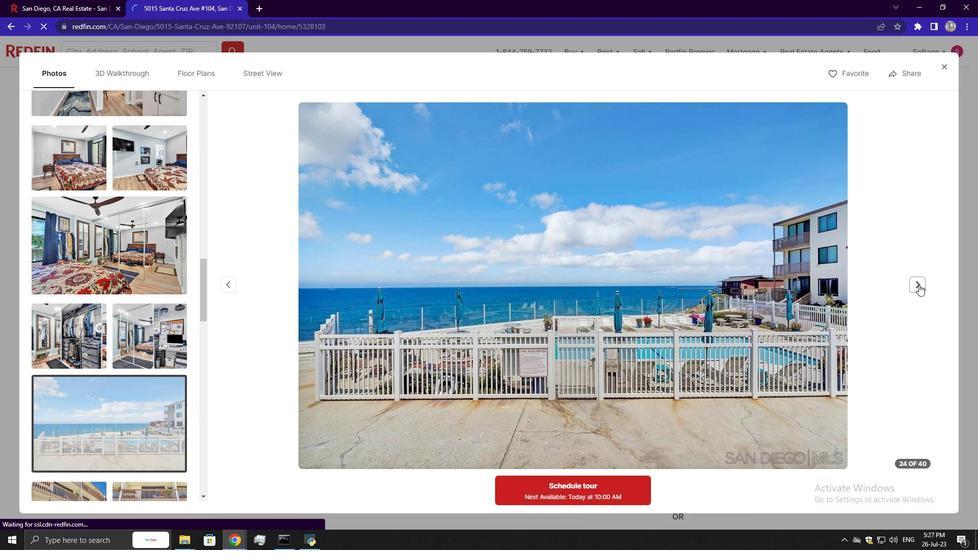 
Action: Mouse pressed left at (919, 285)
Screenshot: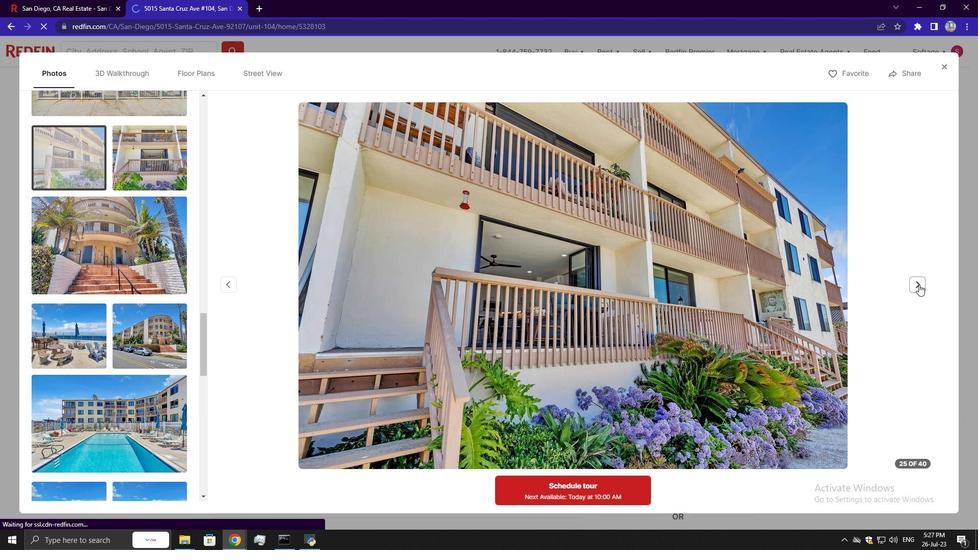 
Action: Mouse pressed left at (919, 285)
Screenshot: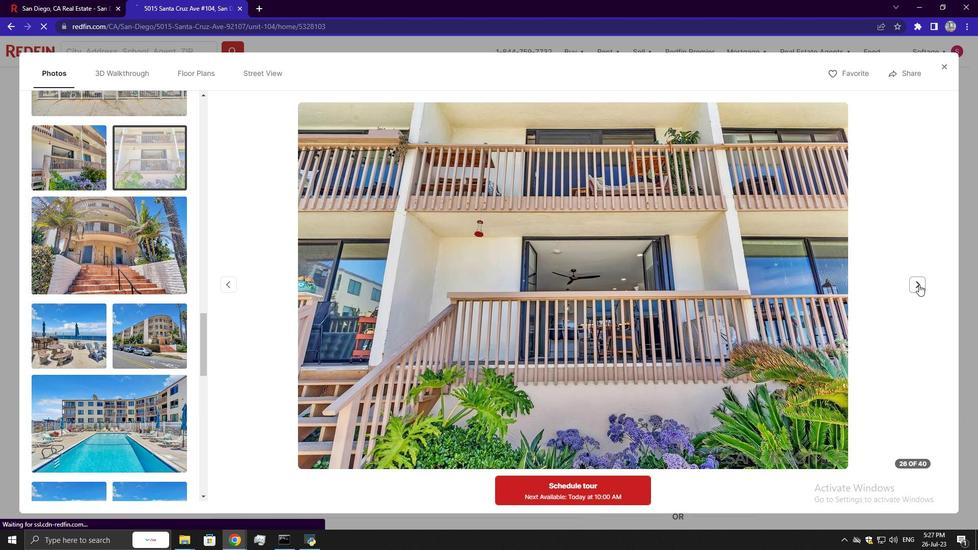 
Action: Mouse pressed left at (919, 285)
Screenshot: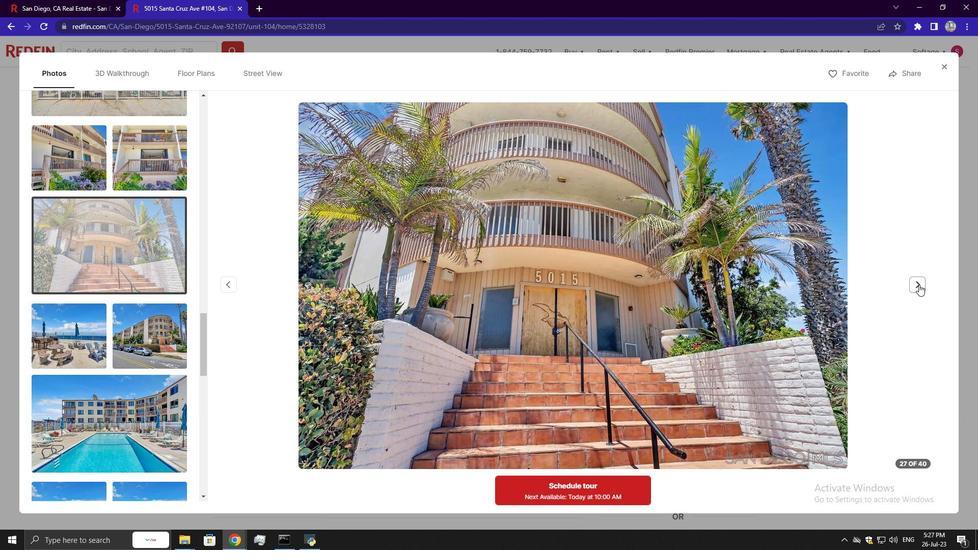 
Action: Mouse pressed left at (919, 285)
Screenshot: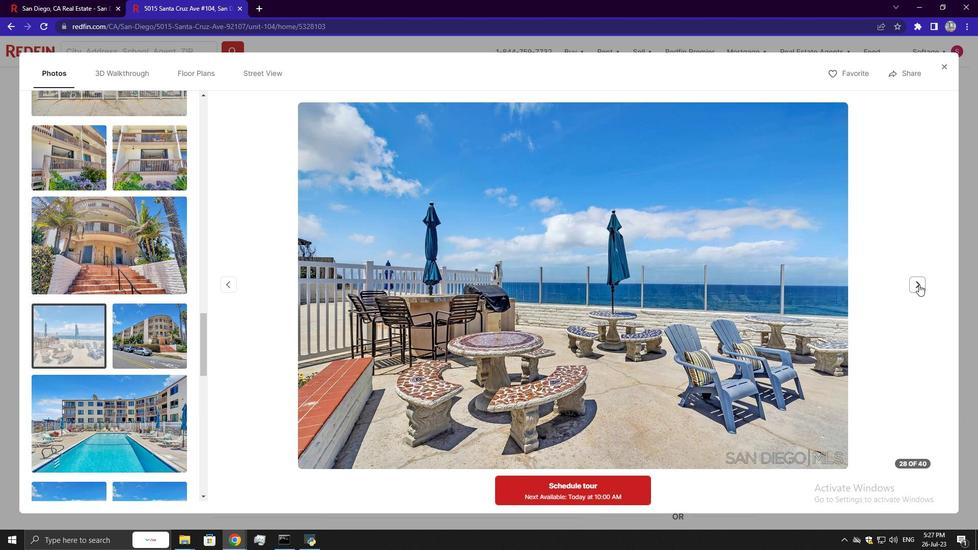 
Action: Mouse pressed left at (919, 285)
Screenshot: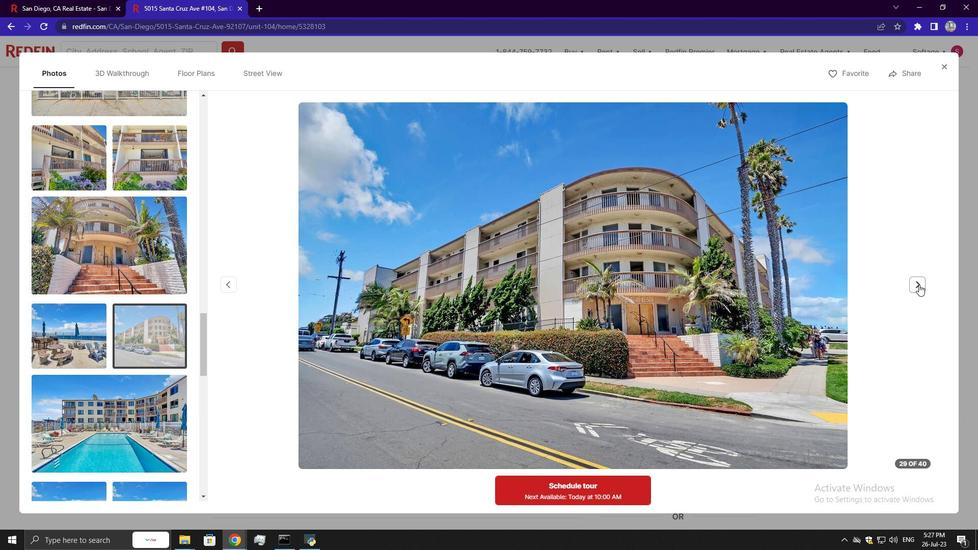 
Action: Mouse pressed left at (919, 285)
Screenshot: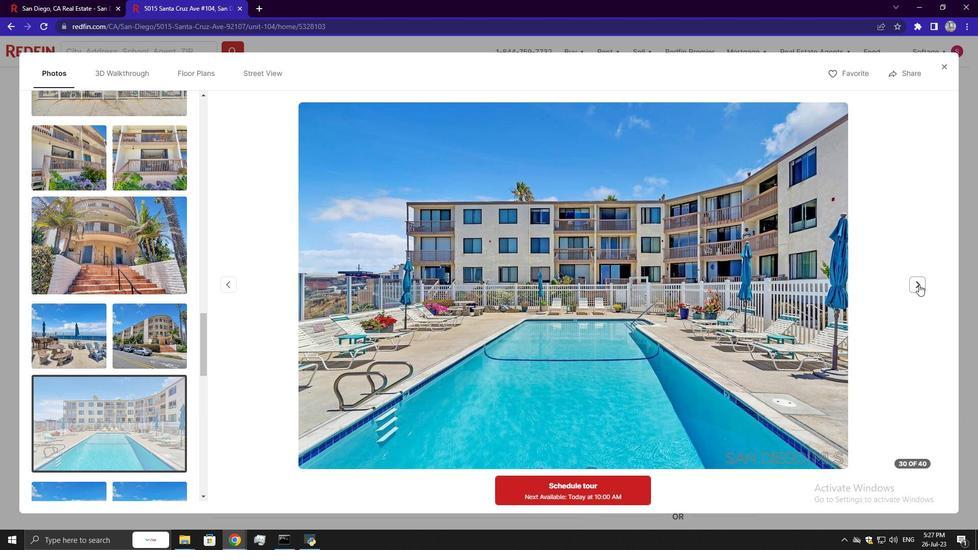 
Action: Mouse pressed left at (919, 285)
Screenshot: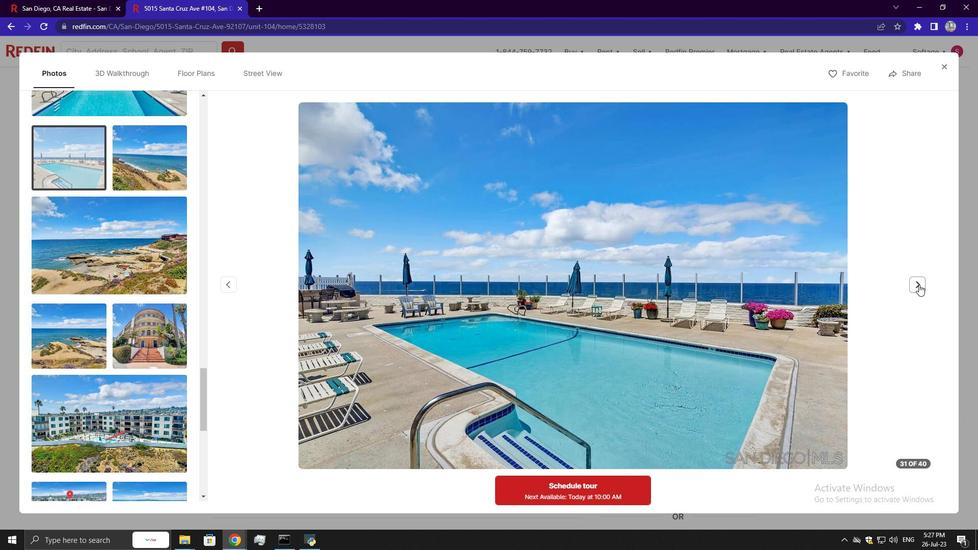 
Action: Mouse pressed left at (919, 285)
Screenshot: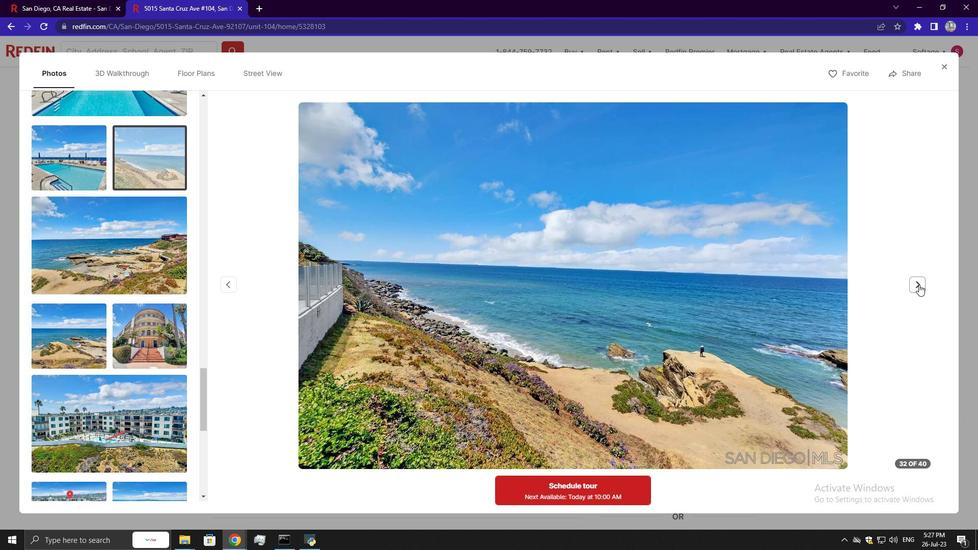 
Action: Mouse pressed left at (919, 285)
Screenshot: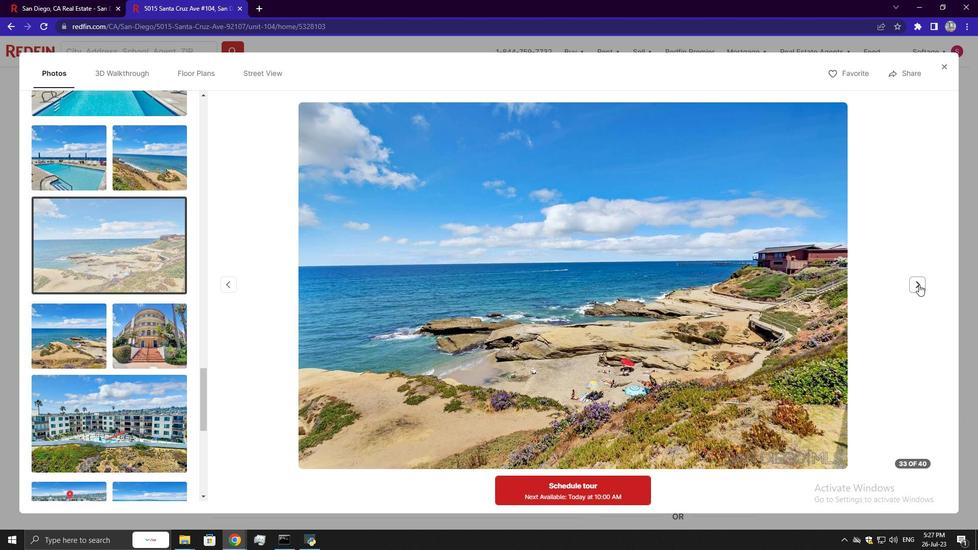 
Action: Mouse pressed left at (919, 285)
Screenshot: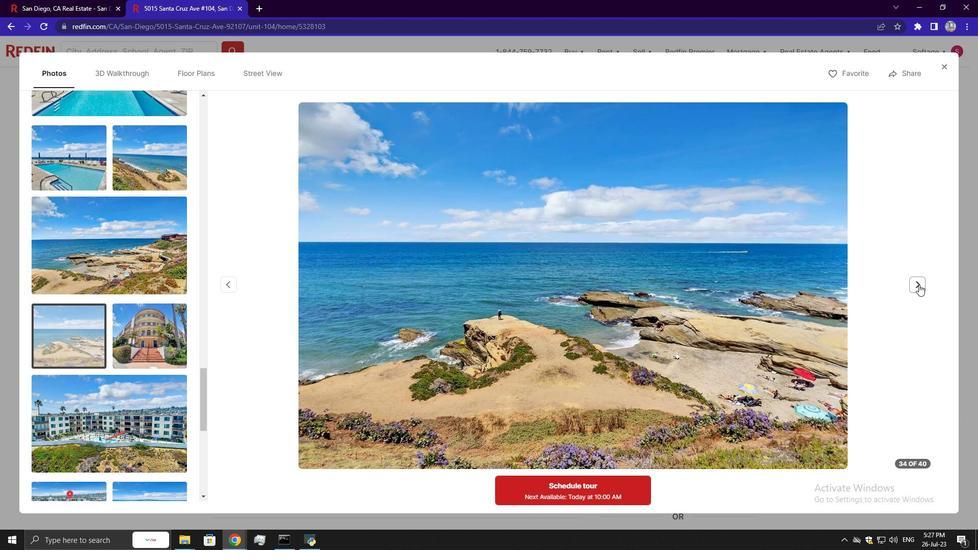 
Action: Mouse pressed left at (919, 285)
Screenshot: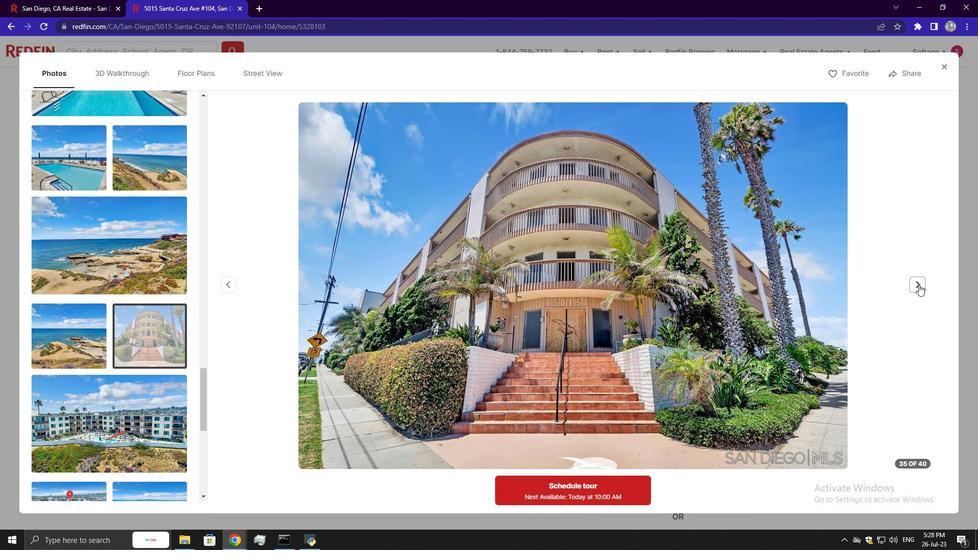 
Action: Mouse pressed left at (919, 285)
Screenshot: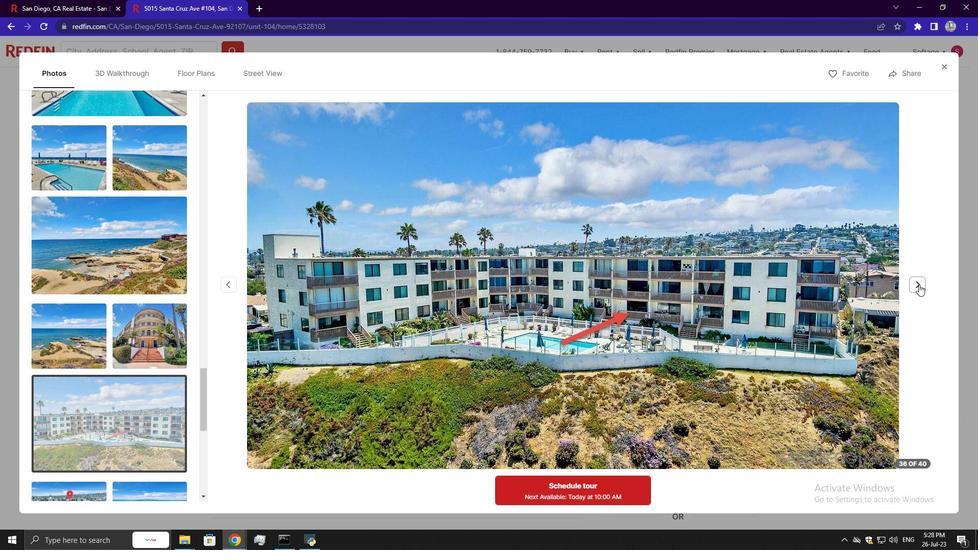 
Action: Mouse pressed left at (919, 285)
Screenshot: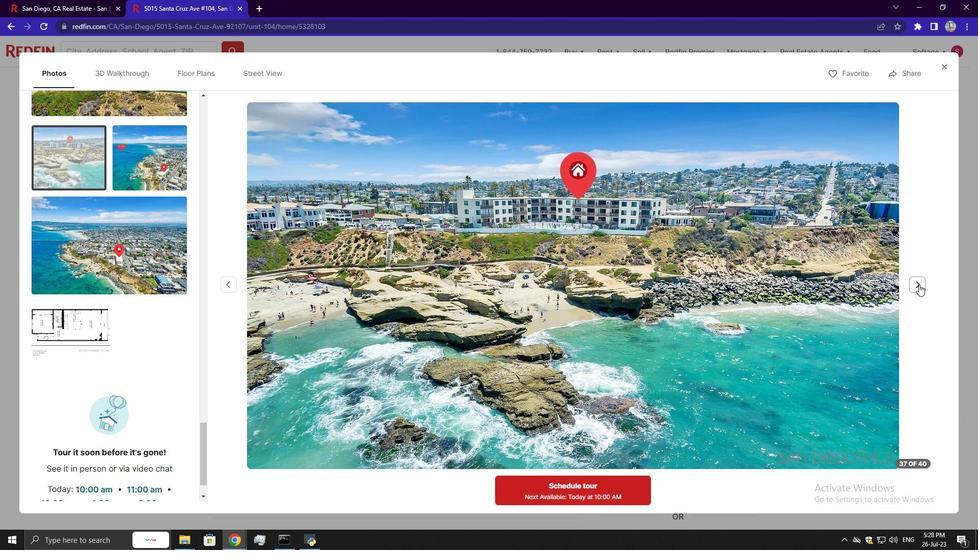 
Action: Mouse pressed left at (919, 285)
Screenshot: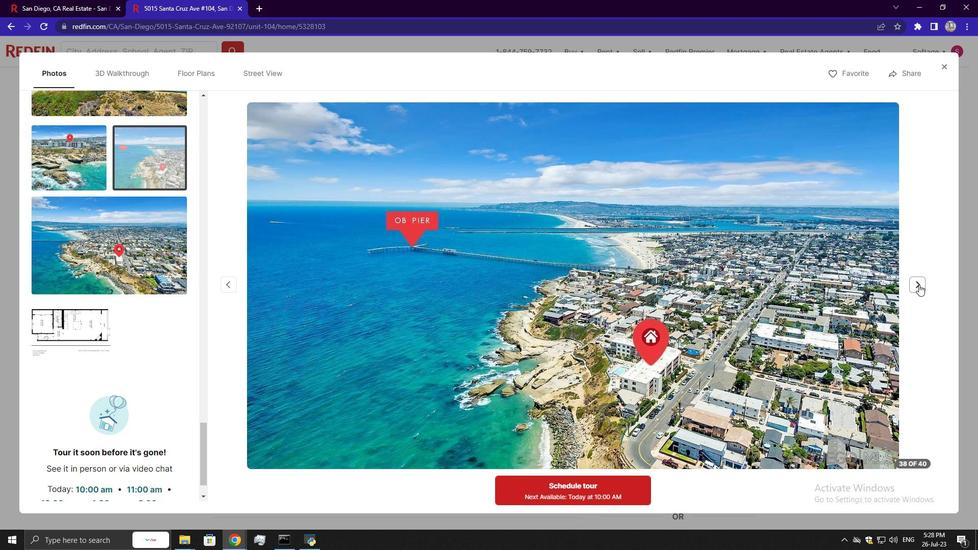 
Action: Mouse pressed left at (919, 285)
Screenshot: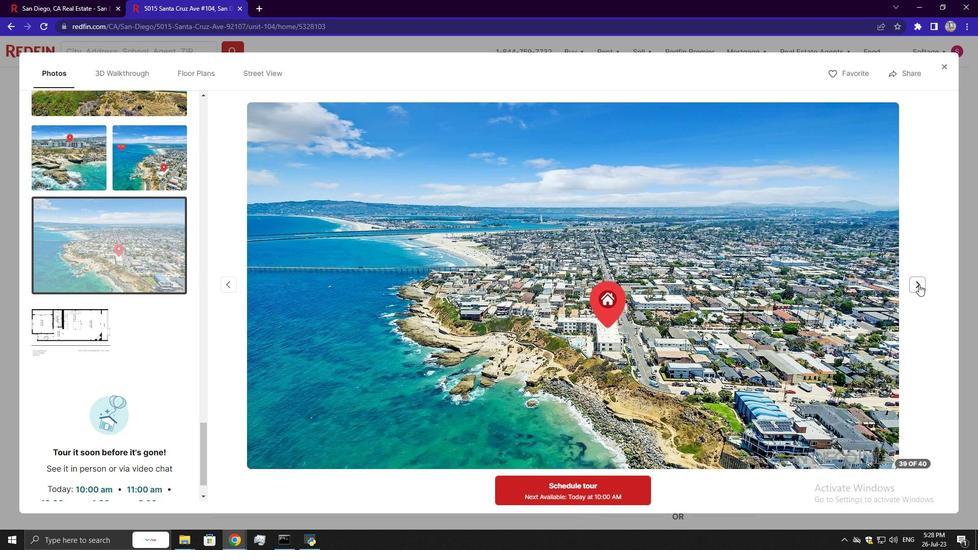 
Action: Mouse pressed left at (919, 285)
Screenshot: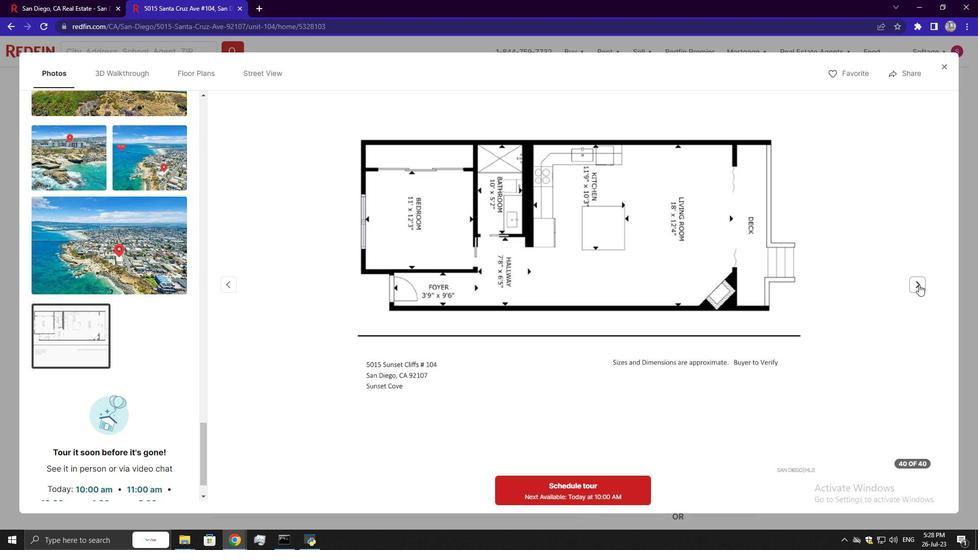 
Action: Mouse moved to (109, 68)
Screenshot: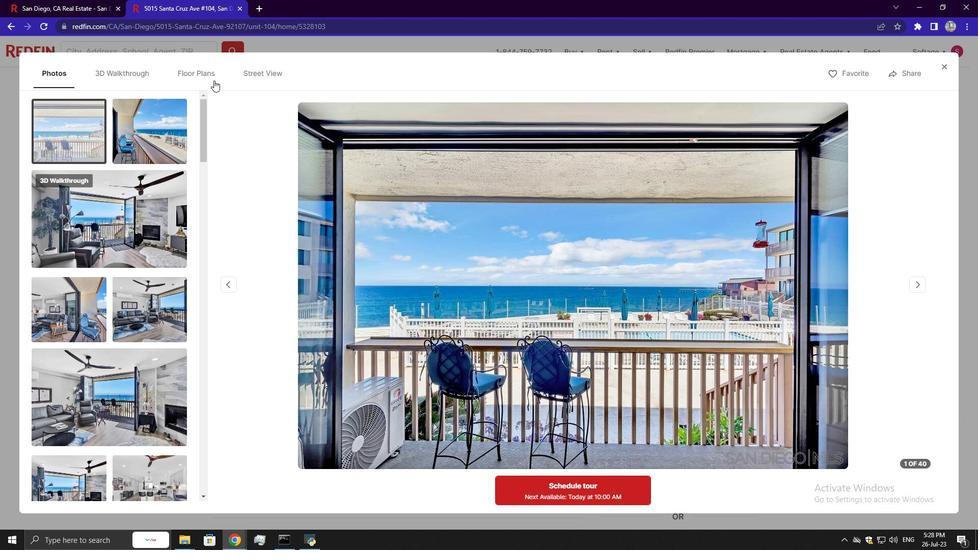 
Action: Mouse pressed left at (109, 68)
Screenshot: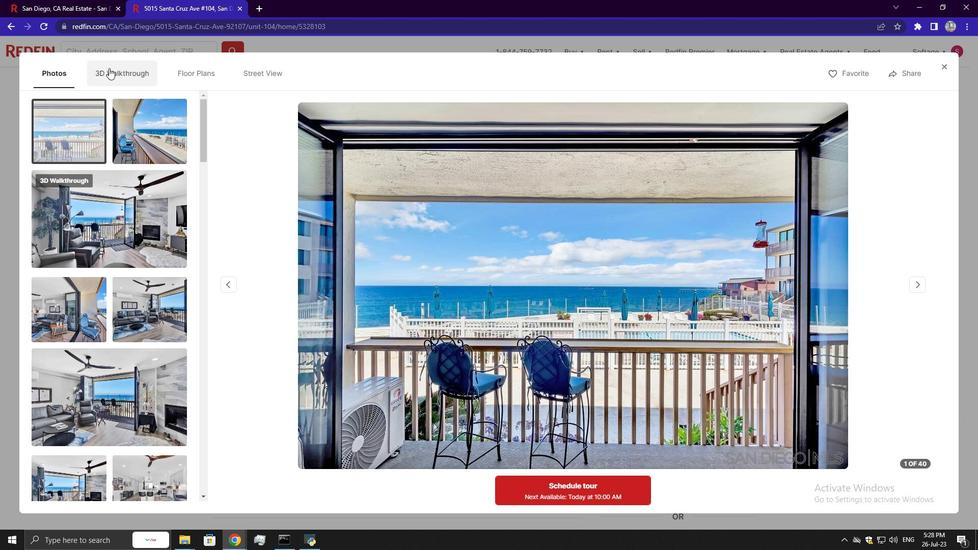 
Action: Mouse moved to (201, 68)
Screenshot: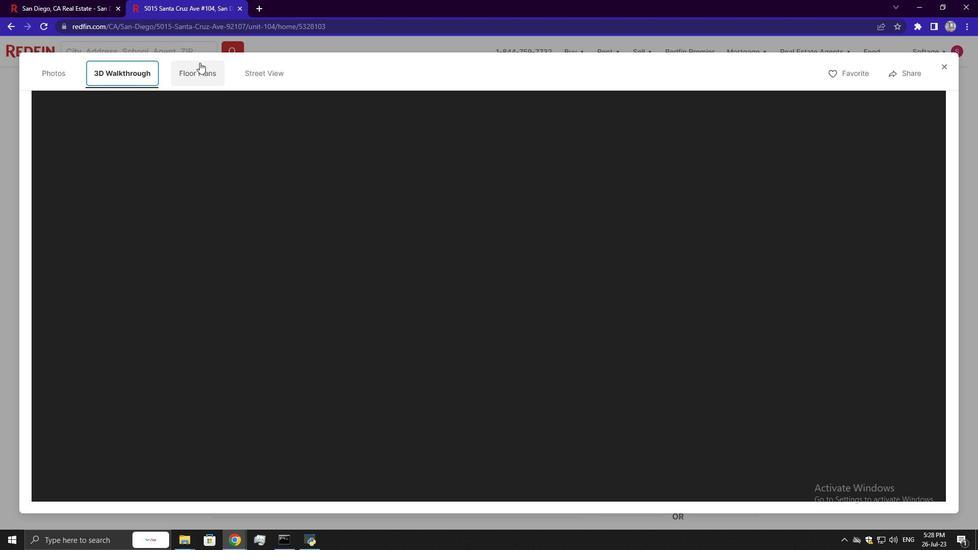 
Action: Mouse pressed left at (201, 68)
Screenshot: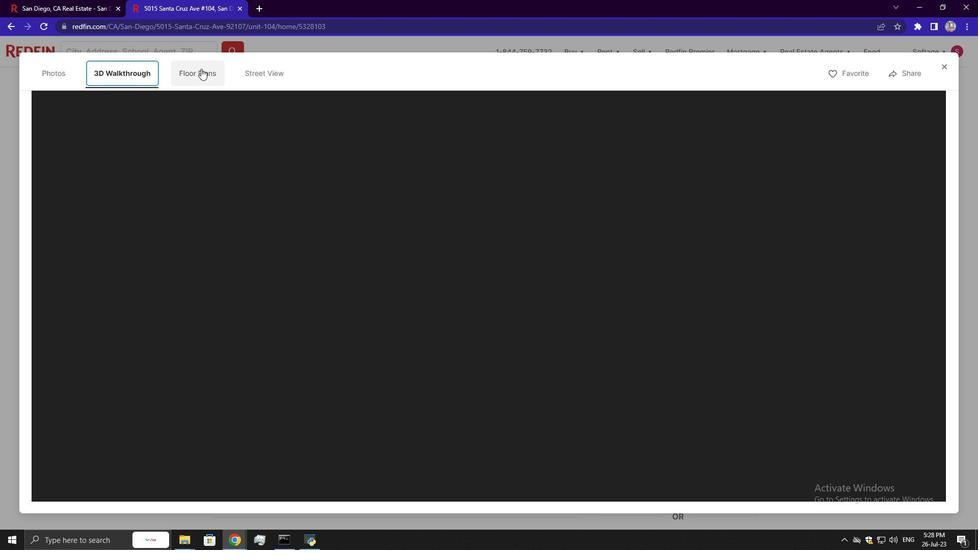 
Action: Mouse moved to (256, 70)
Screenshot: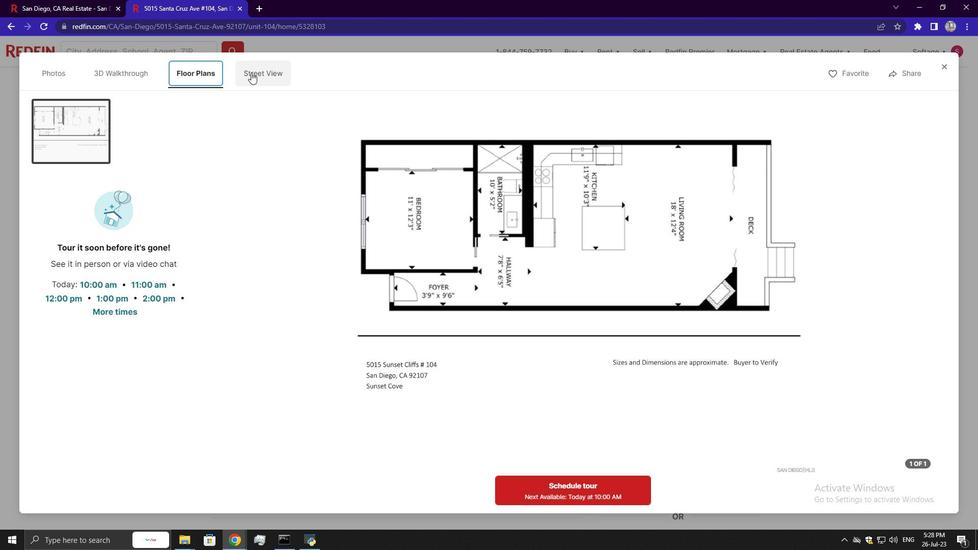 
Action: Mouse pressed left at (256, 70)
Screenshot: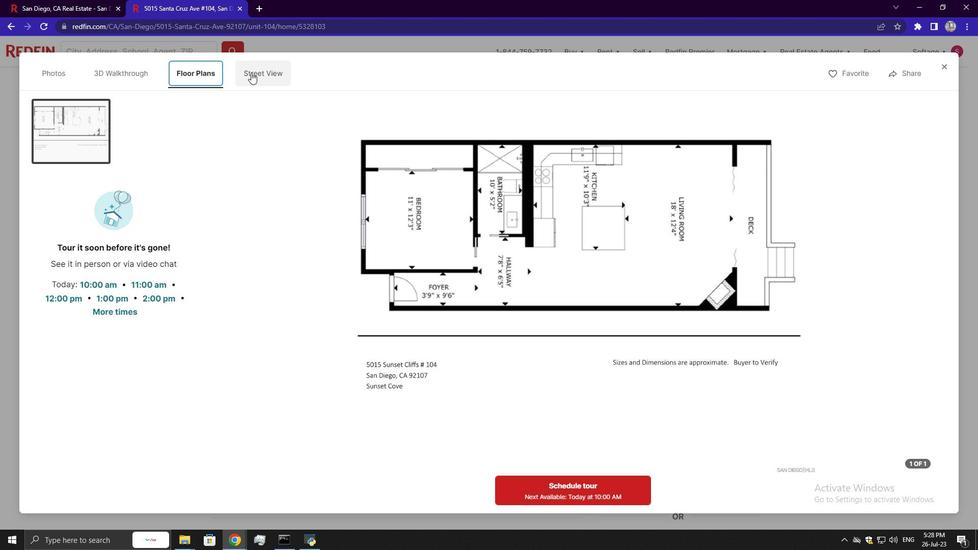 
Action: Mouse moved to (451, 408)
Screenshot: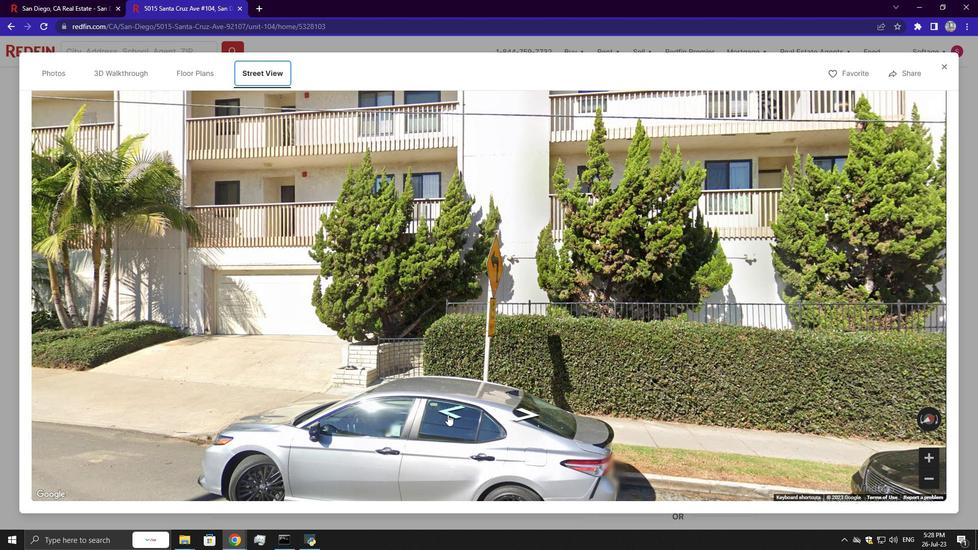 
Action: Mouse pressed left at (451, 408)
Screenshot: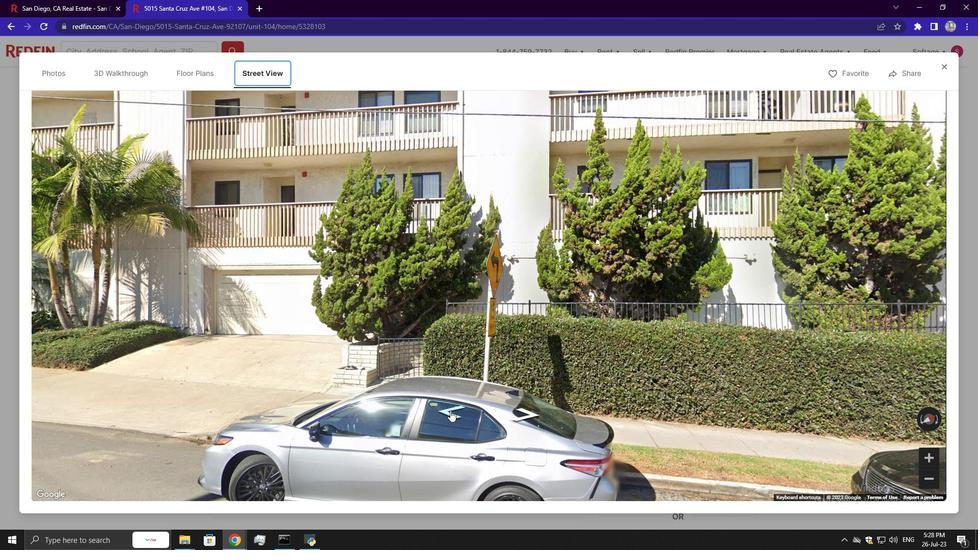 
Action: Mouse moved to (746, 312)
Screenshot: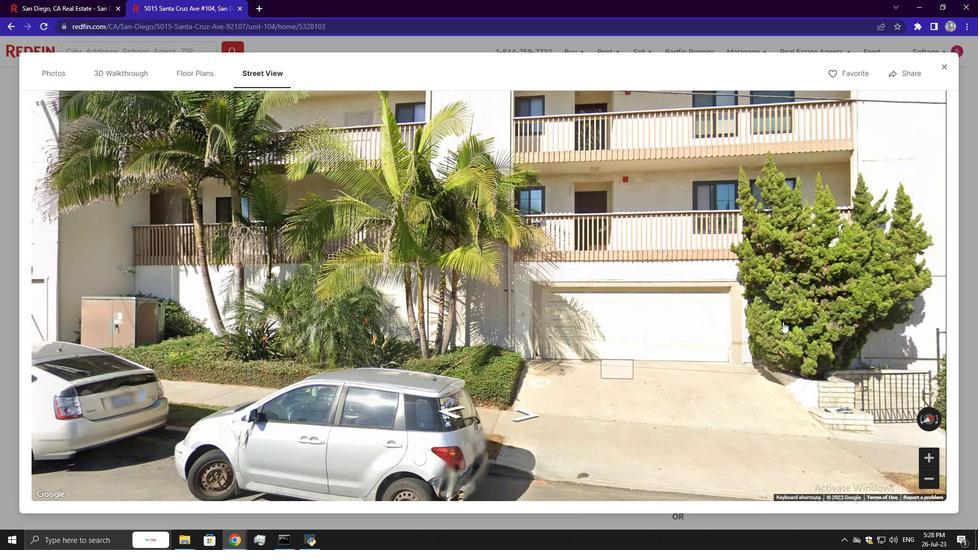 
Action: Mouse pressed left at (746, 312)
Screenshot: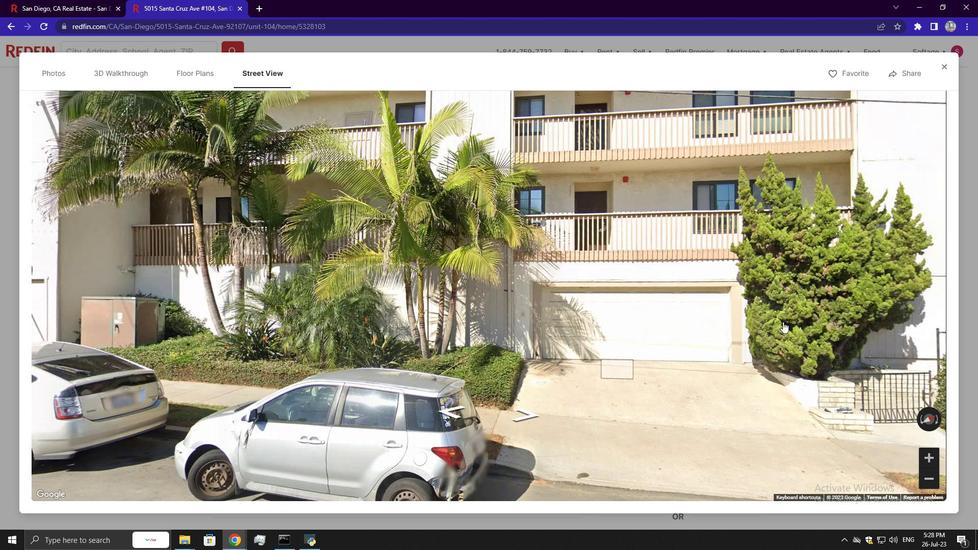 
Action: Mouse moved to (643, 295)
Screenshot: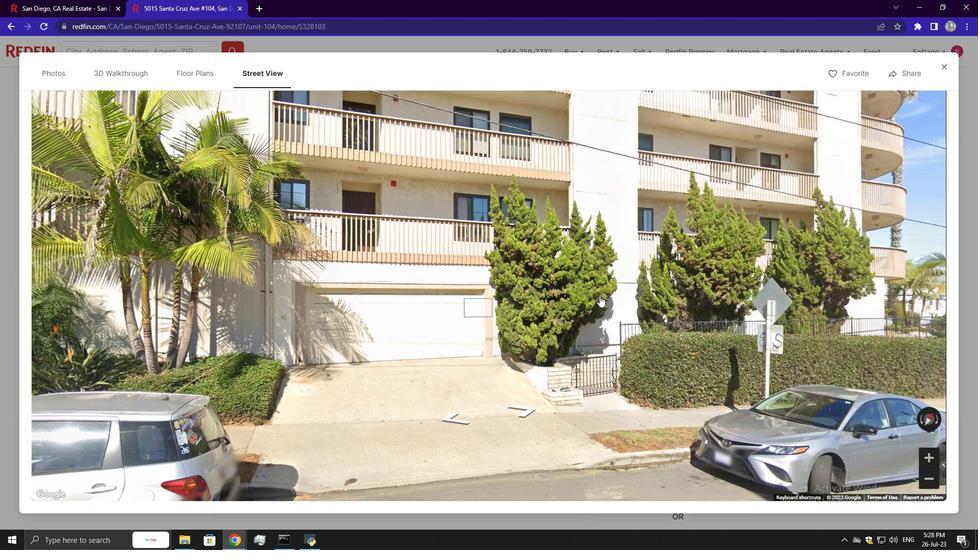 
Action: Mouse pressed left at (643, 295)
Screenshot: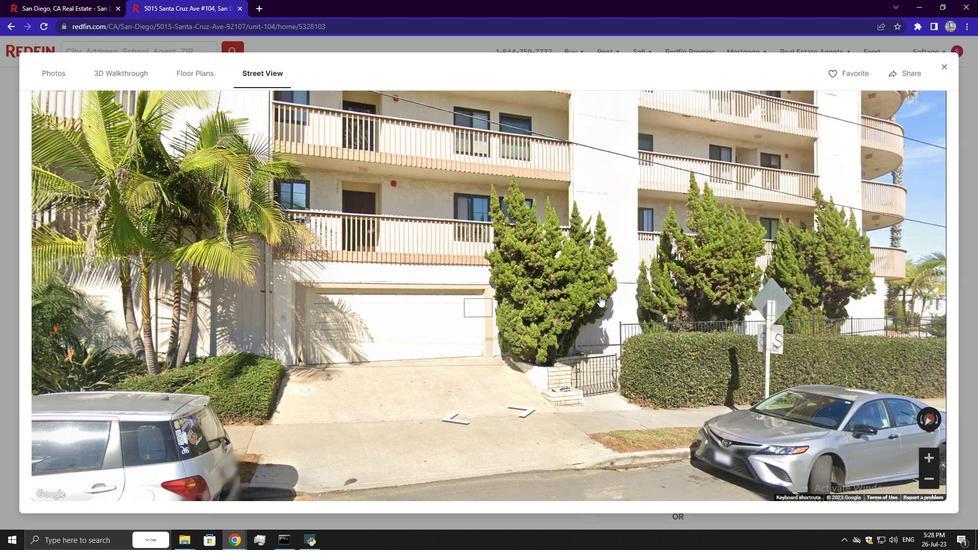 
Action: Mouse moved to (727, 300)
Screenshot: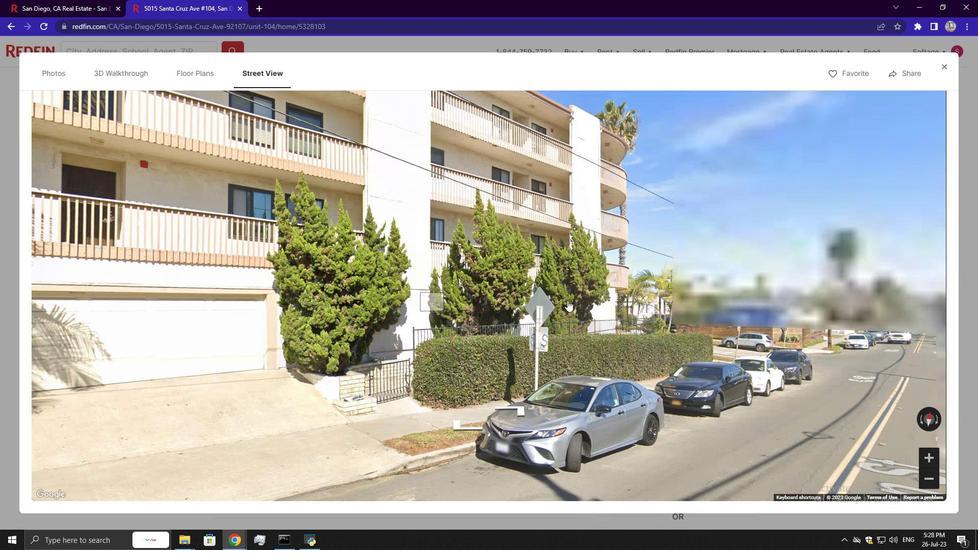 
Action: Mouse pressed left at (727, 300)
Screenshot: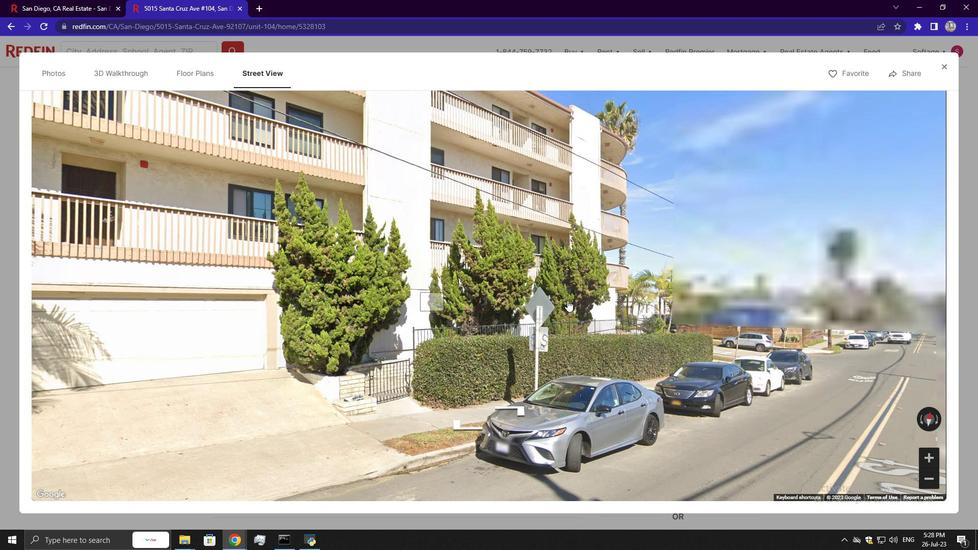 
Action: Mouse moved to (676, 307)
Screenshot: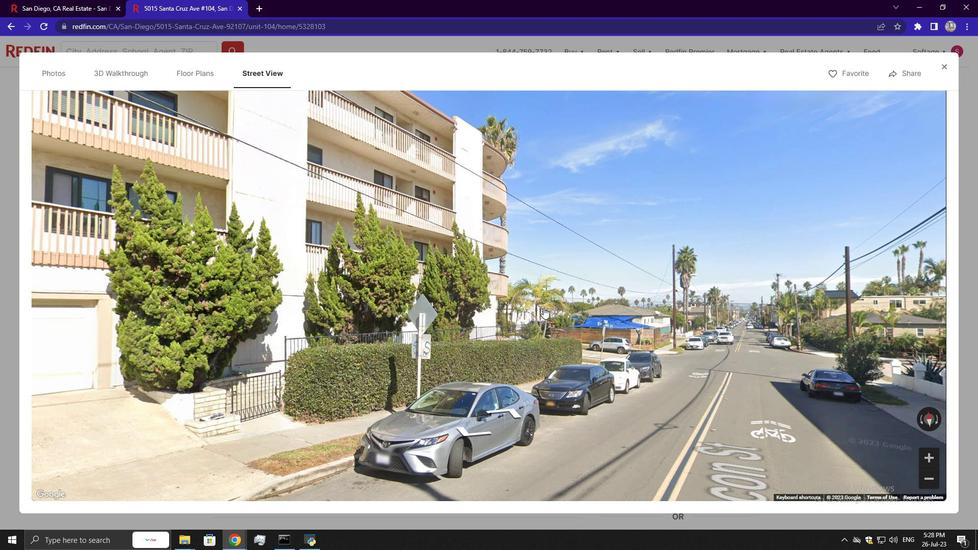 
Action: Mouse pressed left at (676, 307)
Screenshot: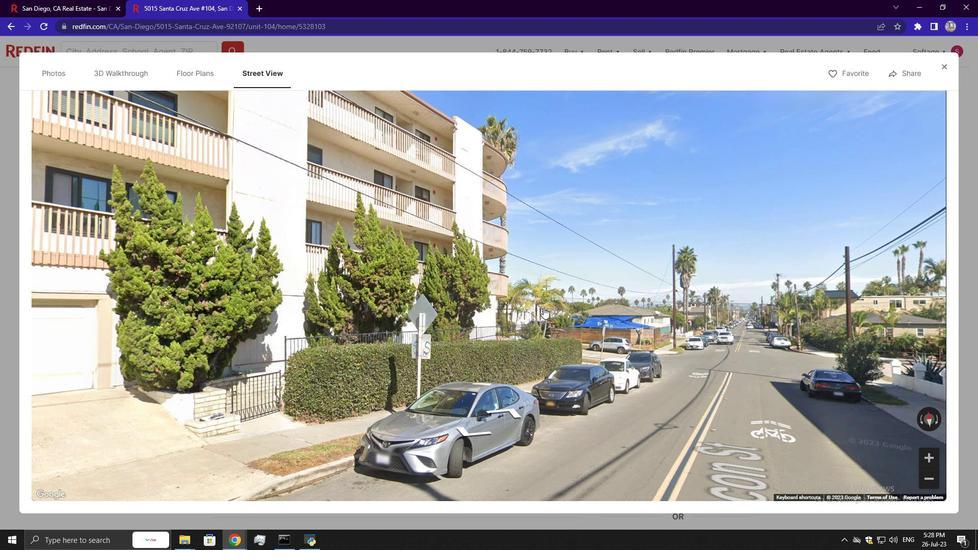
Action: Mouse moved to (662, 298)
Screenshot: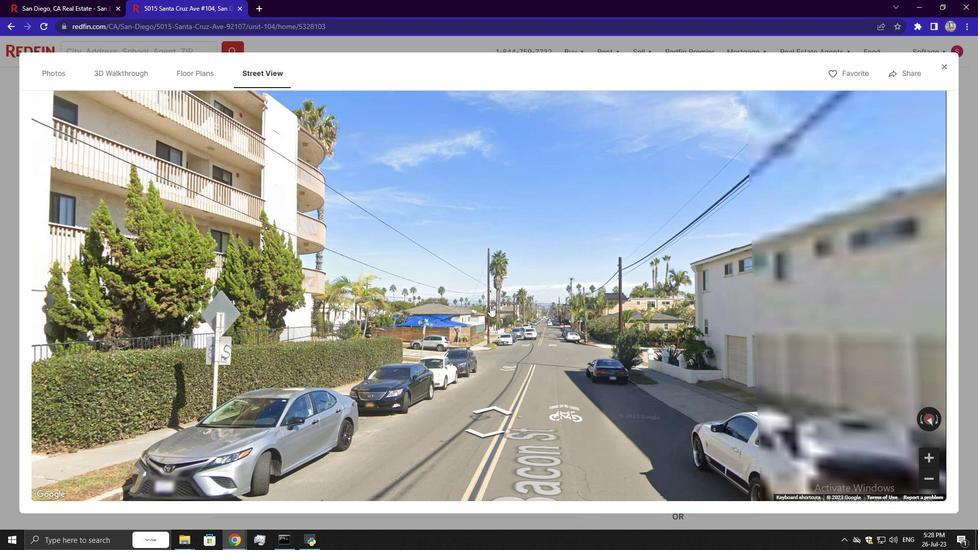 
Action: Mouse pressed left at (662, 298)
Screenshot: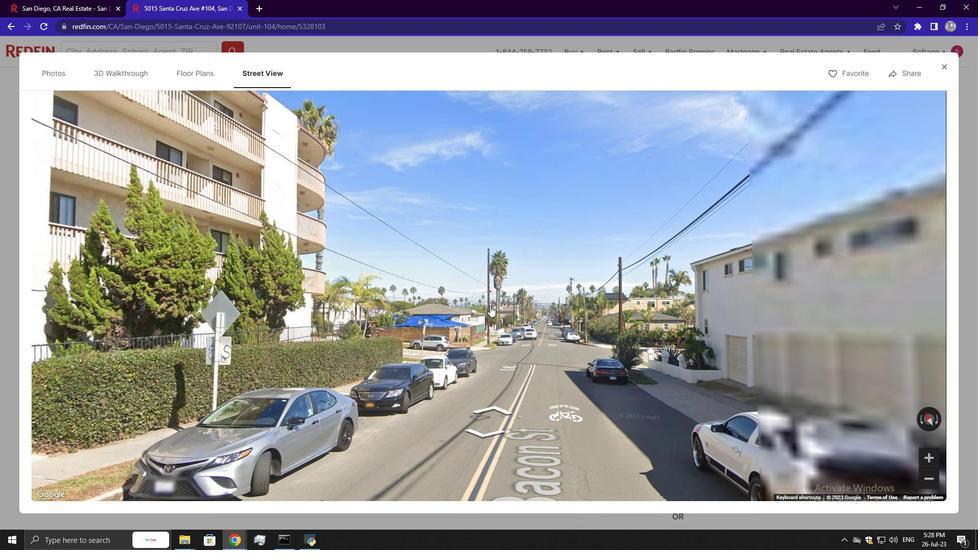 
Action: Mouse moved to (602, 305)
Screenshot: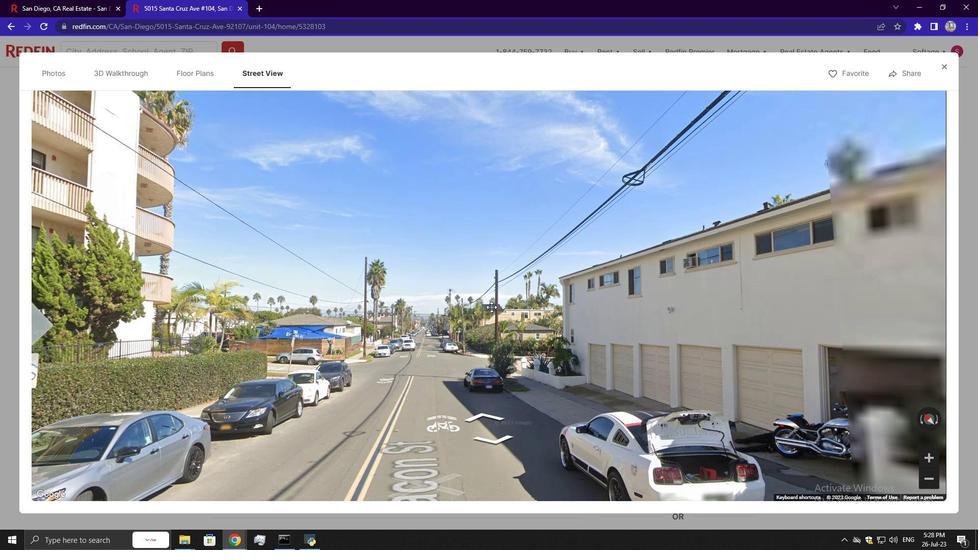 
Action: Mouse pressed left at (602, 305)
Screenshot: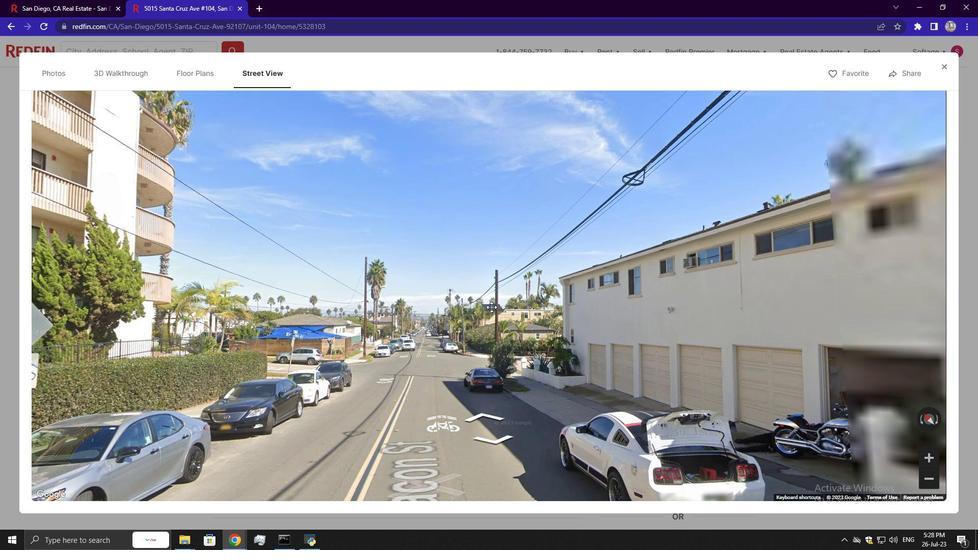 
Action: Mouse moved to (657, 313)
Screenshot: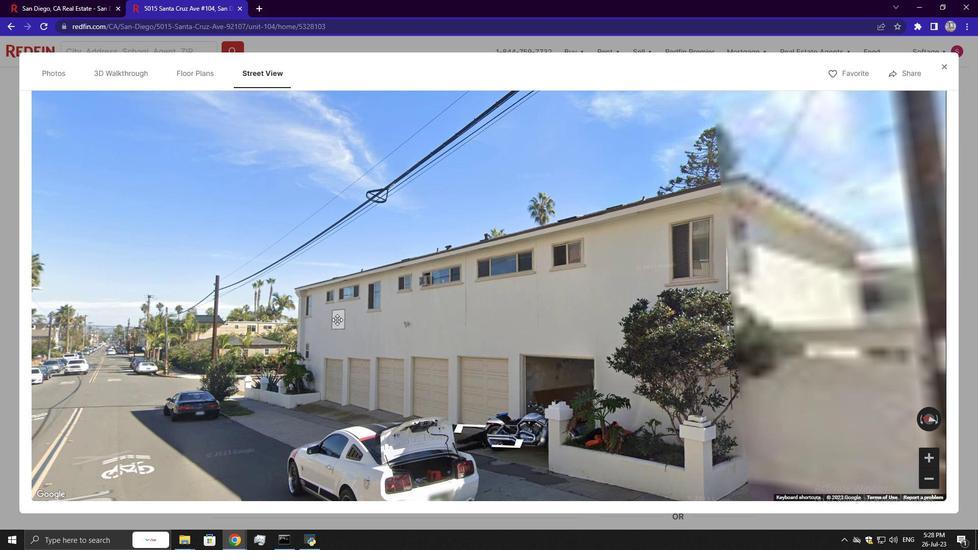 
Action: Mouse pressed left at (657, 313)
Screenshot: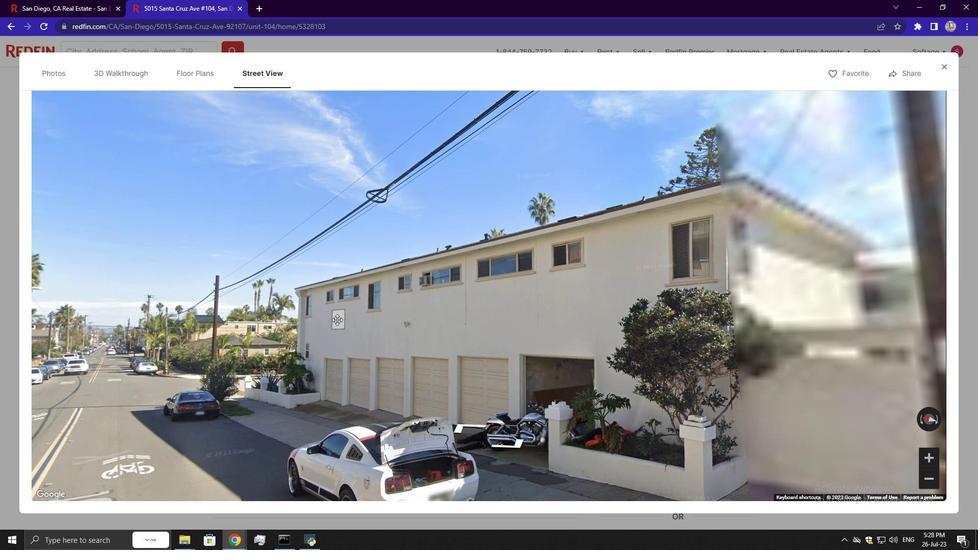 
Action: Mouse moved to (589, 310)
Screenshot: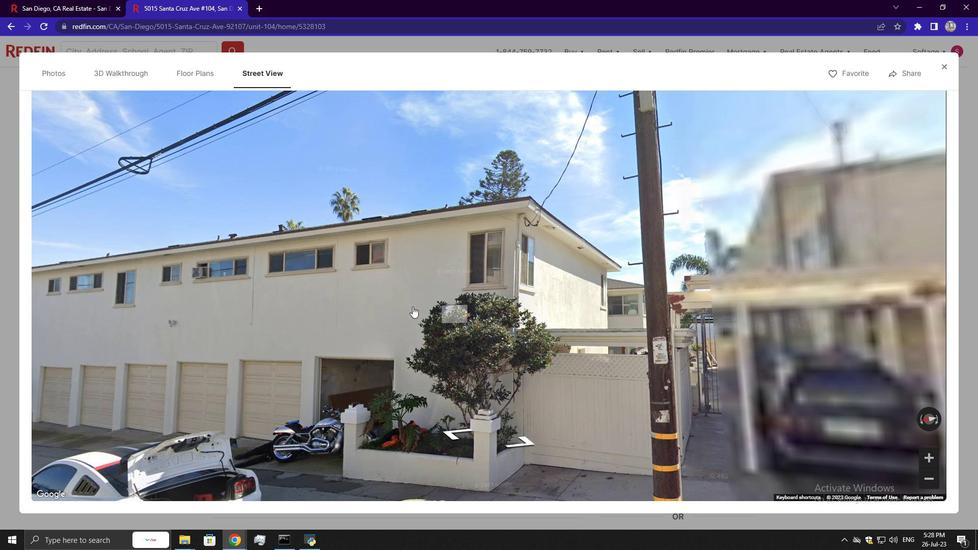 
Action: Mouse pressed left at (589, 310)
Screenshot: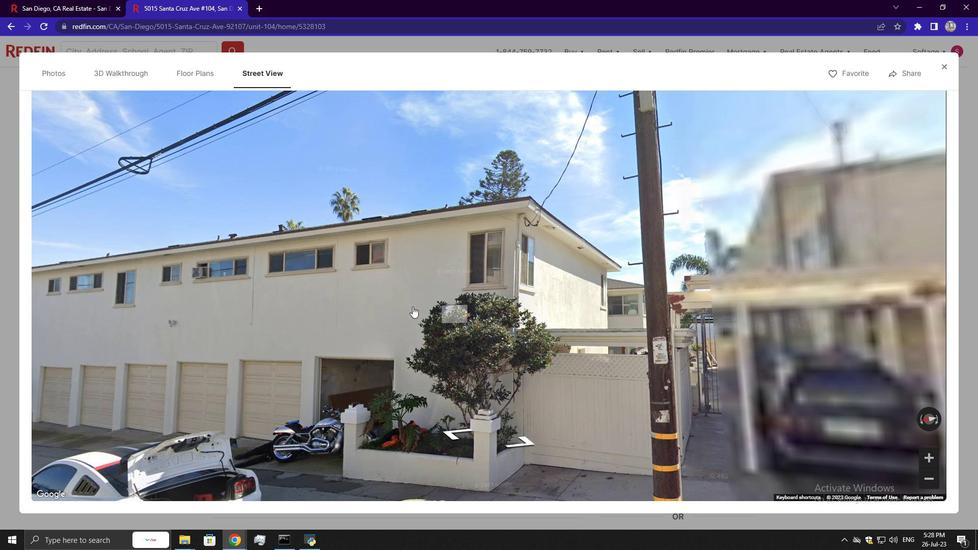 
Action: Mouse moved to (907, 282)
Screenshot: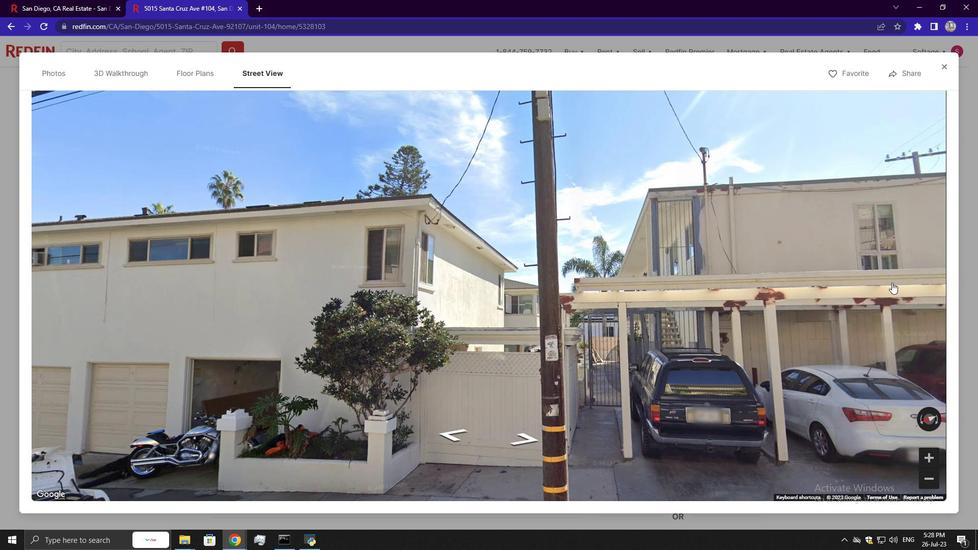 
Action: Mouse pressed left at (911, 282)
Screenshot: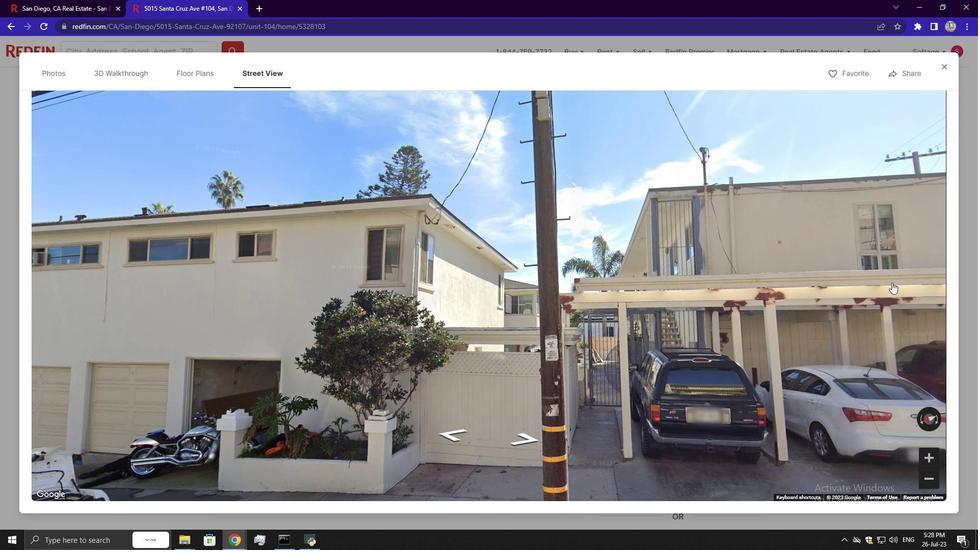 
Action: Mouse moved to (950, 276)
Screenshot: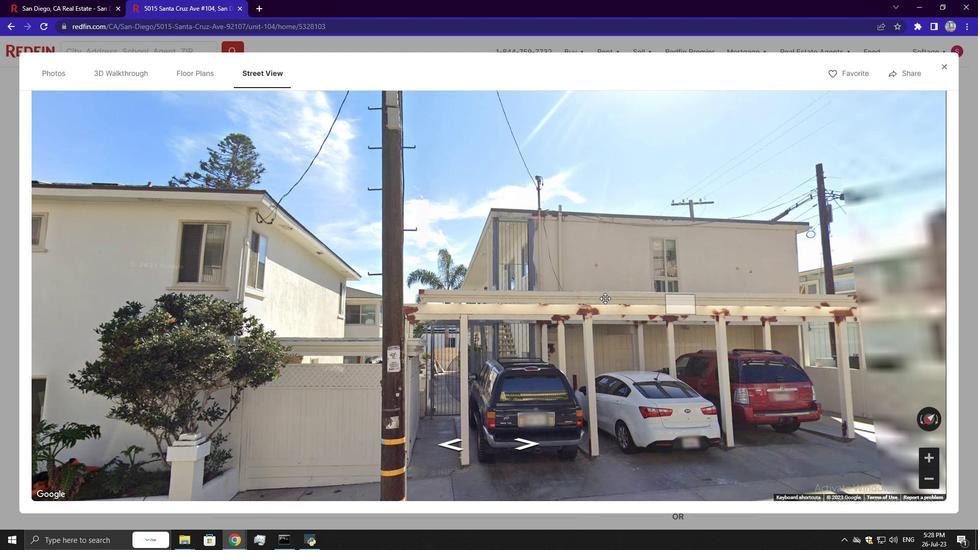 
Action: Mouse pressed left at (951, 276)
Screenshot: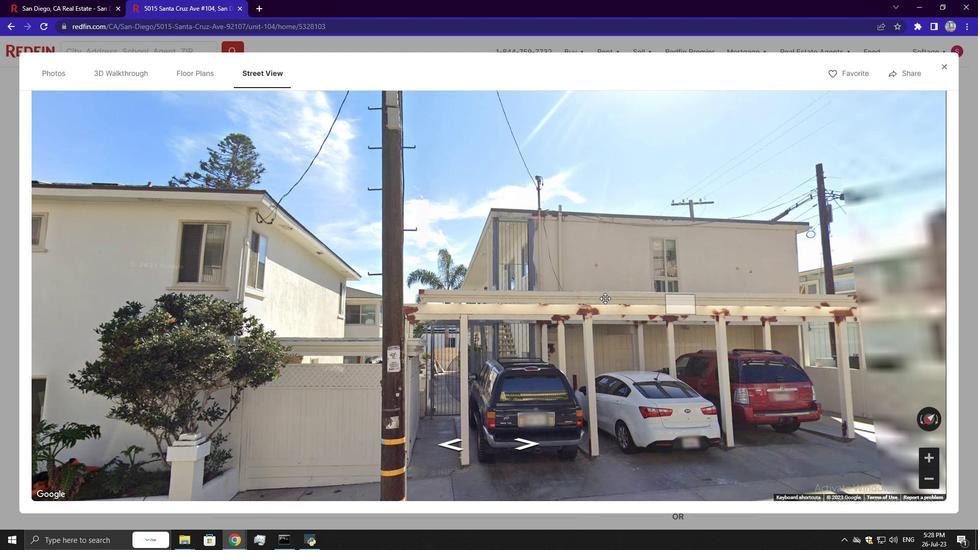 
Action: Mouse moved to (841, 301)
Screenshot: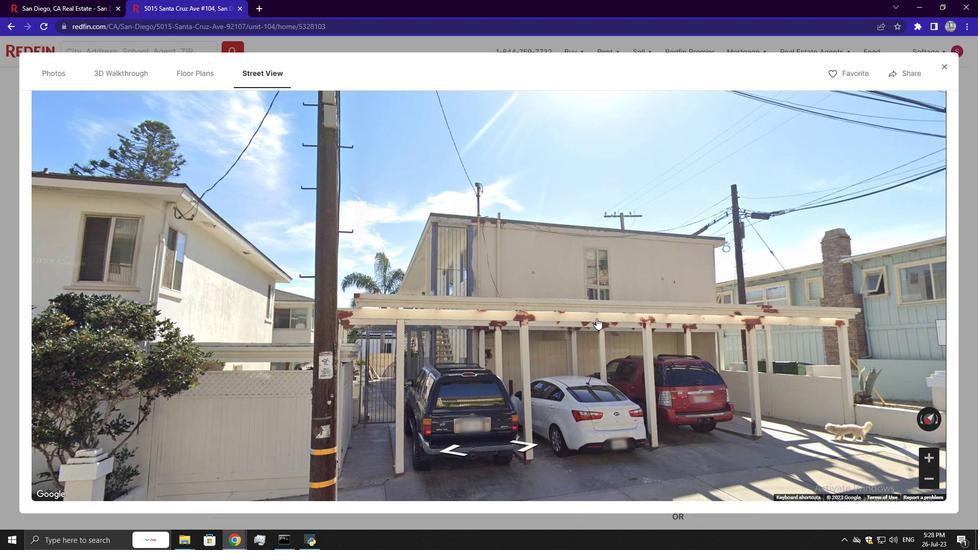
Action: Mouse pressed left at (841, 301)
Screenshot: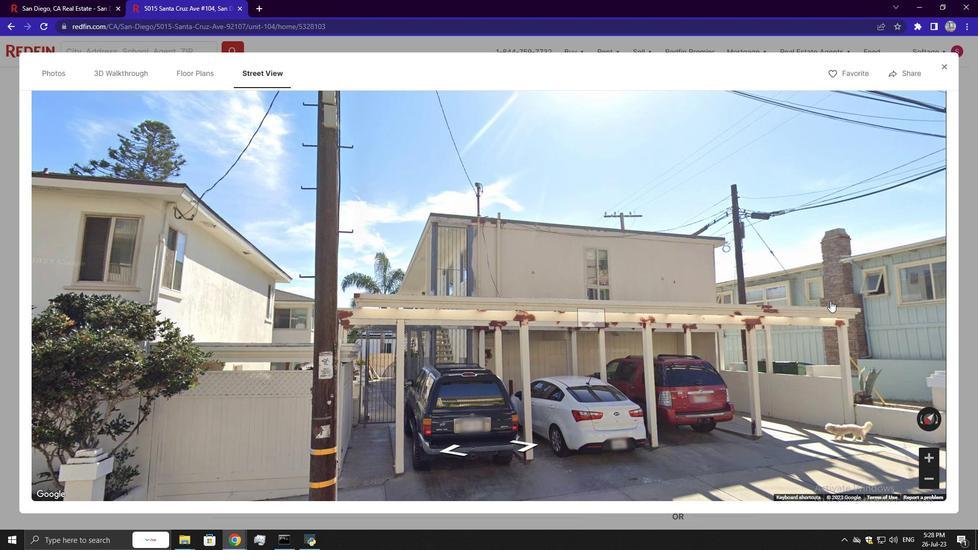 
Action: Mouse moved to (894, 315)
Screenshot: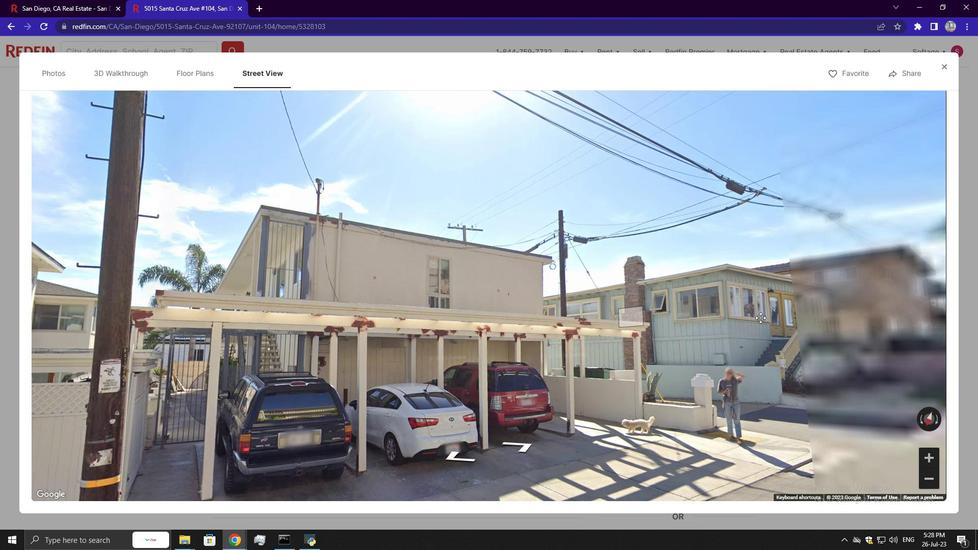 
Action: Mouse pressed left at (894, 315)
Screenshot: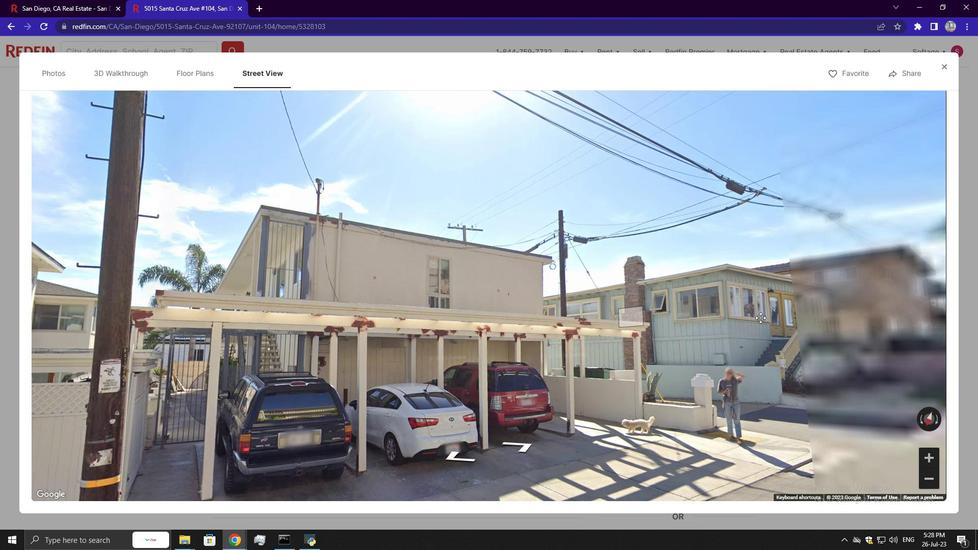 
Action: Mouse moved to (829, 321)
Screenshot: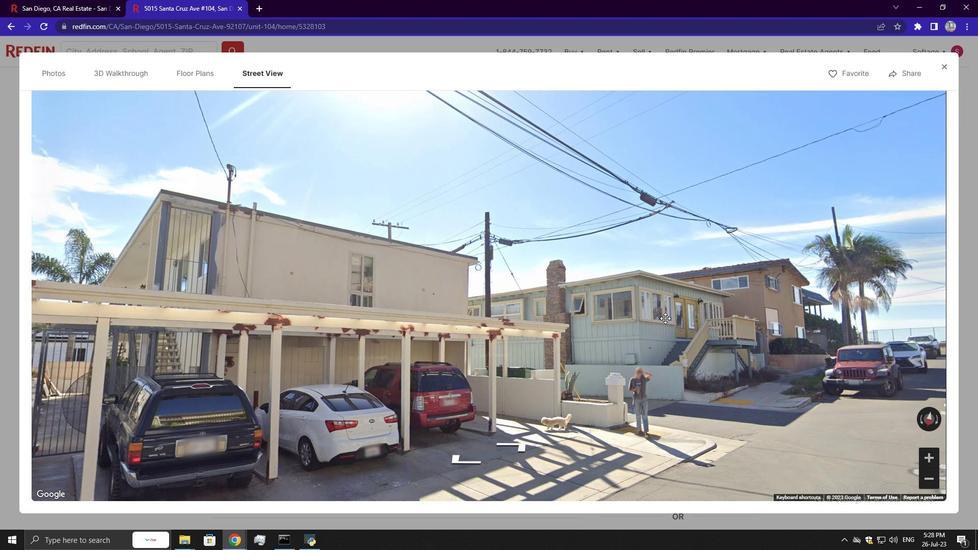 
Action: Mouse pressed left at (829, 321)
Screenshot: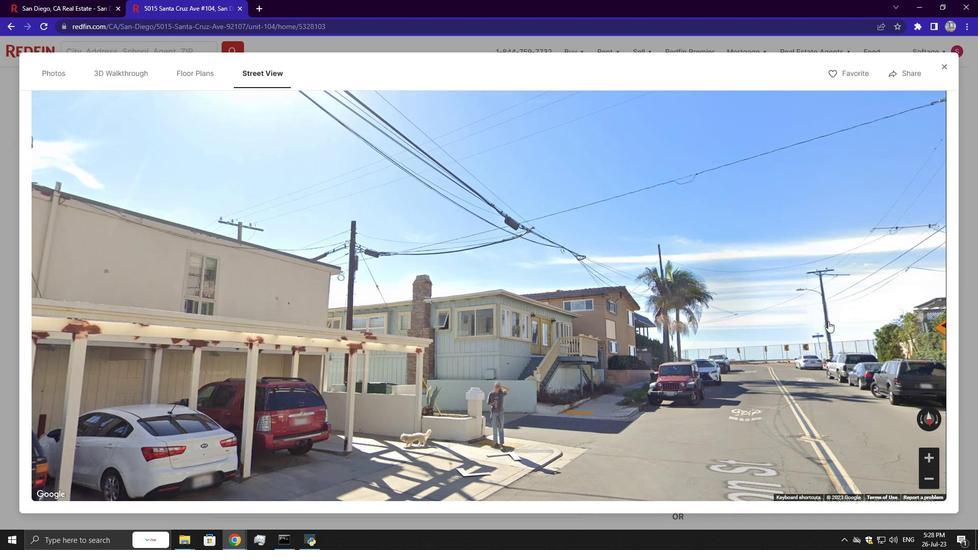 
Action: Mouse moved to (665, 394)
Screenshot: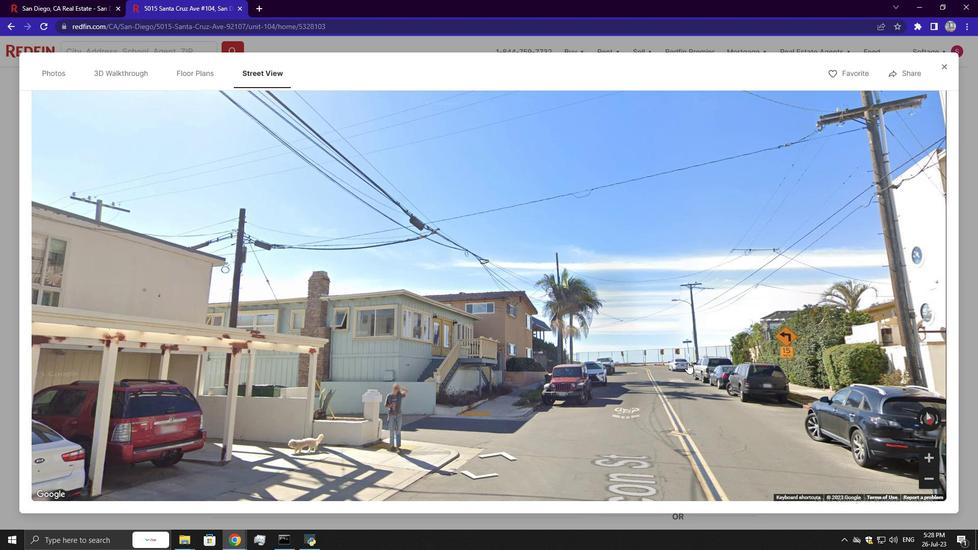 
Action: Mouse pressed left at (665, 394)
Screenshot: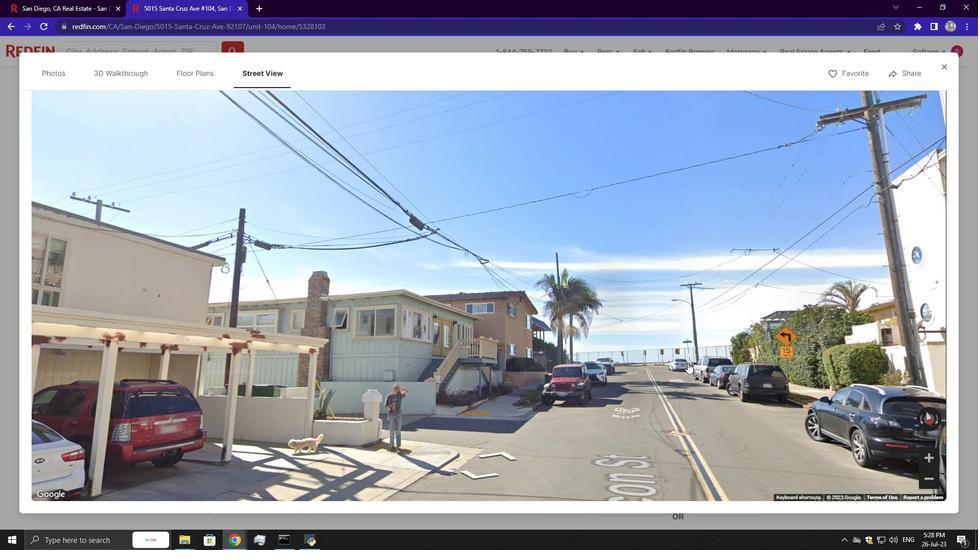 
Action: Mouse moved to (658, 382)
Screenshot: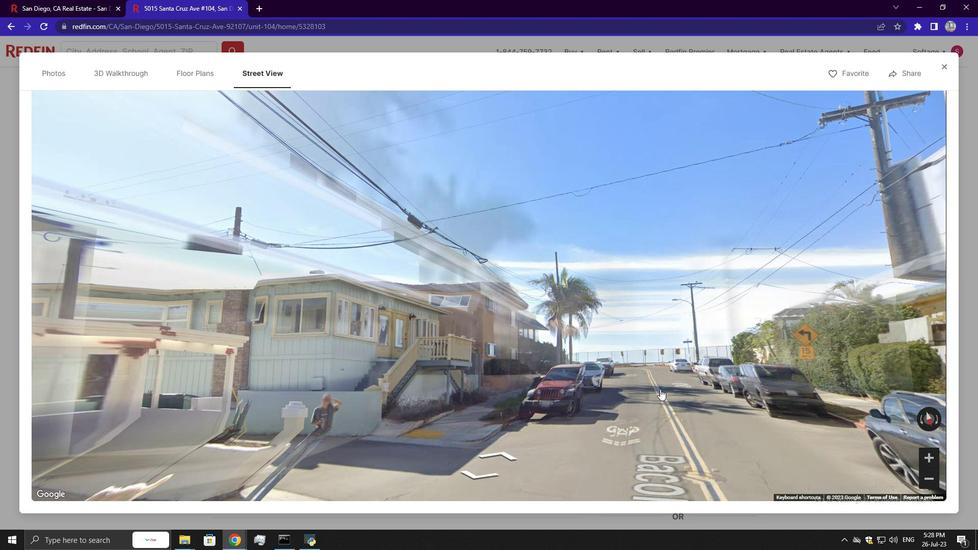 
Action: Mouse pressed left at (658, 382)
Screenshot: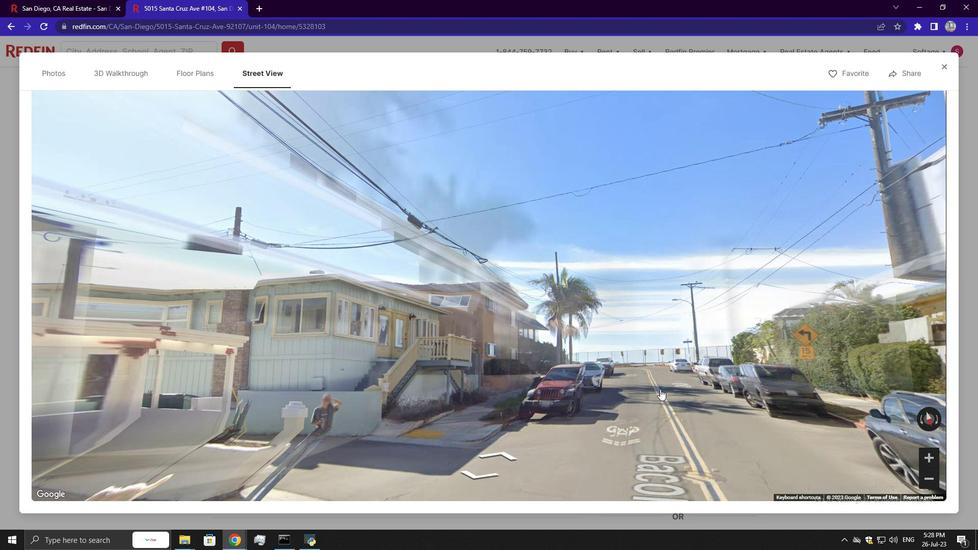 
Action: Mouse moved to (657, 387)
Screenshot: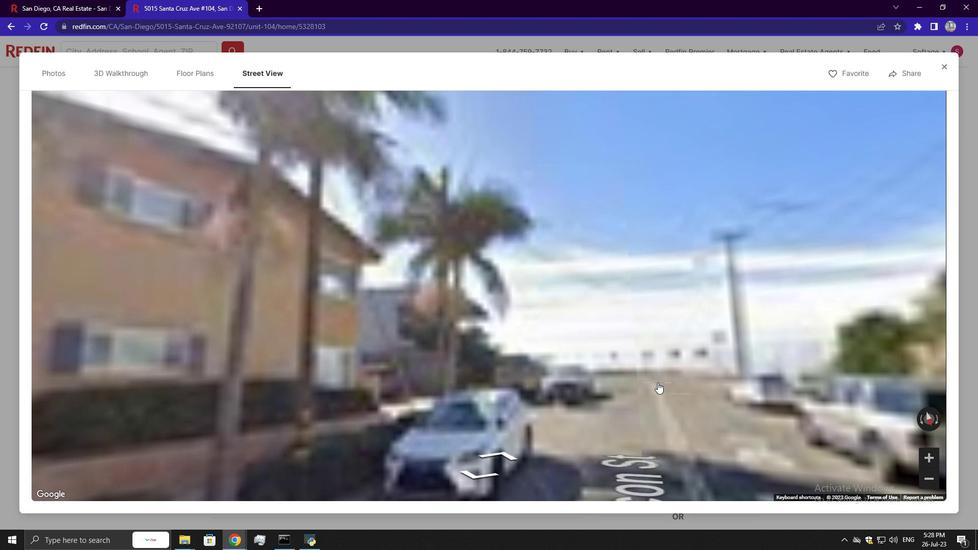 
Action: Mouse pressed left at (657, 387)
Screenshot: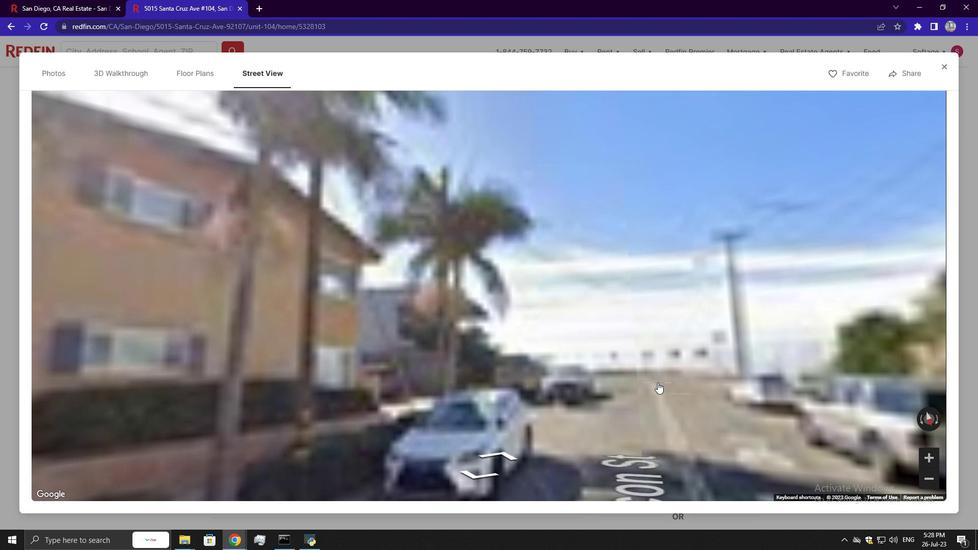 
Action: Mouse moved to (491, 450)
Screenshot: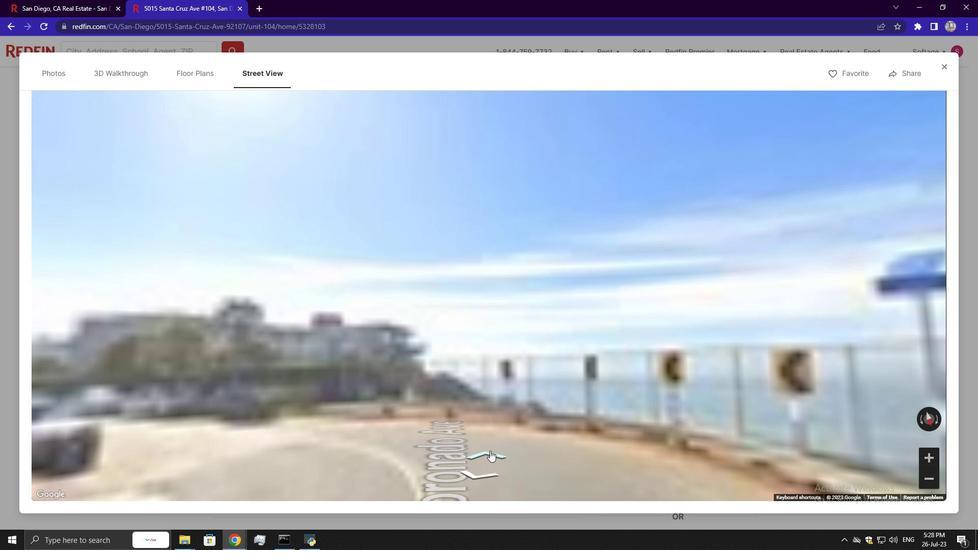 
Action: Mouse pressed left at (491, 450)
Screenshot: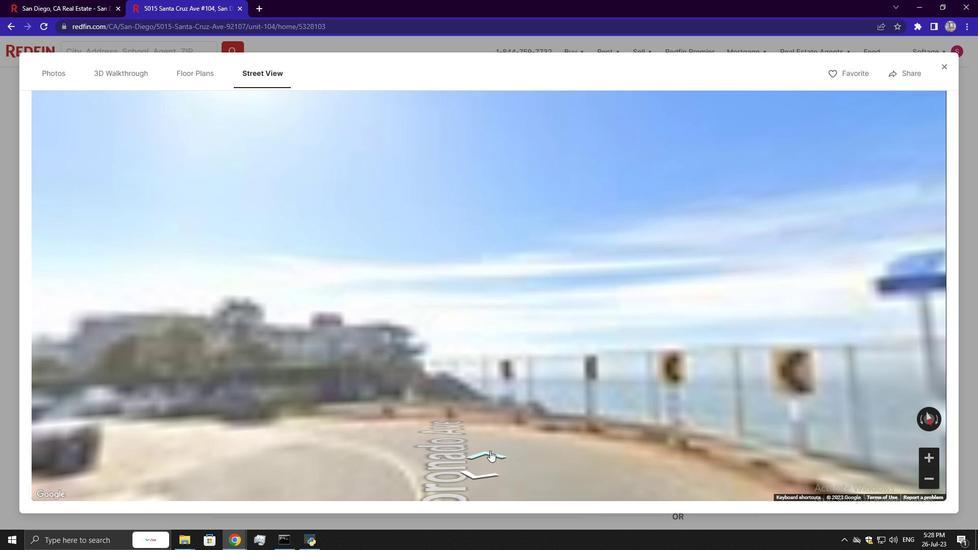 
Action: Mouse moved to (627, 378)
Screenshot: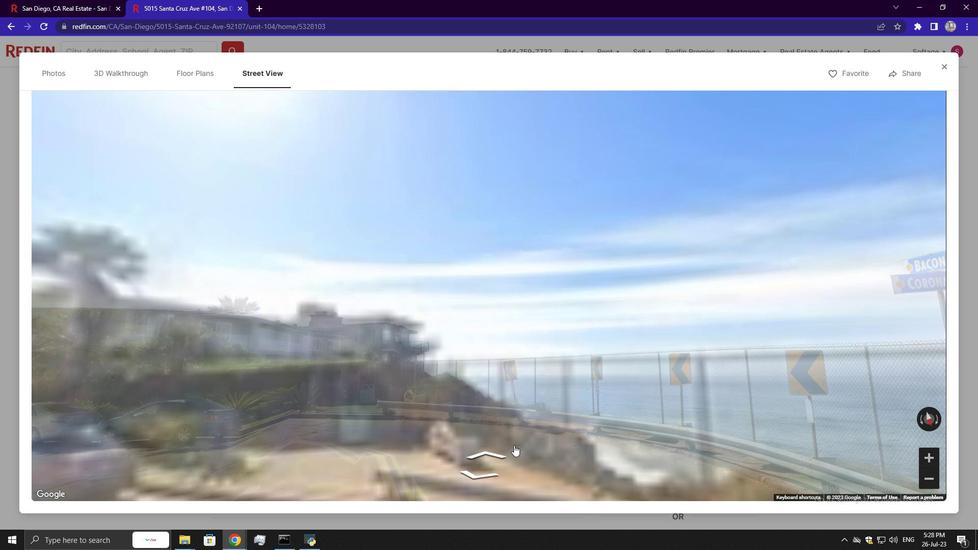 
Action: Mouse pressed left at (627, 378)
Screenshot: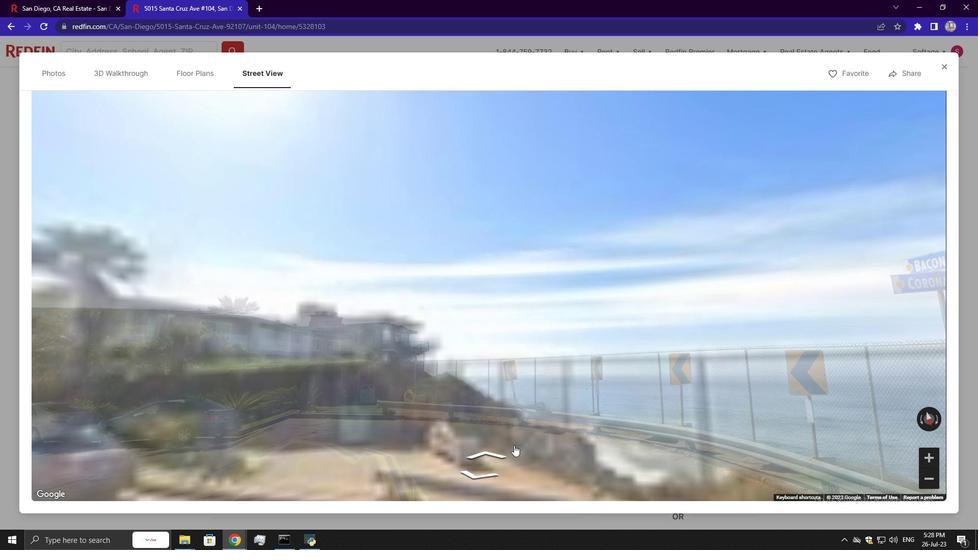 
Action: Mouse moved to (727, 337)
Screenshot: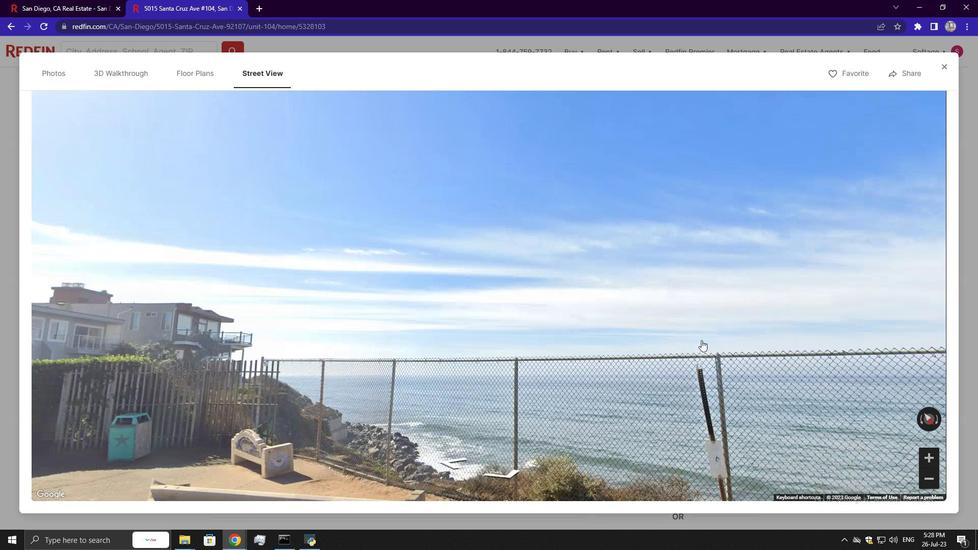 
Action: Mouse pressed left at (727, 337)
Screenshot: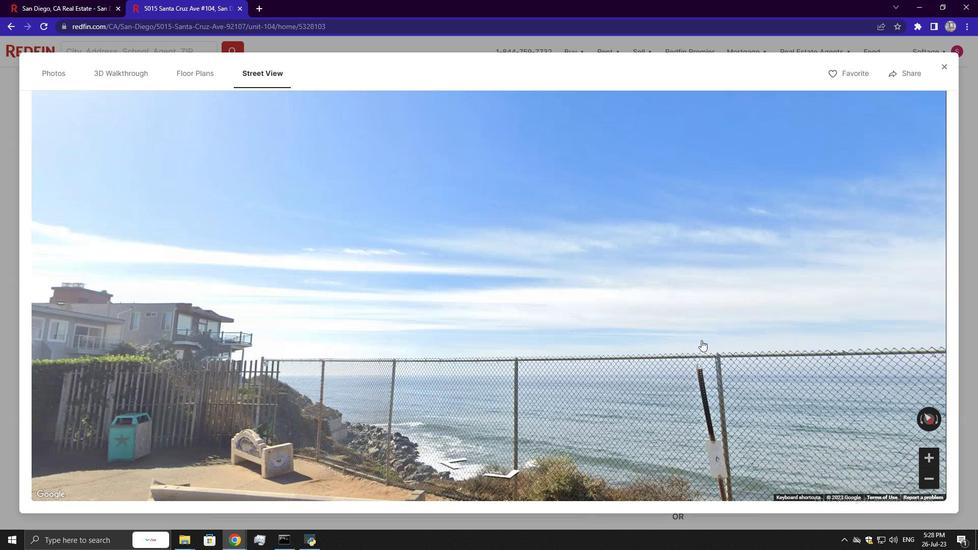 
Action: Mouse moved to (772, 324)
Screenshot: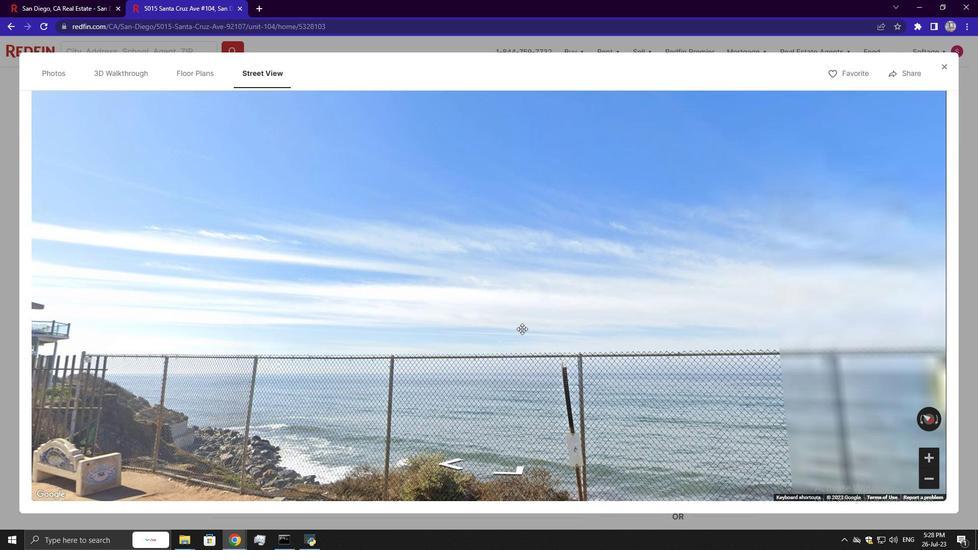 
Action: Mouse pressed left at (772, 324)
Screenshot: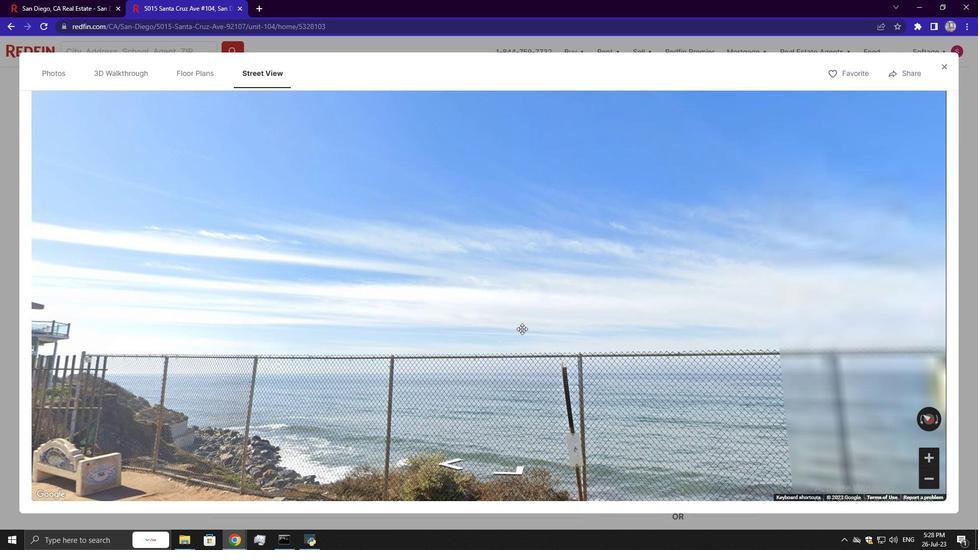 
Action: Mouse moved to (760, 244)
Screenshot: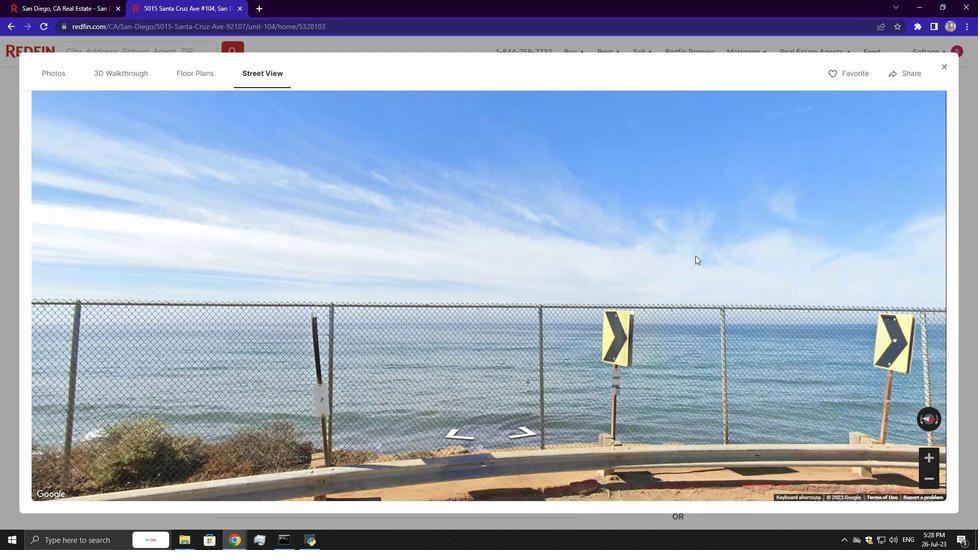 
Action: Mouse pressed left at (760, 244)
Screenshot: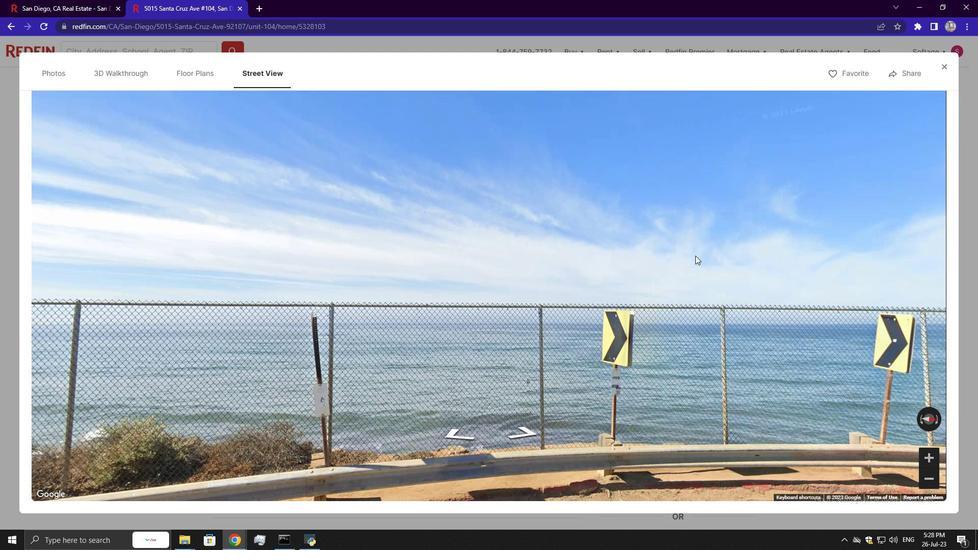 
Action: Mouse moved to (648, 243)
Screenshot: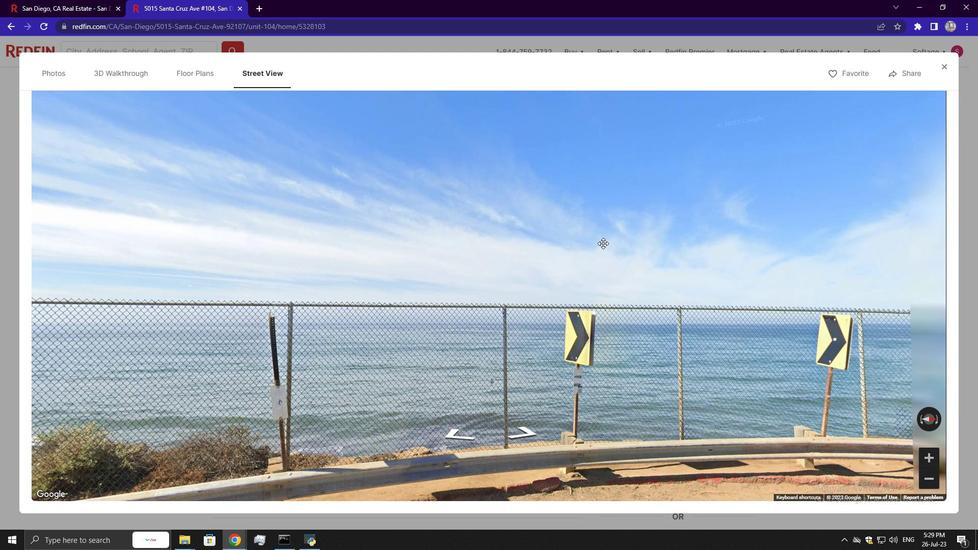 
Action: Mouse pressed left at (648, 243)
Screenshot: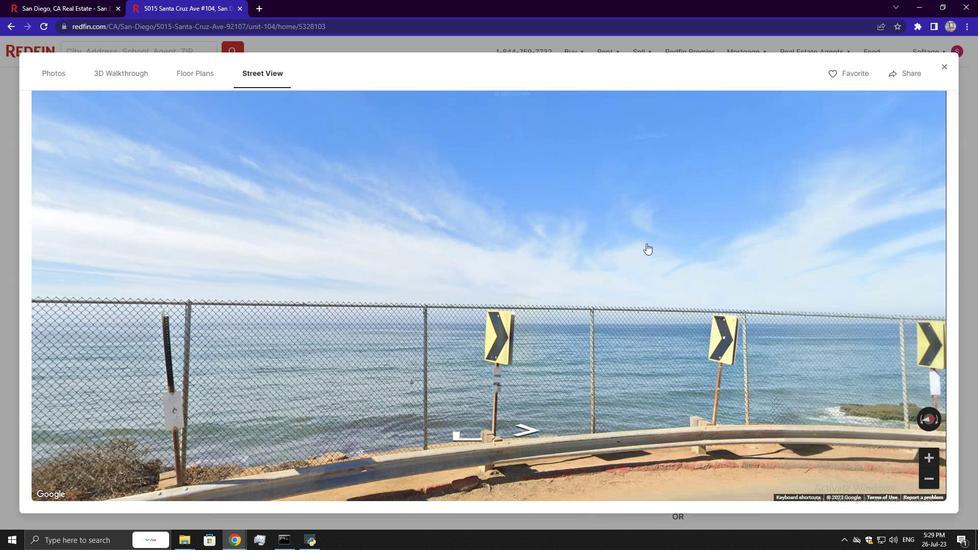 
Action: Mouse moved to (686, 242)
Screenshot: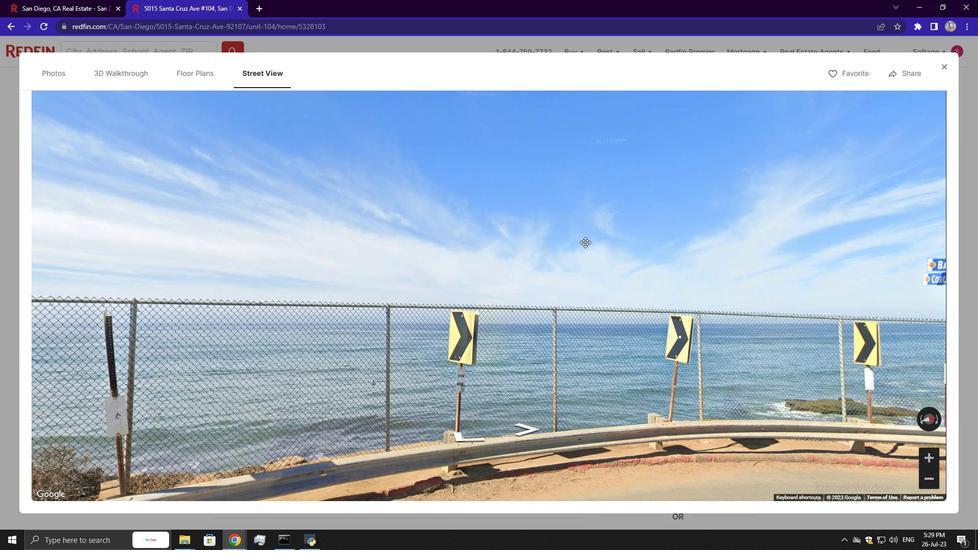 
Action: Mouse pressed left at (686, 242)
Screenshot: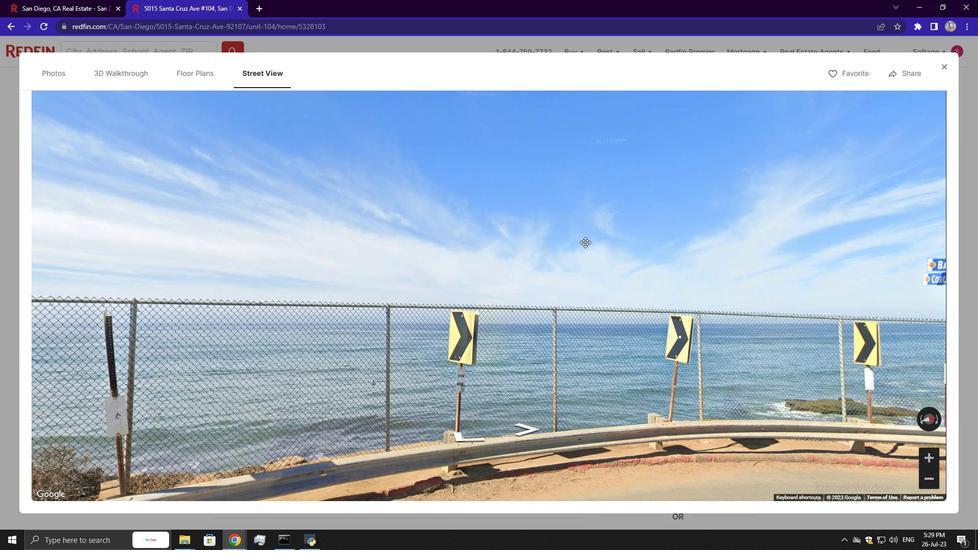 
Action: Mouse moved to (943, 66)
Screenshot: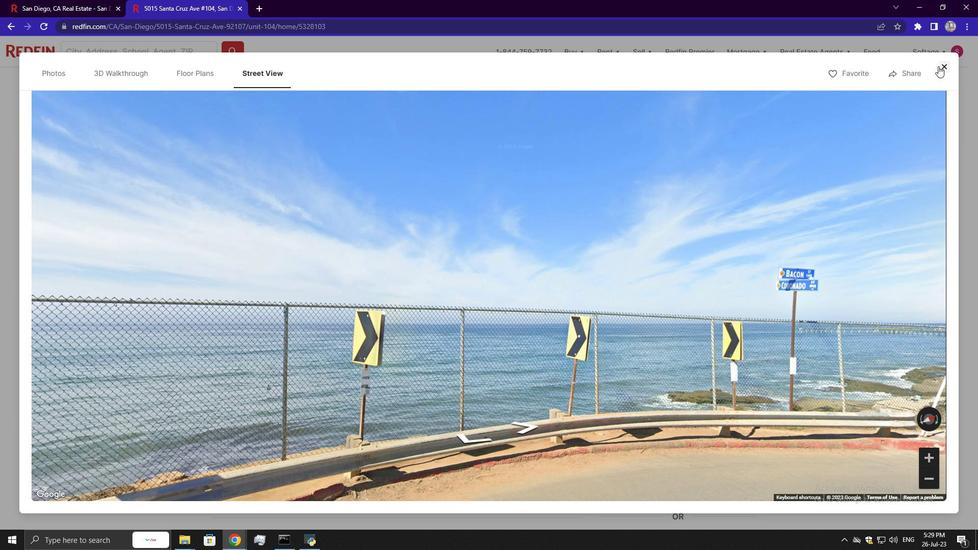 
Action: Mouse pressed left at (943, 66)
Screenshot: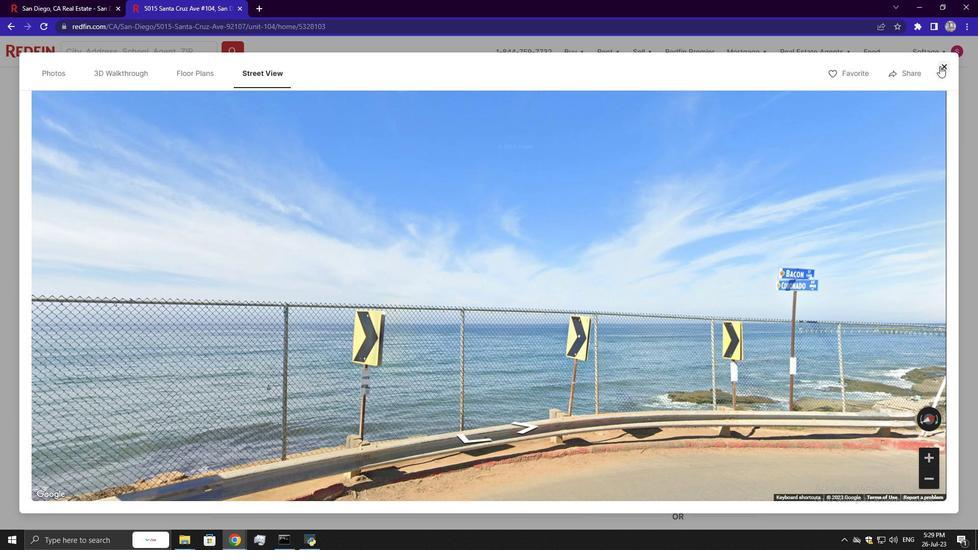 
Action: Mouse moved to (471, 290)
Screenshot: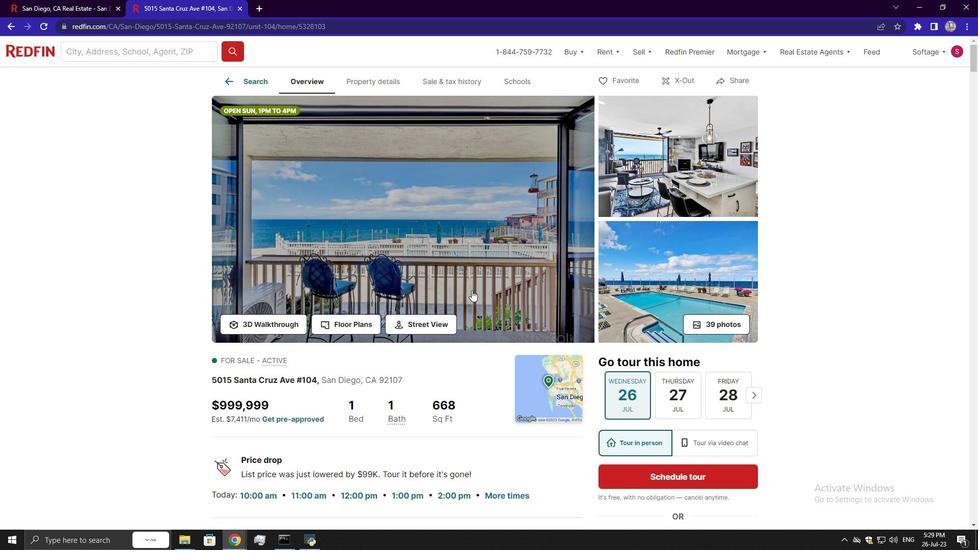 
Action: Mouse scrolled (471, 290) with delta (0, 0)
Screenshot: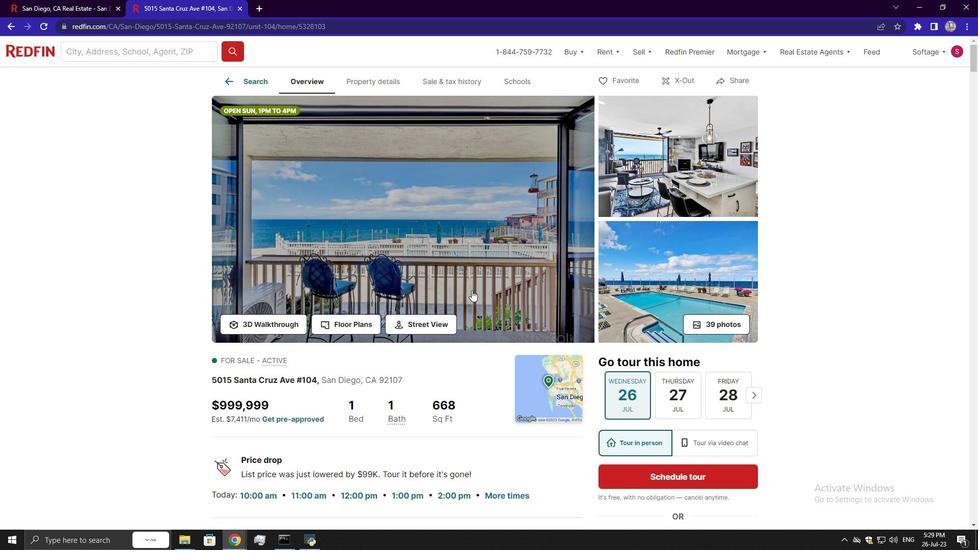 
Action: Mouse moved to (471, 290)
Screenshot: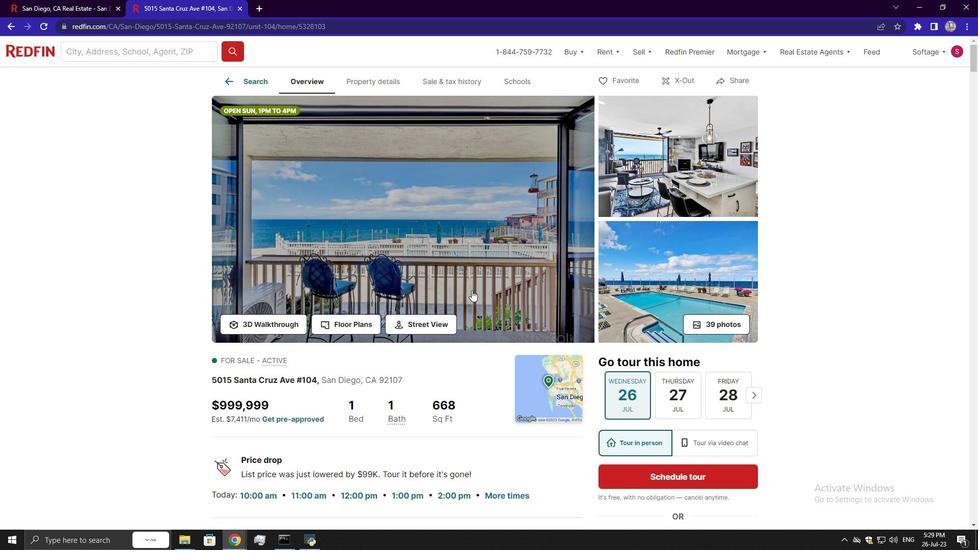 
Action: Mouse scrolled (471, 289) with delta (0, 0)
Screenshot: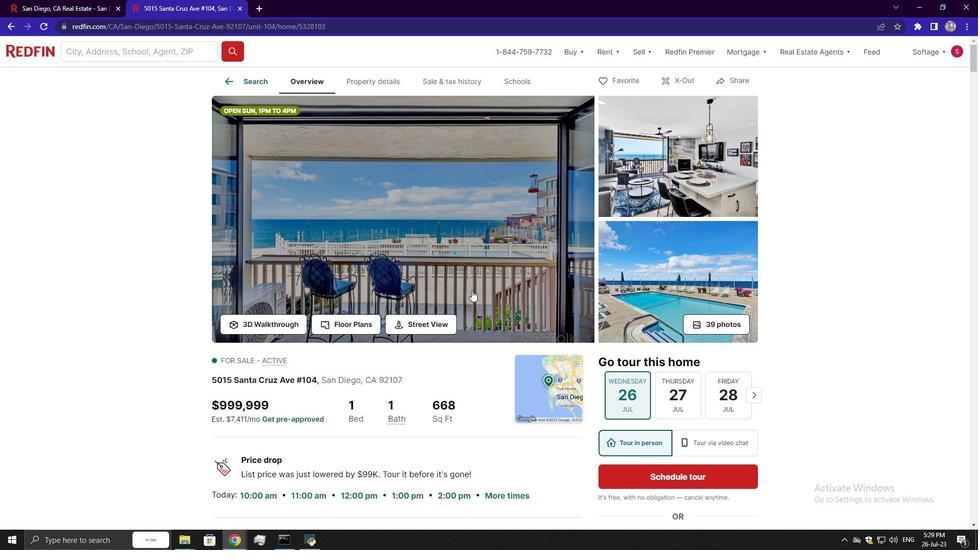 
Action: Mouse moved to (452, 264)
Screenshot: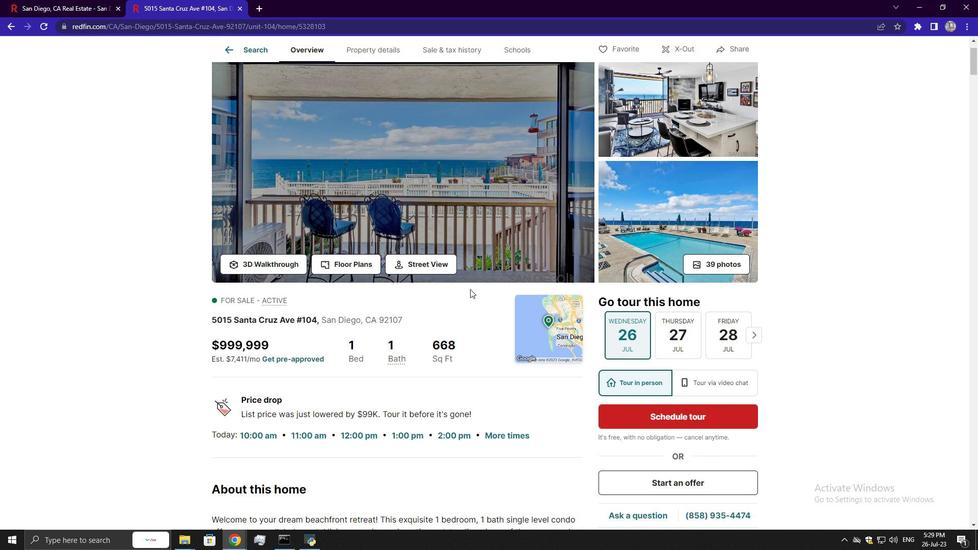 
Action: Mouse scrolled (452, 263) with delta (0, 0)
Screenshot: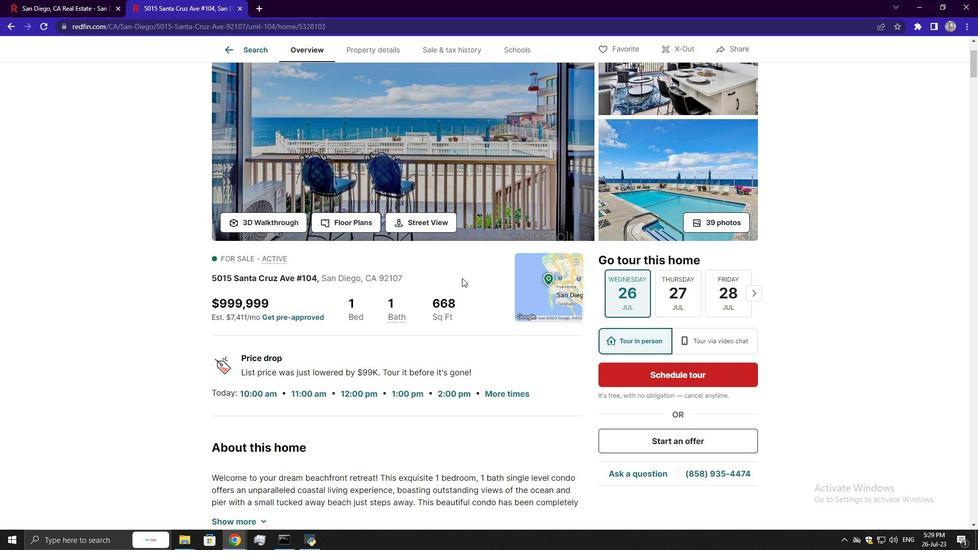 
Action: Mouse scrolled (452, 263) with delta (0, 0)
Screenshot: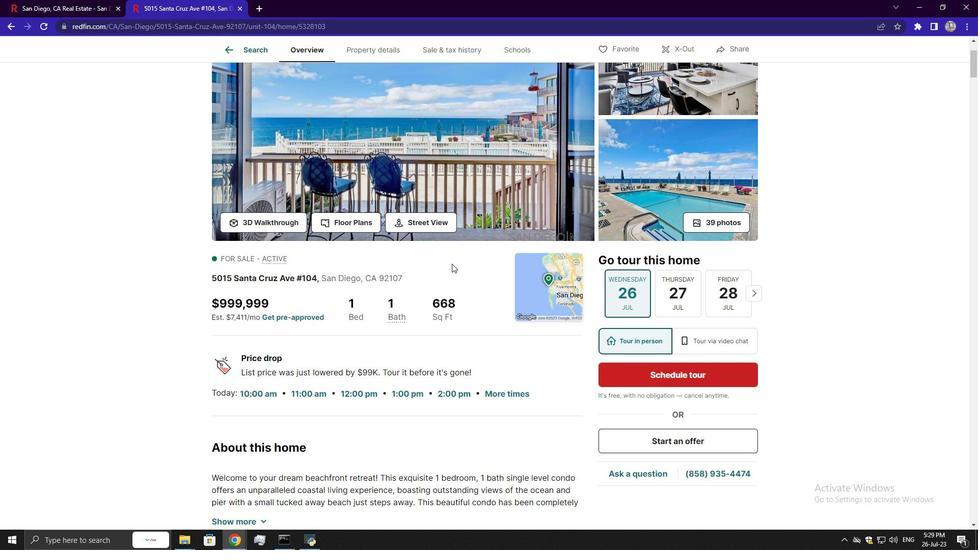 
Action: Mouse moved to (424, 204)
Screenshot: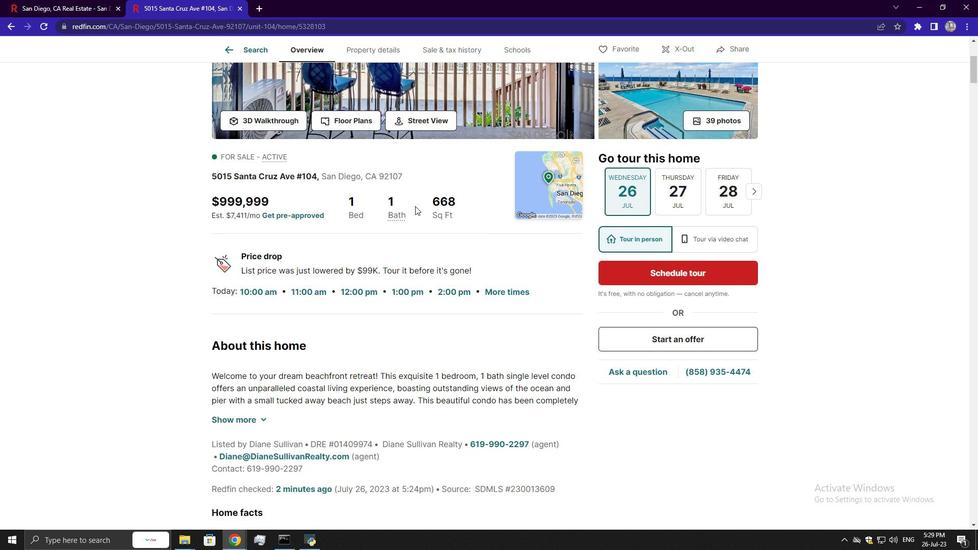
Action: Mouse scrolled (424, 203) with delta (0, 0)
Screenshot: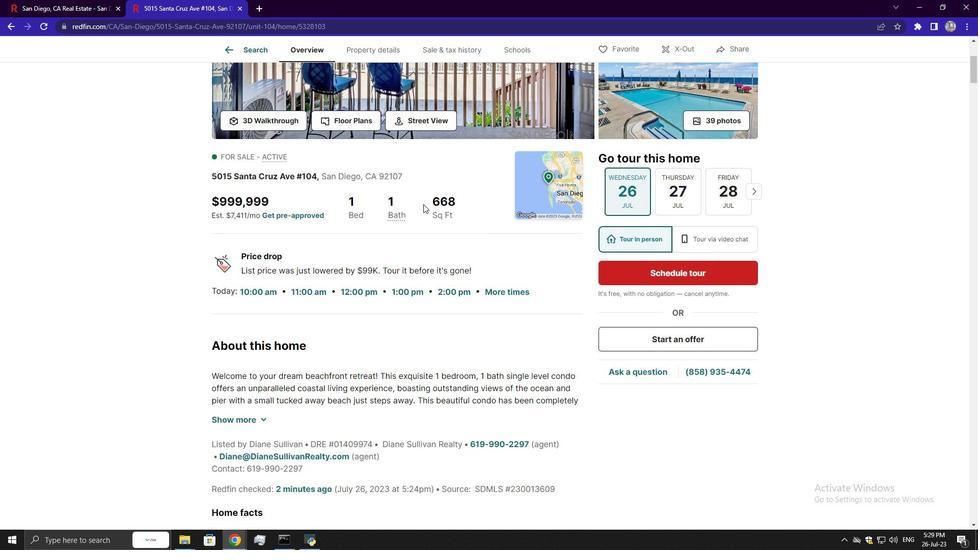 
Action: Mouse scrolled (424, 203) with delta (0, 0)
Screenshot: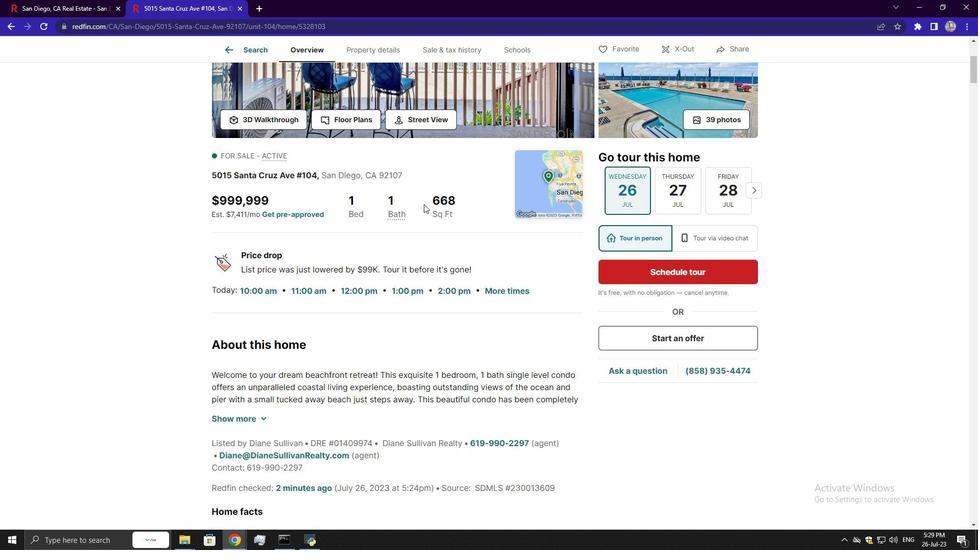 
Action: Mouse scrolled (424, 203) with delta (0, 0)
Screenshot: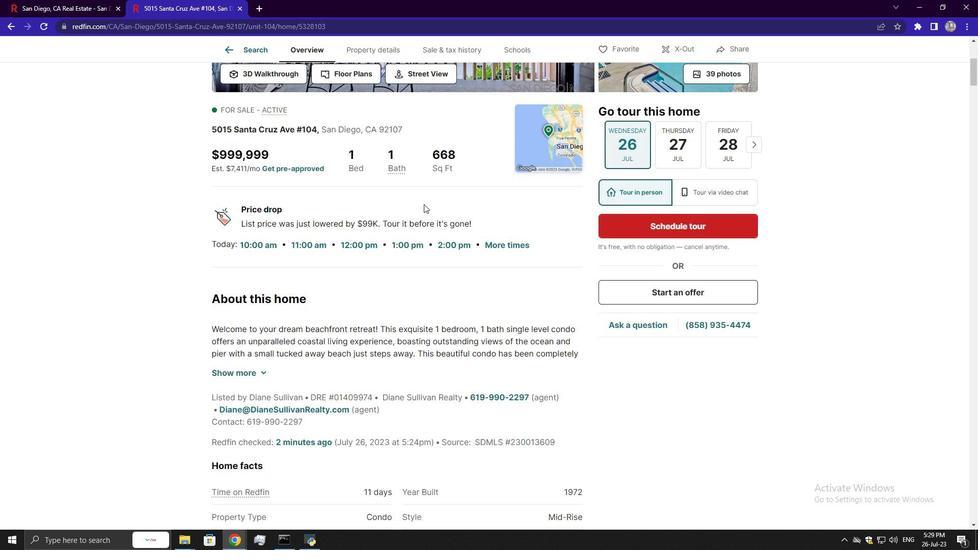 
Action: Mouse scrolled (424, 203) with delta (0, 0)
Screenshot: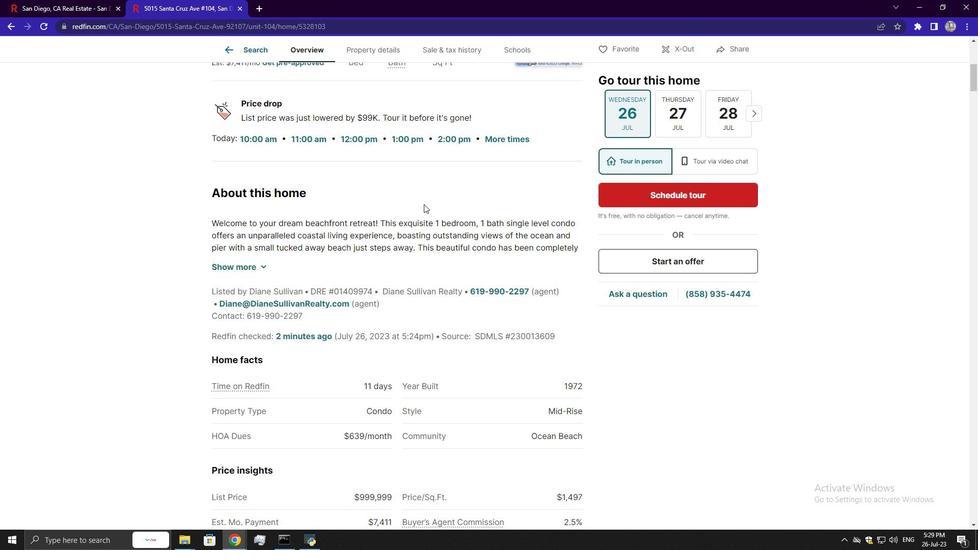 
Action: Mouse scrolled (424, 203) with delta (0, 0)
Screenshot: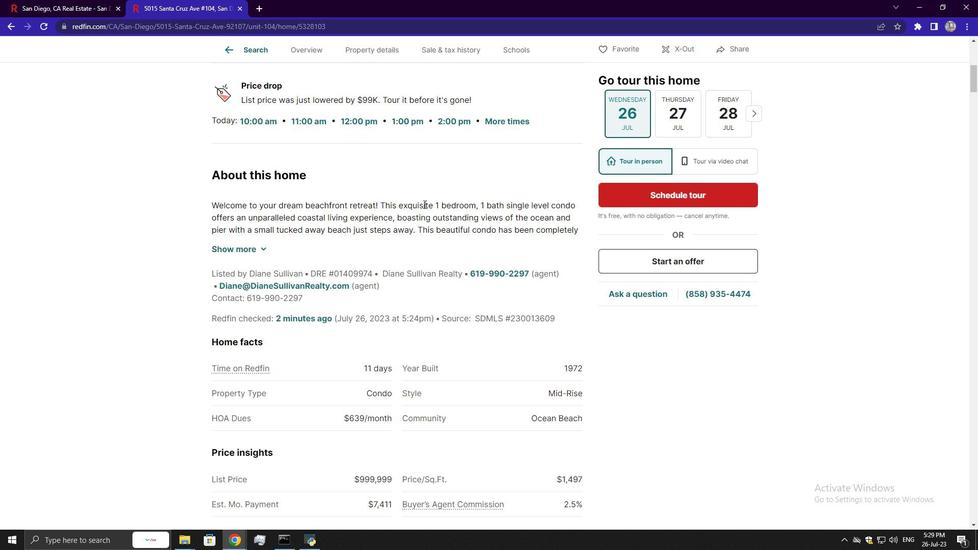 
Action: Mouse scrolled (424, 203) with delta (0, 0)
Screenshot: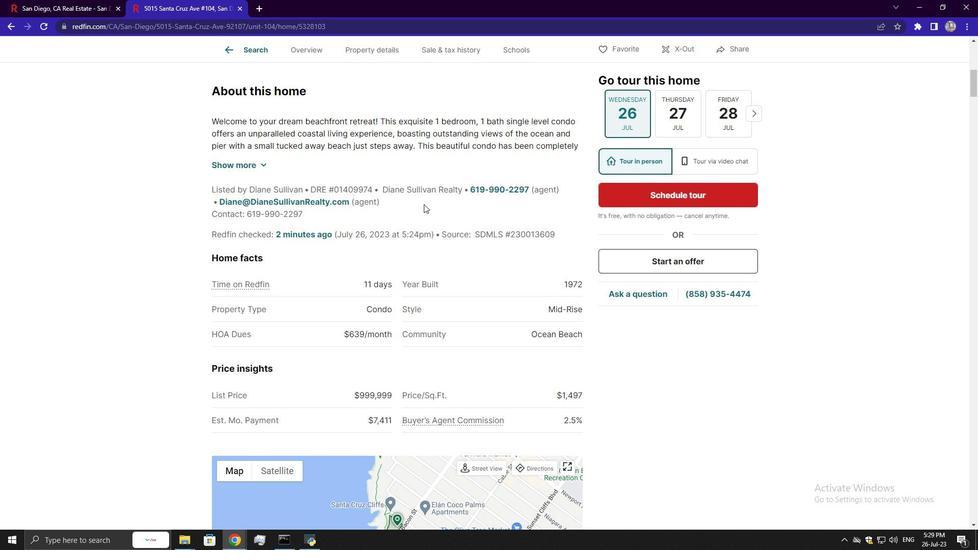 
Action: Mouse scrolled (424, 203) with delta (0, 0)
Screenshot: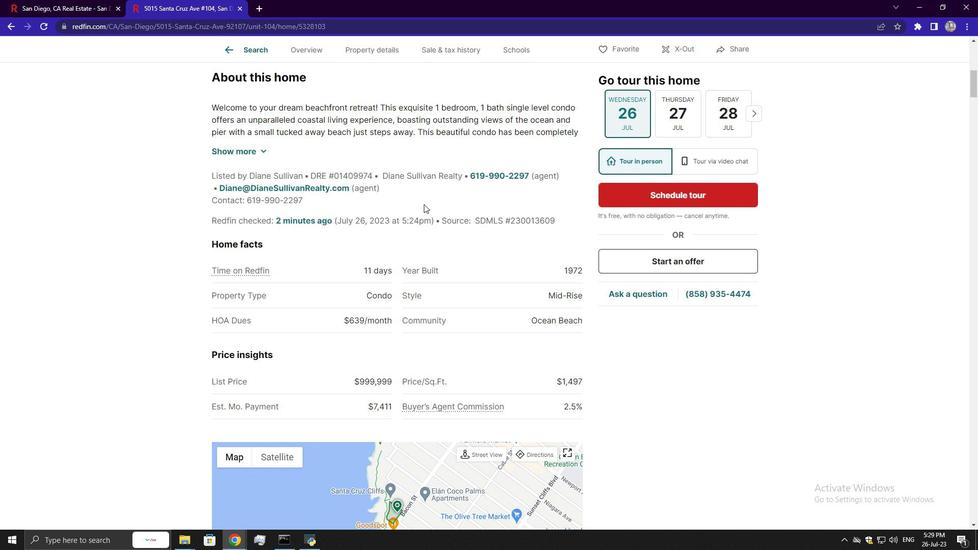 
Action: Mouse scrolled (424, 203) with delta (0, 0)
Screenshot: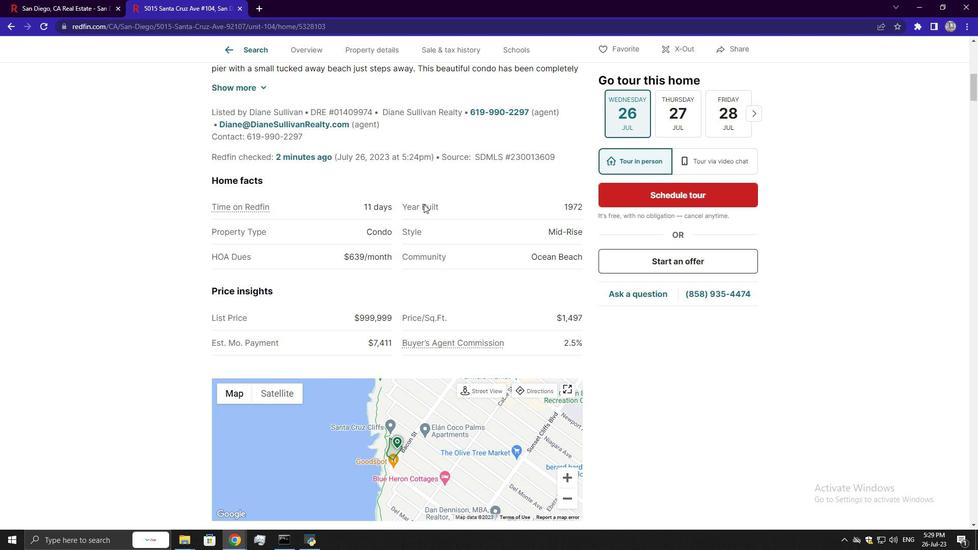 
Action: Mouse scrolled (424, 203) with delta (0, 0)
Screenshot: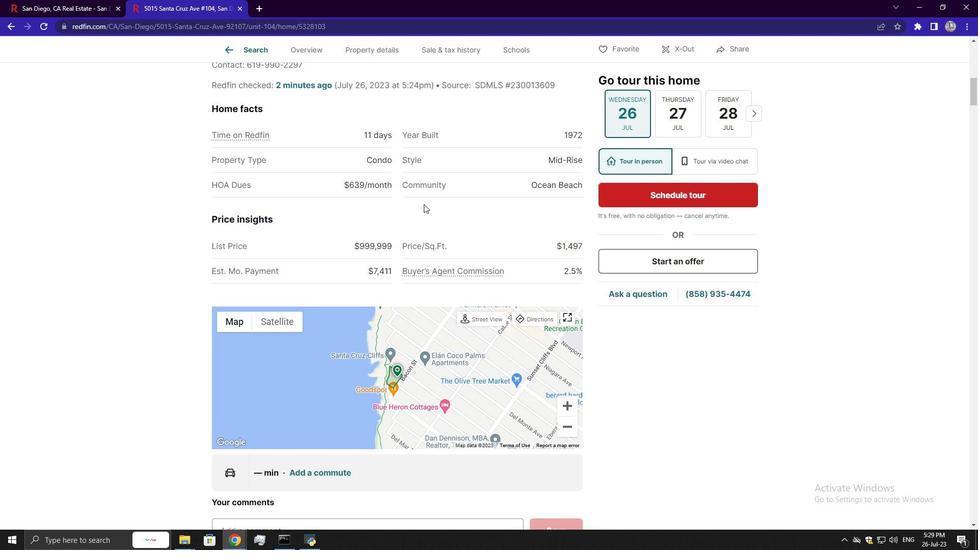 
Action: Mouse scrolled (424, 203) with delta (0, 0)
Screenshot: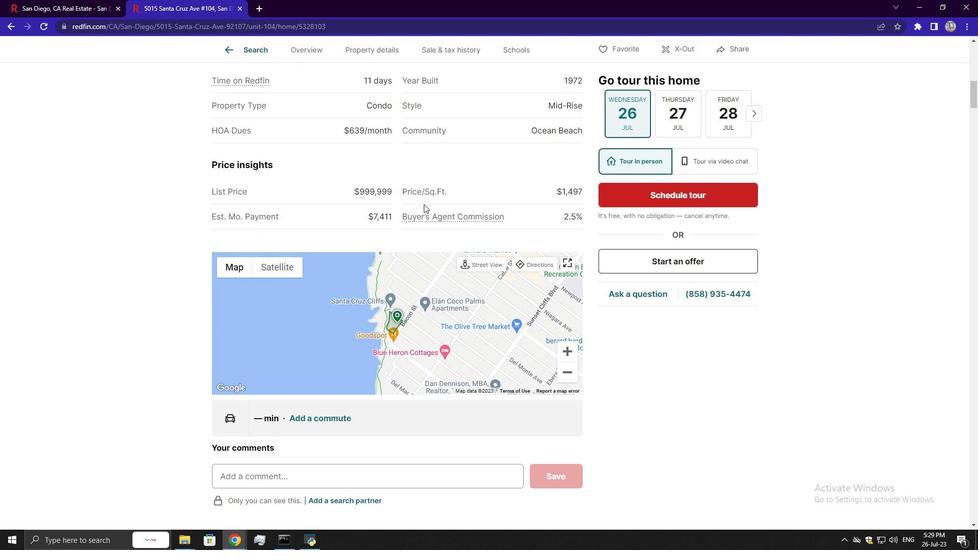 
Action: Mouse scrolled (424, 203) with delta (0, 0)
Screenshot: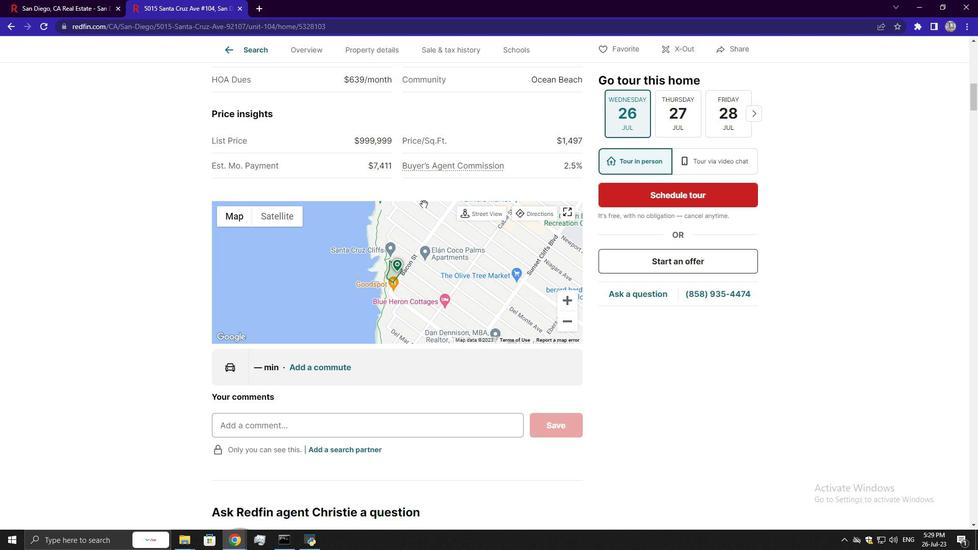 
Action: Mouse scrolled (424, 203) with delta (0, 0)
Screenshot: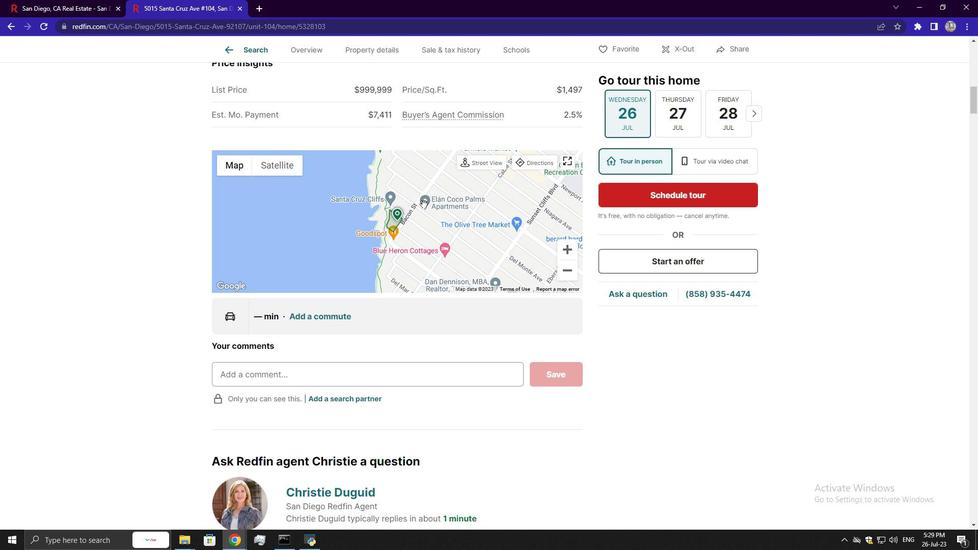 
Action: Mouse scrolled (424, 203) with delta (0, 0)
Screenshot: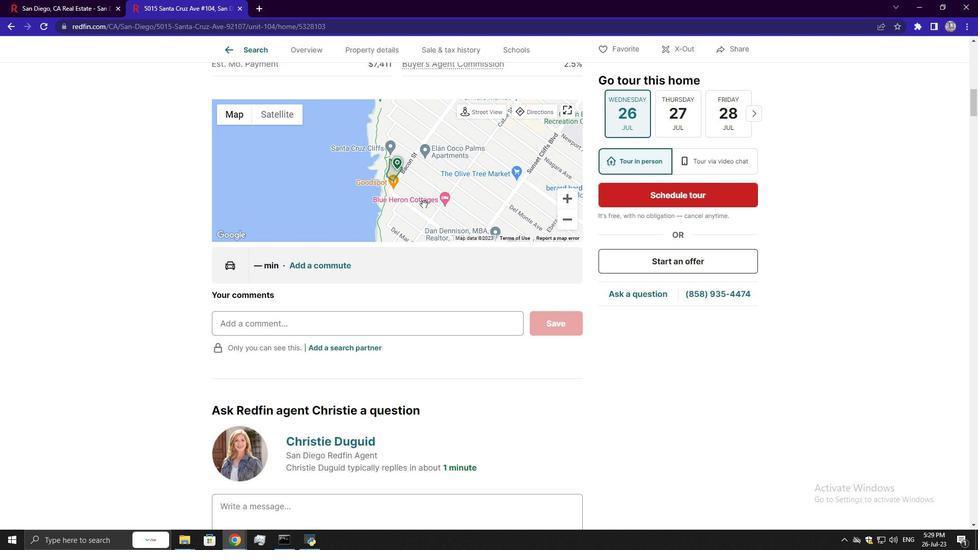 
Action: Mouse scrolled (424, 203) with delta (0, 0)
Screenshot: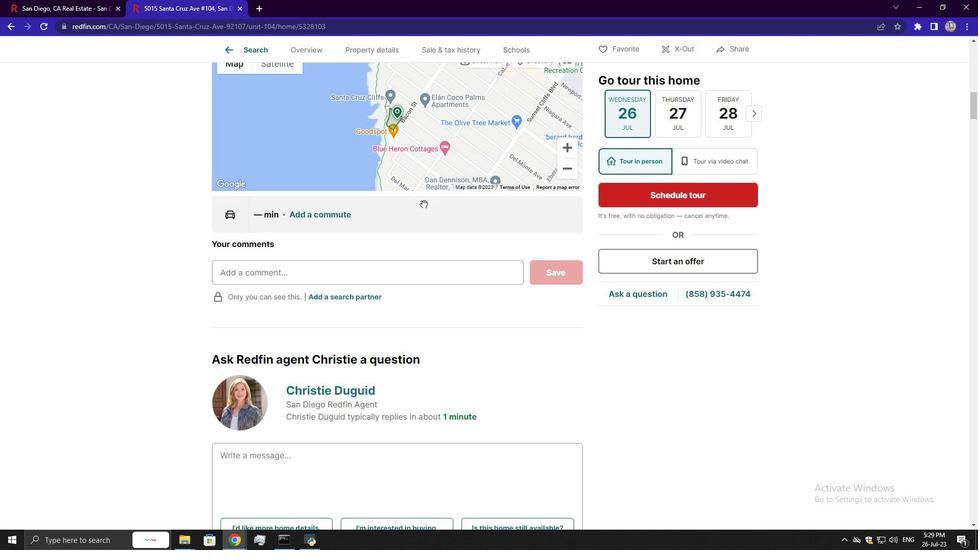 
Action: Mouse scrolled (424, 203) with delta (0, 0)
Screenshot: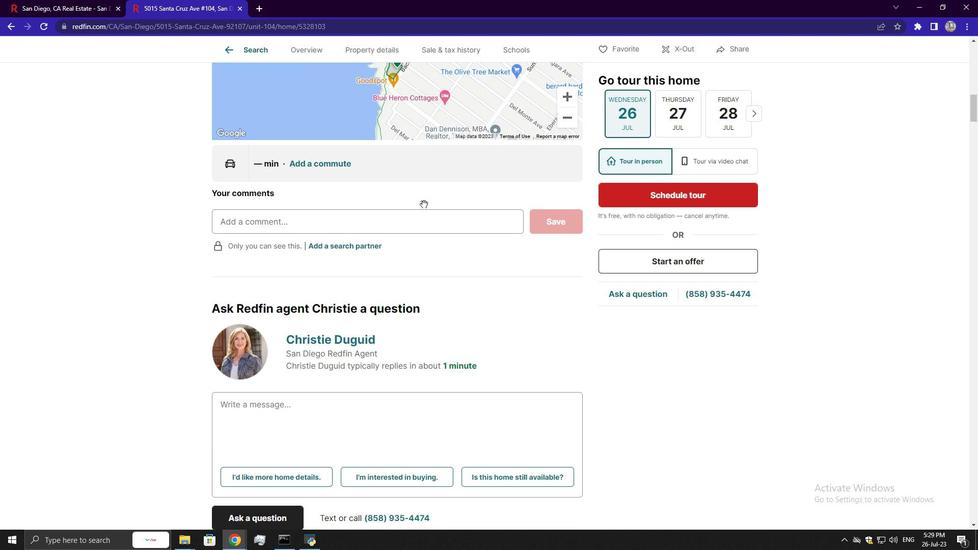 
Action: Mouse scrolled (424, 203) with delta (0, 0)
Screenshot: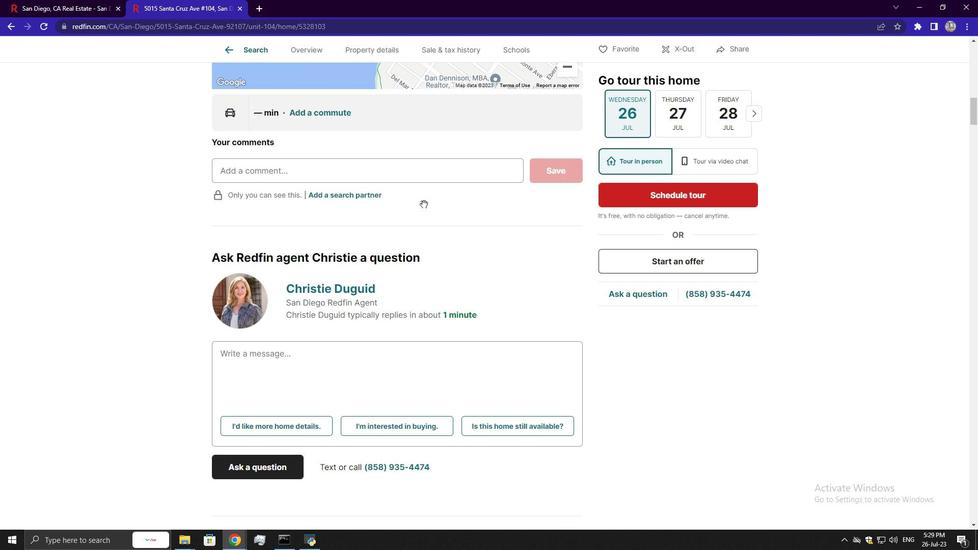 
Action: Mouse scrolled (424, 203) with delta (0, 0)
Screenshot: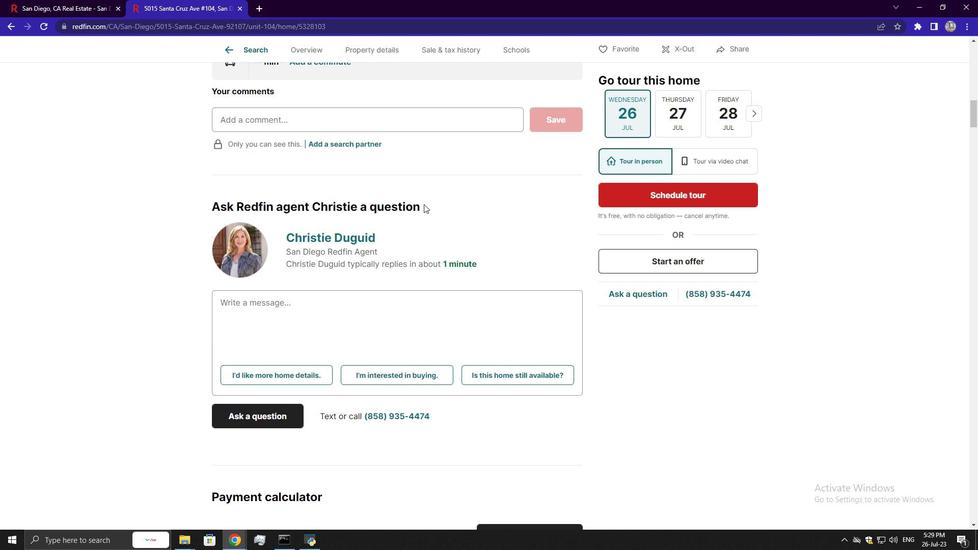 
Action: Mouse scrolled (424, 203) with delta (0, 0)
Screenshot: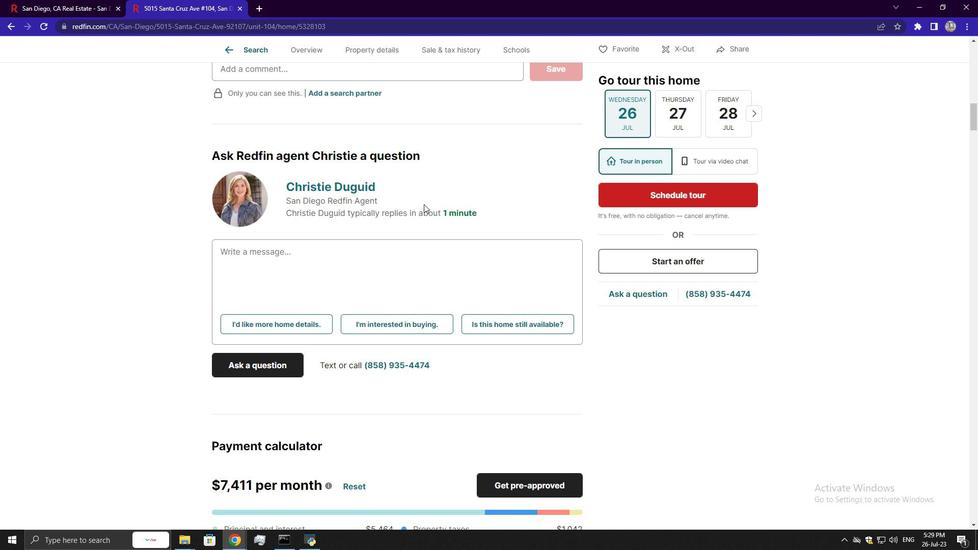 
Action: Mouse scrolled (424, 203) with delta (0, 0)
Screenshot: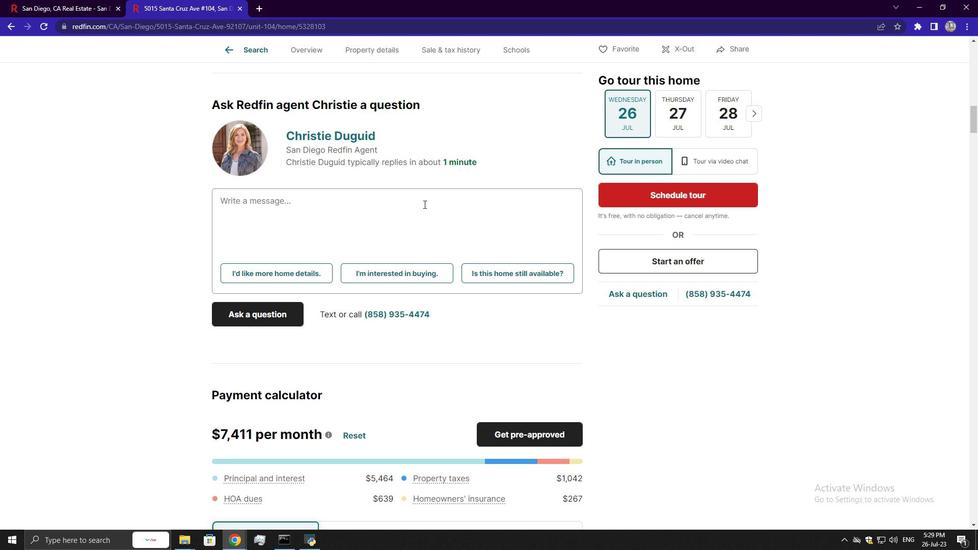 
Action: Mouse scrolled (424, 203) with delta (0, 0)
Screenshot: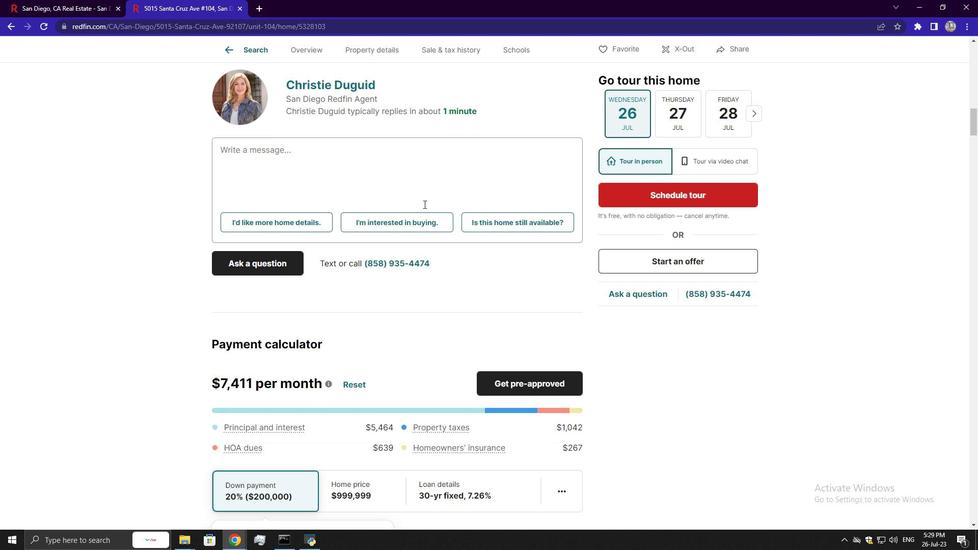 
Action: Mouse scrolled (424, 203) with delta (0, 0)
Screenshot: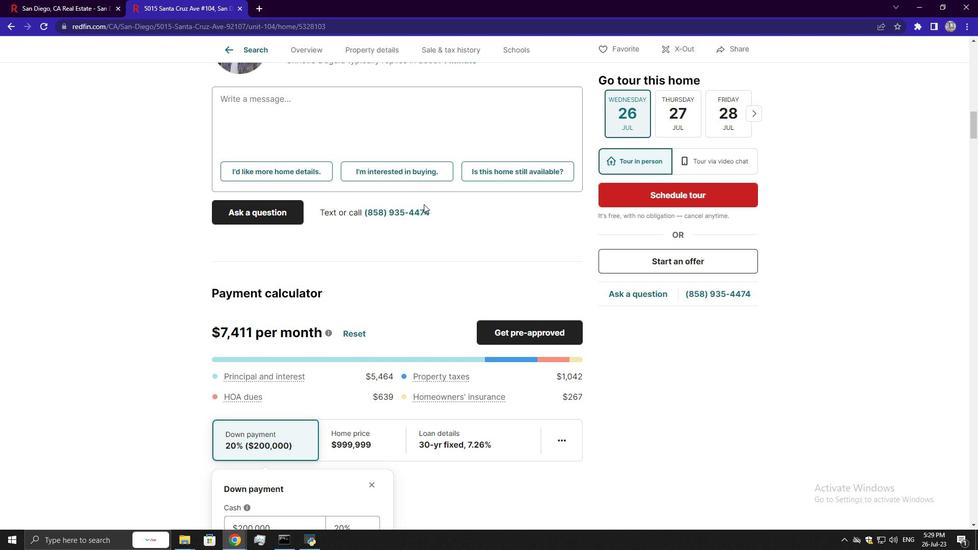 
Action: Mouse scrolled (424, 203) with delta (0, 0)
Screenshot: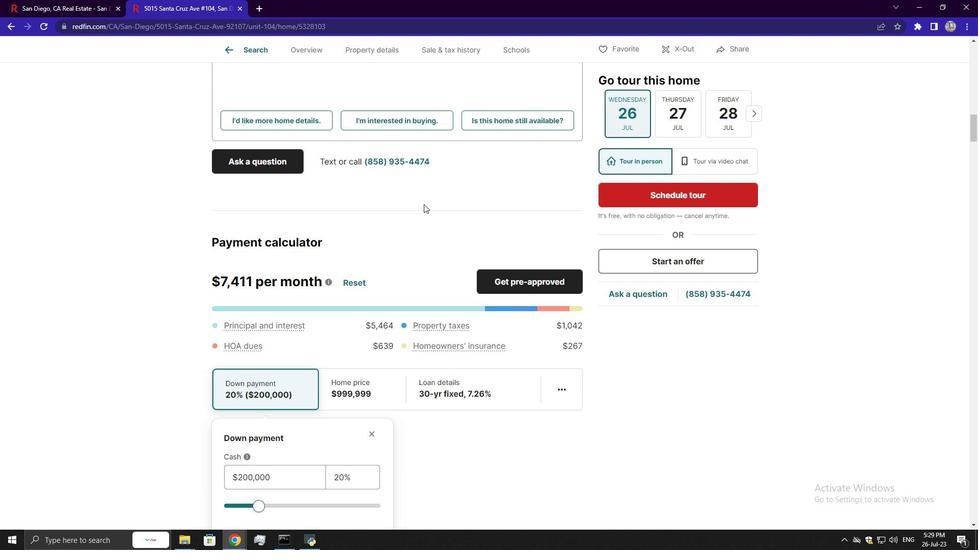 
Action: Mouse scrolled (424, 203) with delta (0, 0)
Screenshot: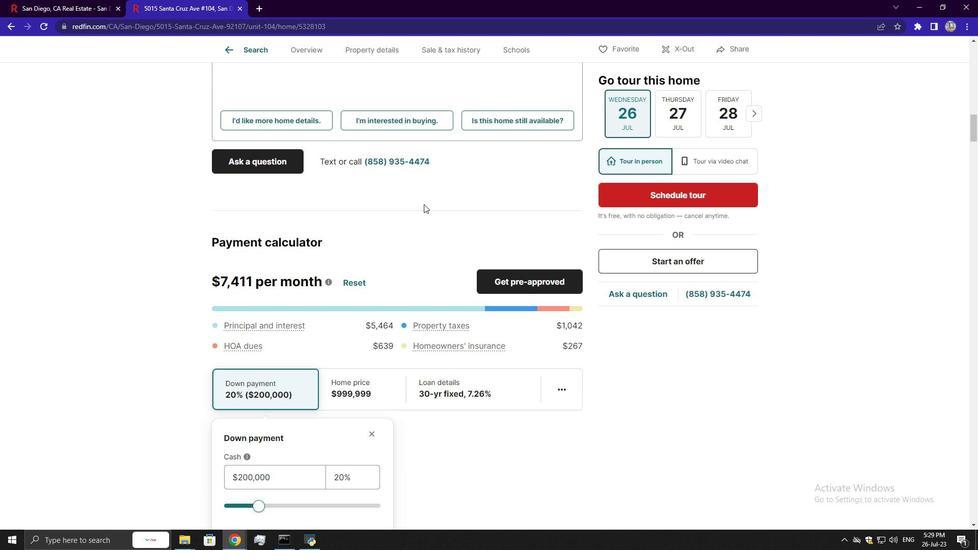 
Action: Mouse scrolled (424, 203) with delta (0, 0)
Screenshot: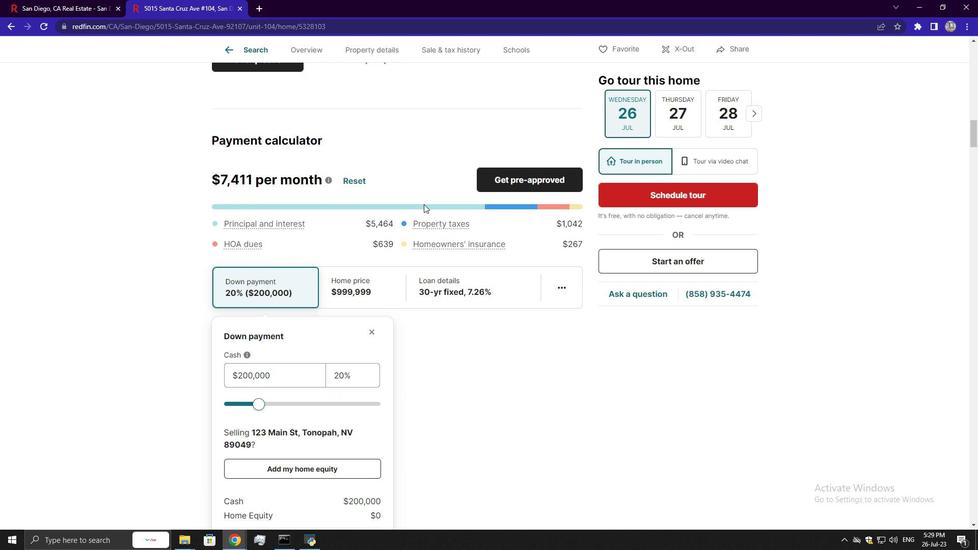 
Action: Mouse scrolled (424, 203) with delta (0, 0)
Screenshot: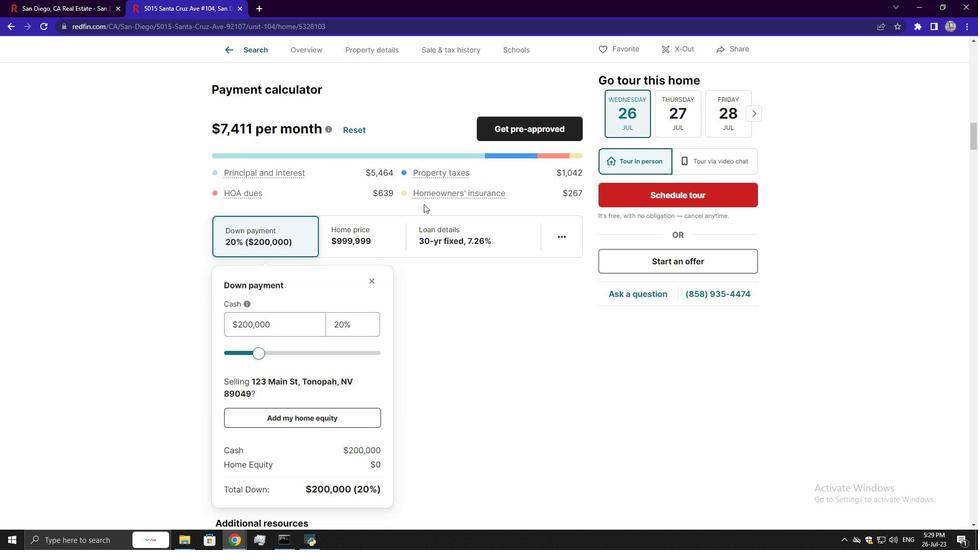 
Action: Mouse scrolled (424, 203) with delta (0, 0)
Screenshot: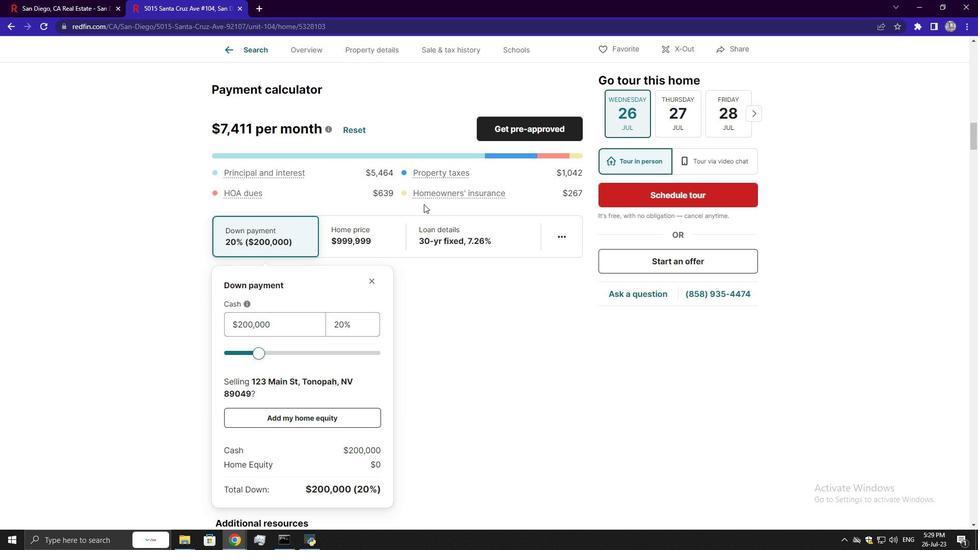 
Action: Mouse scrolled (424, 203) with delta (0, 0)
Screenshot: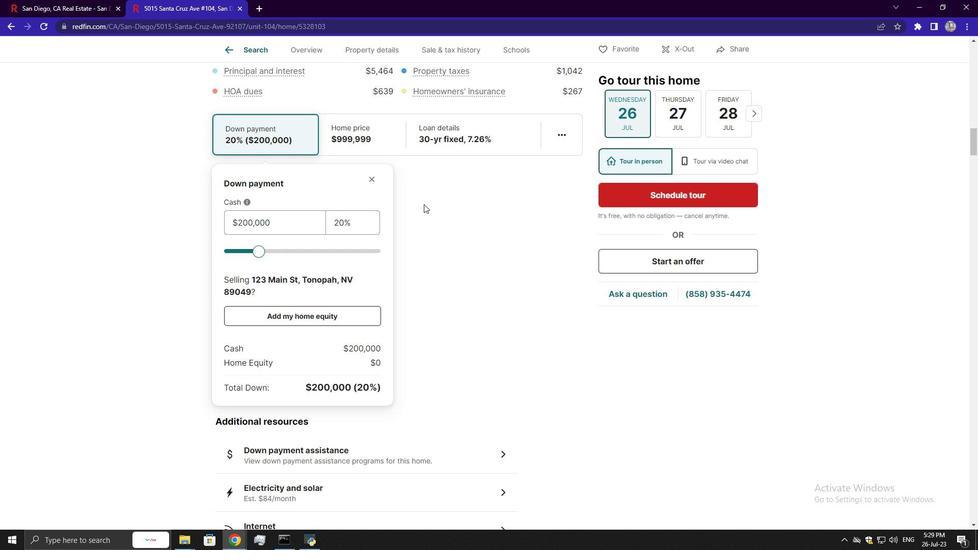 
Action: Mouse scrolled (424, 203) with delta (0, 0)
Screenshot: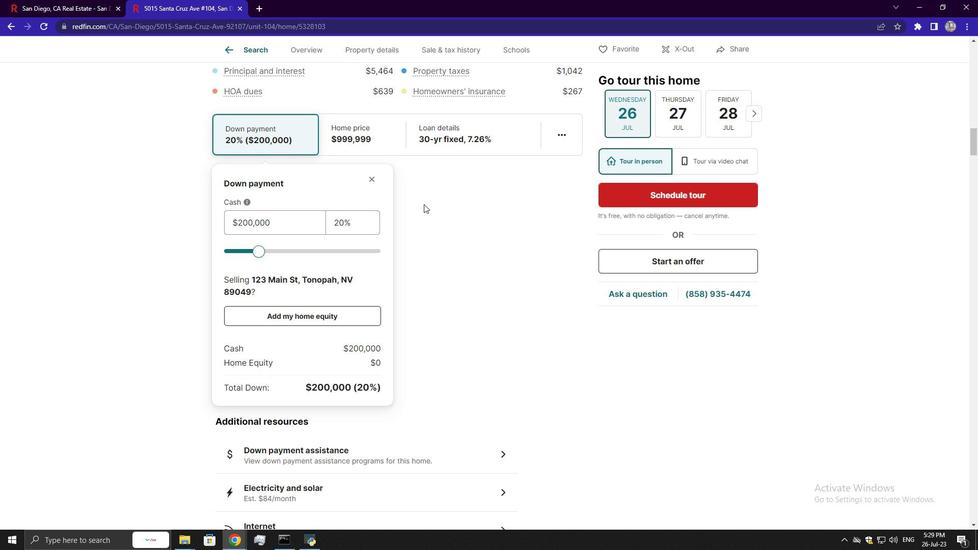 
Action: Mouse scrolled (424, 204) with delta (0, 0)
Screenshot: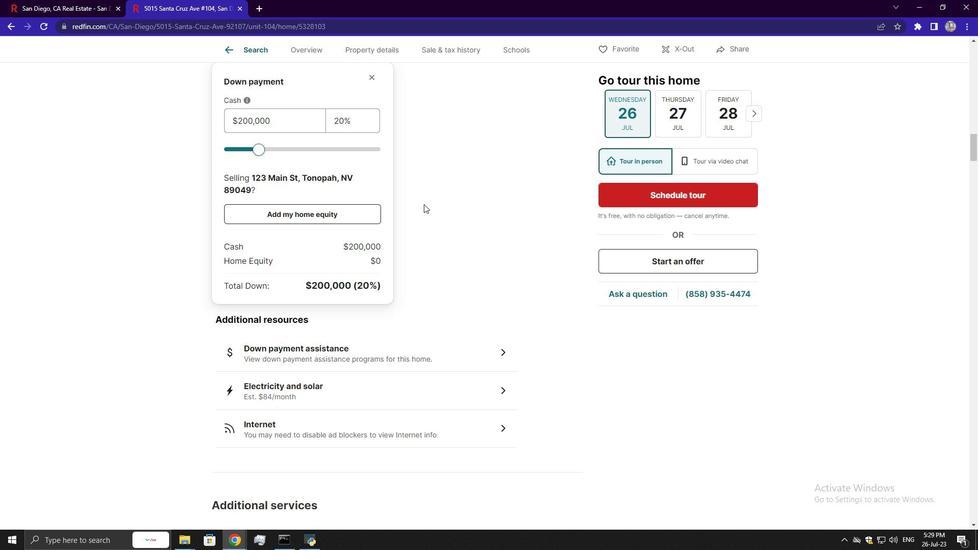 
Action: Mouse scrolled (424, 204) with delta (0, 0)
Screenshot: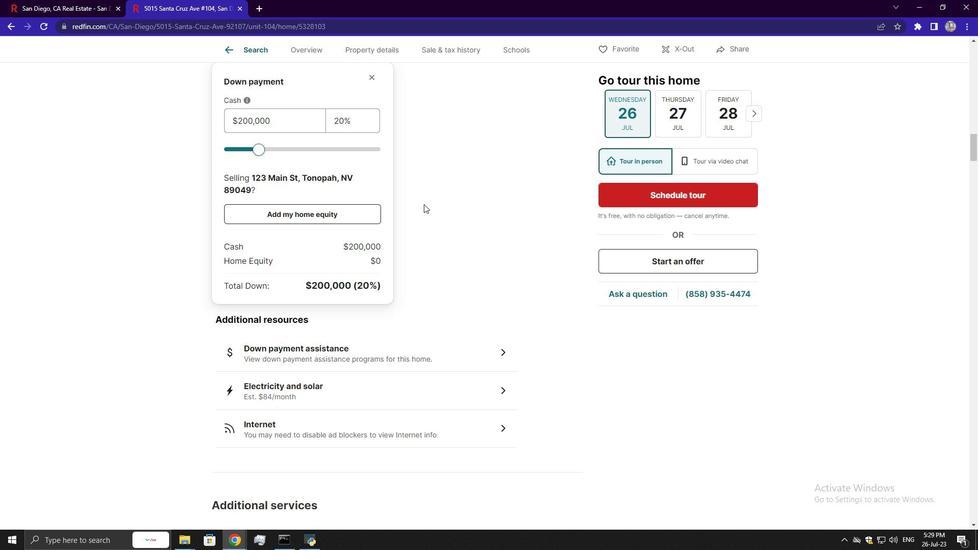 
Action: Mouse moved to (449, 196)
Screenshot: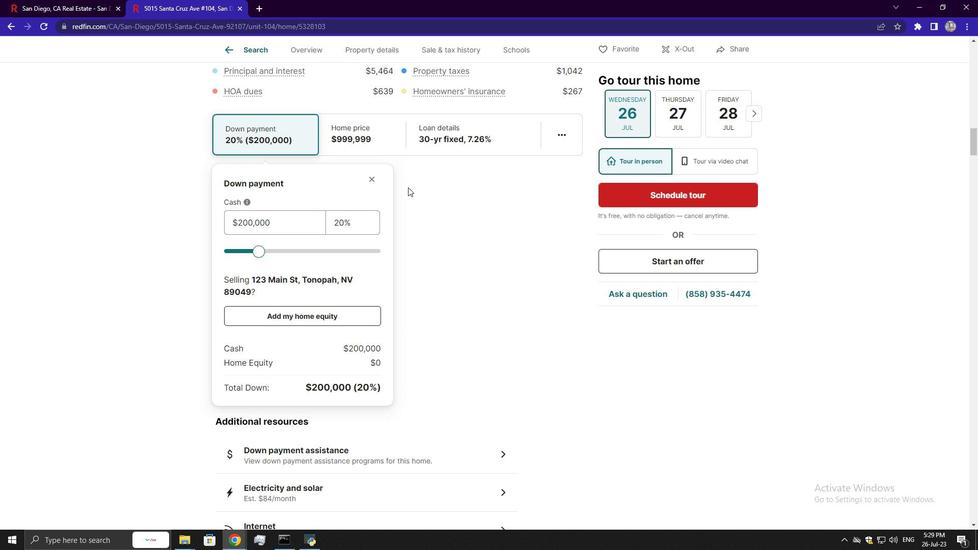
Action: Mouse scrolled (449, 196) with delta (0, 0)
Screenshot: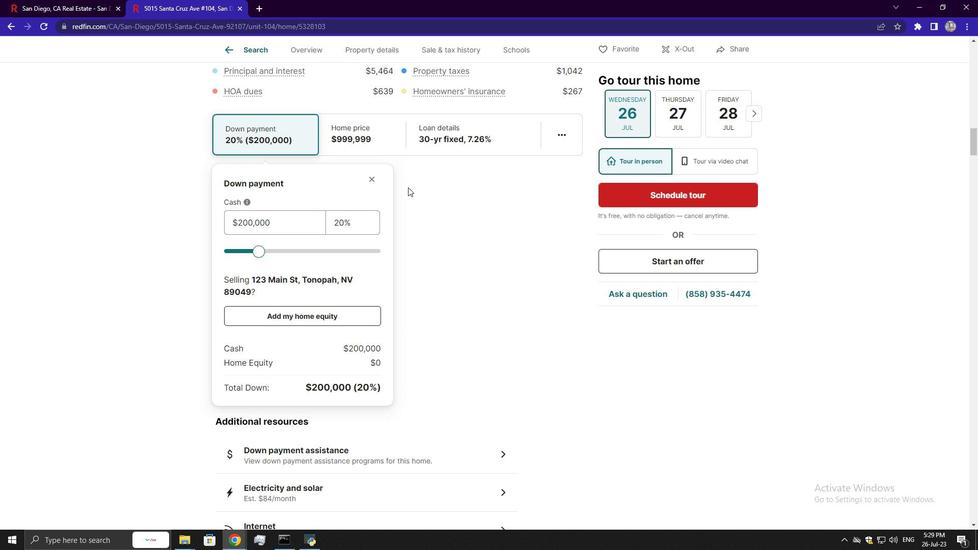 
Action: Mouse scrolled (449, 196) with delta (0, 0)
Screenshot: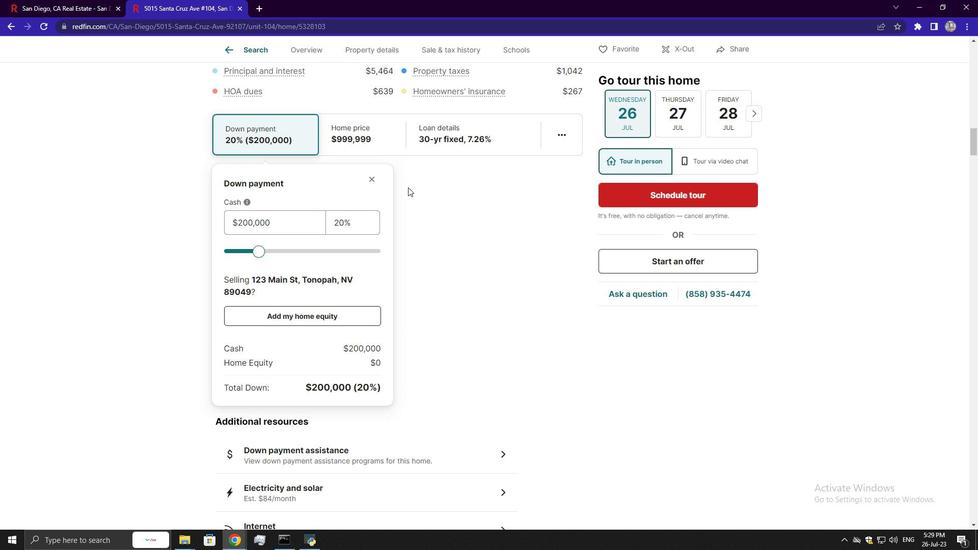 
Action: Mouse moved to (528, 209)
Screenshot: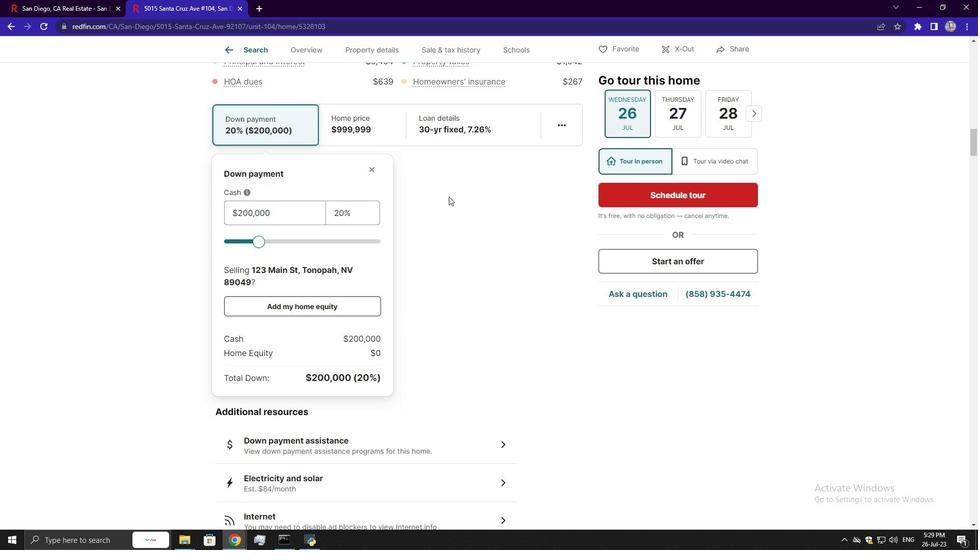 
Action: Mouse scrolled (528, 209) with delta (0, 0)
Screenshot: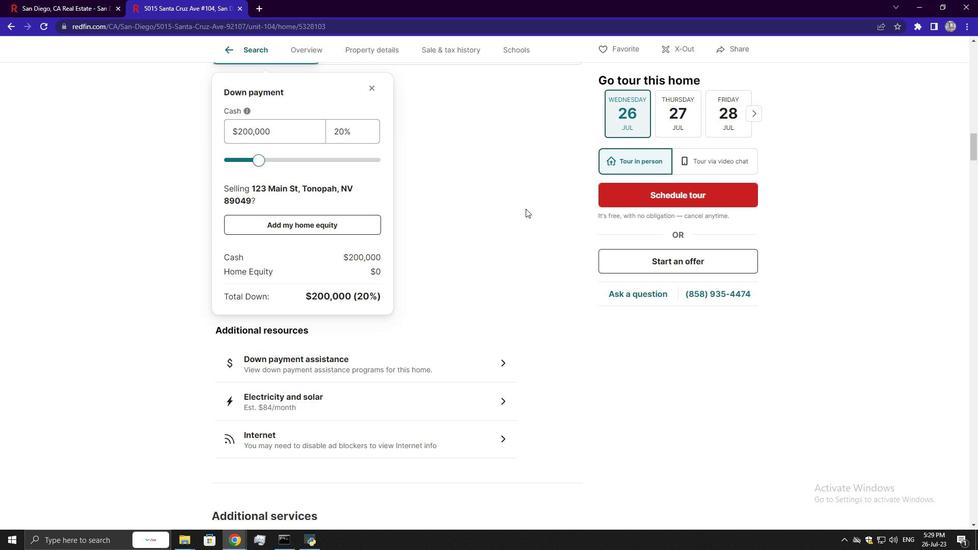 
Action: Mouse scrolled (528, 209) with delta (0, 0)
Screenshot: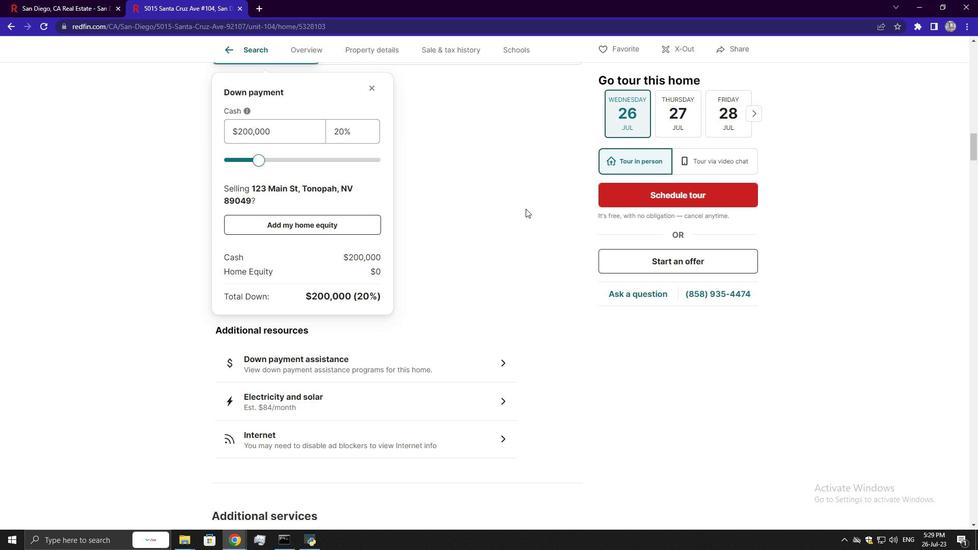 
Action: Mouse scrolled (528, 209) with delta (0, 0)
Screenshot: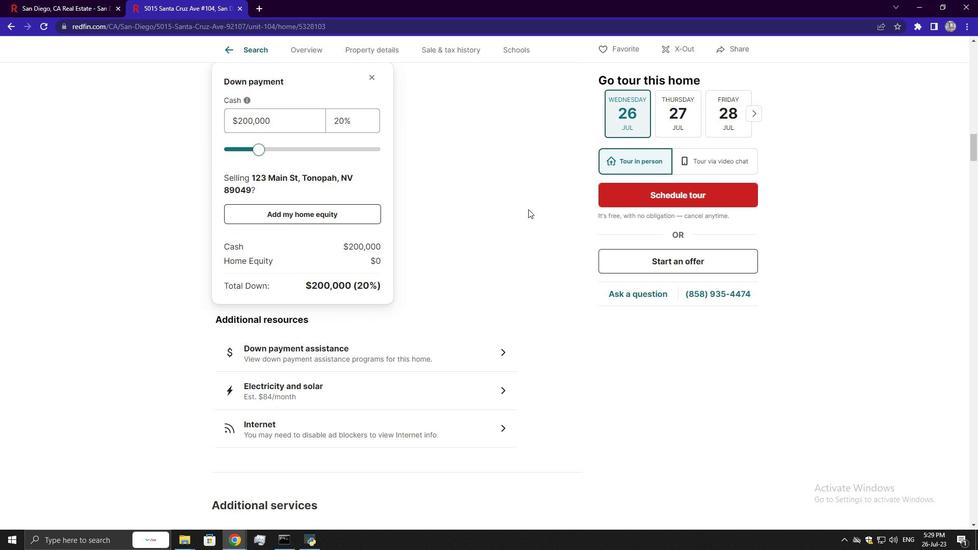 
Action: Mouse scrolled (528, 209) with delta (0, 0)
Screenshot: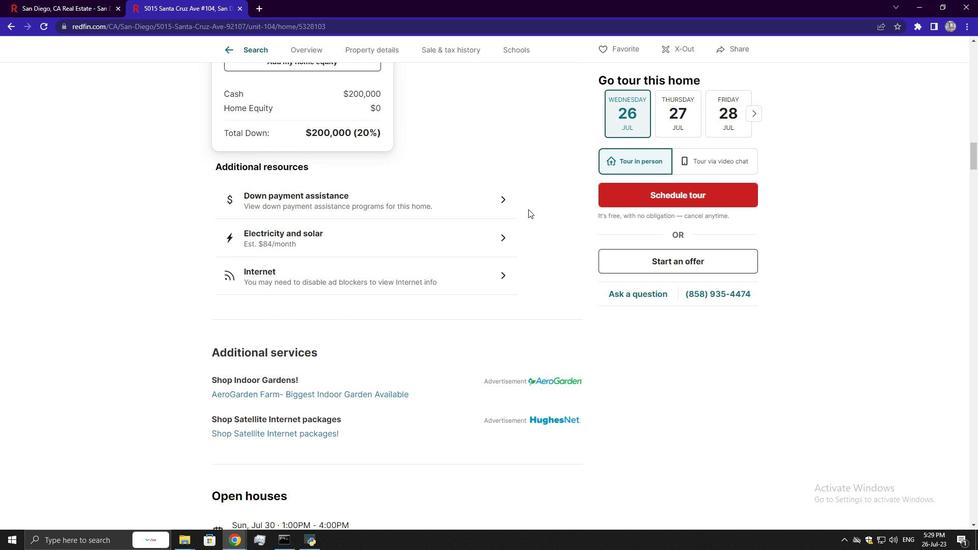 
Action: Mouse scrolled (528, 209) with delta (0, 0)
Screenshot: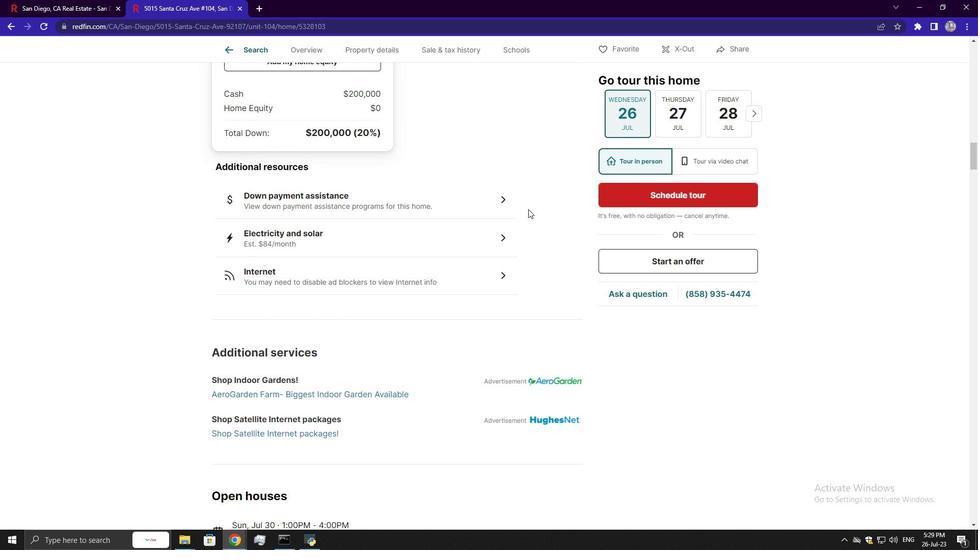 
Action: Mouse scrolled (528, 209) with delta (0, 0)
Screenshot: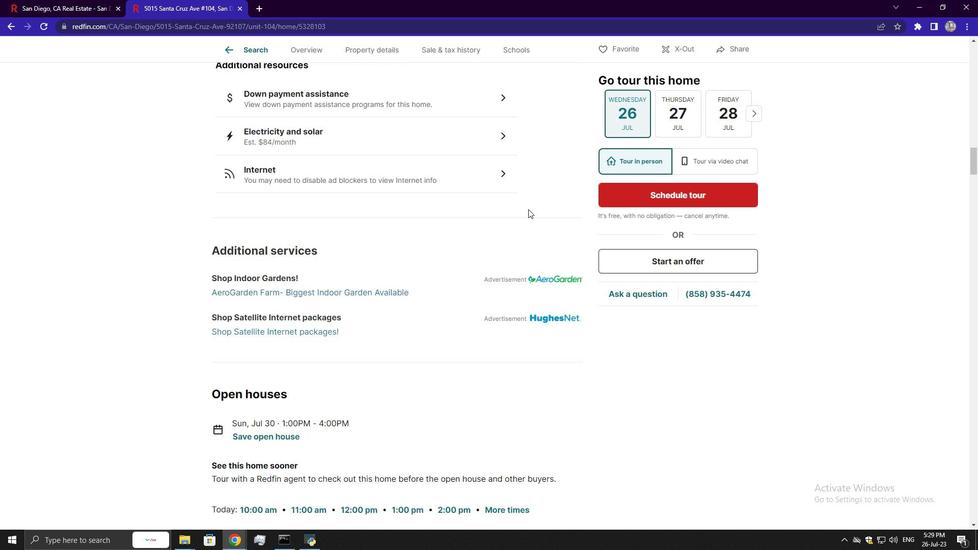 
Action: Mouse scrolled (528, 209) with delta (0, 0)
Screenshot: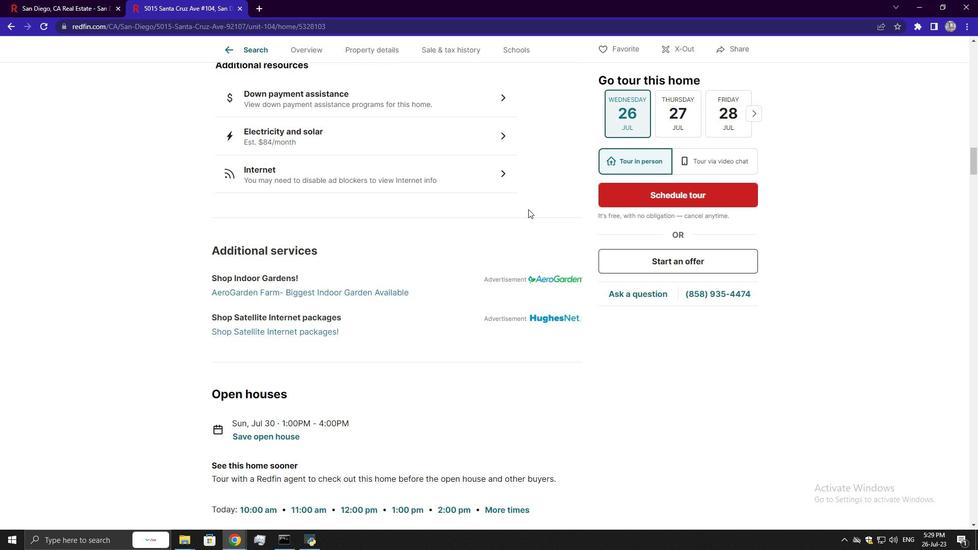 
Action: Mouse scrolled (528, 209) with delta (0, 0)
Screenshot: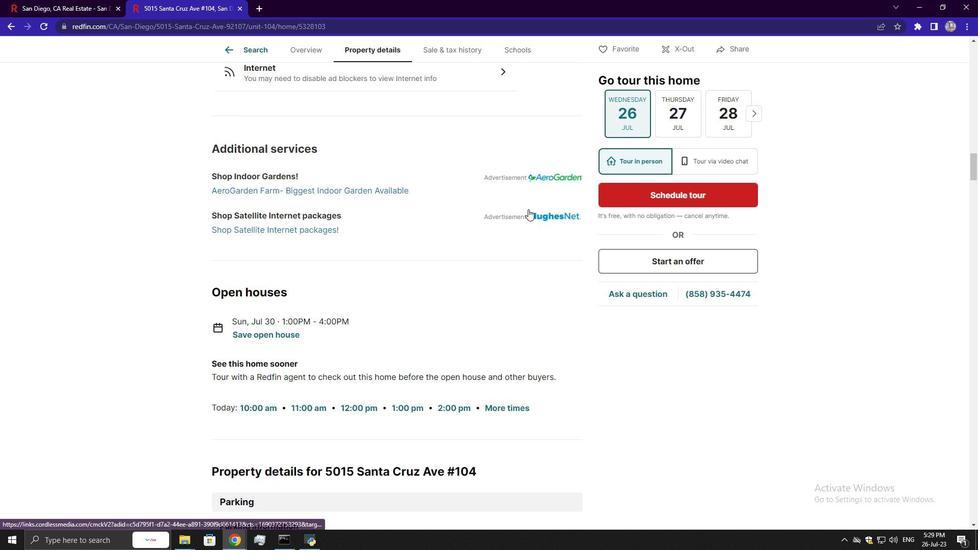 
Action: Mouse scrolled (528, 209) with delta (0, 0)
